 Task: Open a blank worksheet and write heading  Alpha Sales. Add 10 people name  'Joshua Rivera, Zoey Coleman, Ryan Wright, Addison Bailey, Jonathan Simmons, Brooklyn Ward, Caleb Barnes, Audrey Collins, Gabriel Perry, Sofia Bell'Item code in between  1005-1056. Product range in between  1000-5000. Add Products   ASICS Shoe, Brooks Shoe, Clarks Shoe, Crocs Shoe, Dr. Martens Shoe, Ecco Shoe, Fila Shoe, Hush Puppies Shoe, Jordan Shoe, K-Swiss Shoe.Choose quantity  5 to 10 Tax 12 percent Total Add Amount. Save page Alpha Sales templetes book
Action: Mouse moved to (128, 120)
Screenshot: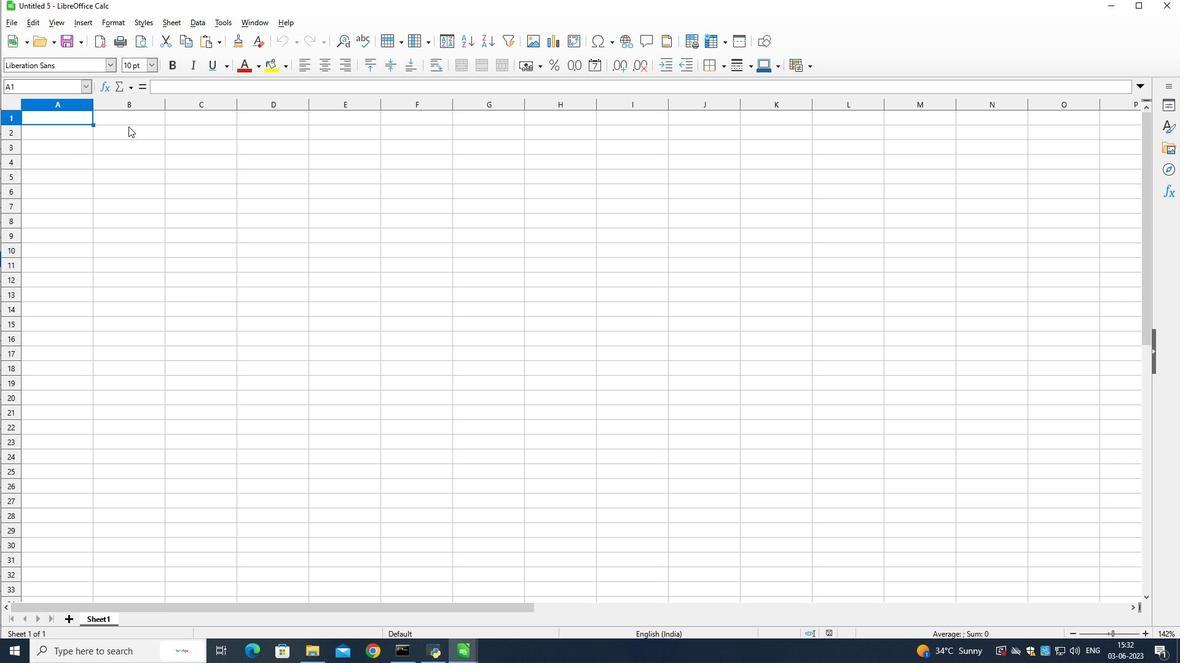 
Action: Mouse pressed left at (128, 120)
Screenshot: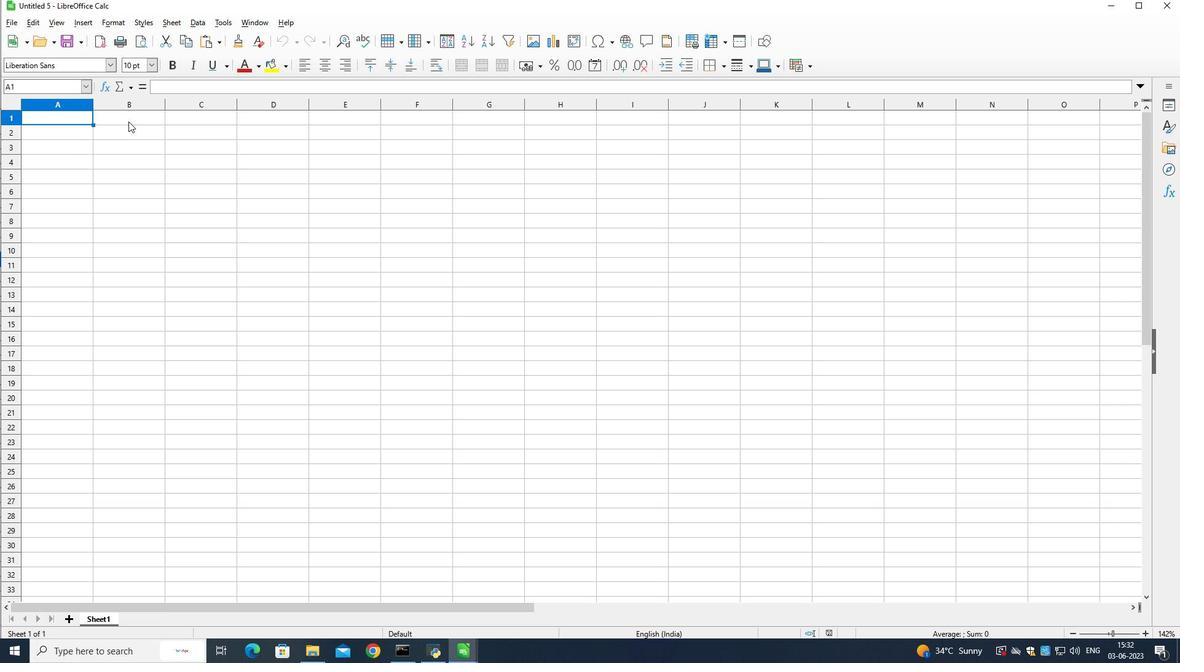 
Action: Mouse moved to (132, 123)
Screenshot: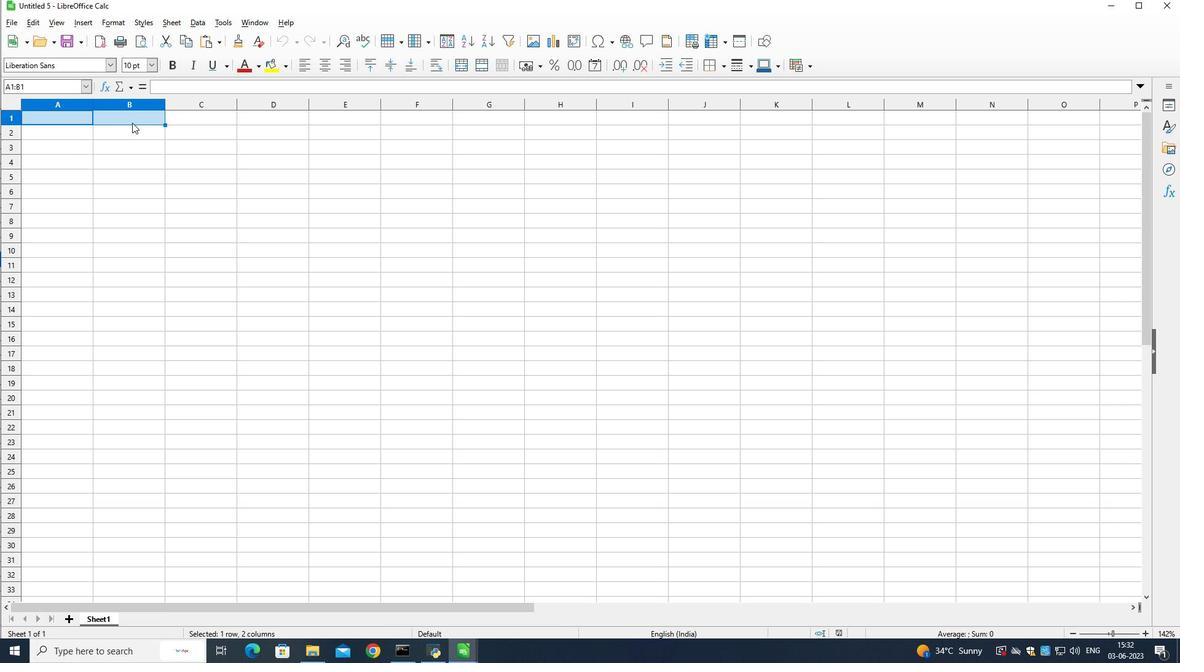 
Action: Mouse pressed left at (132, 123)
Screenshot: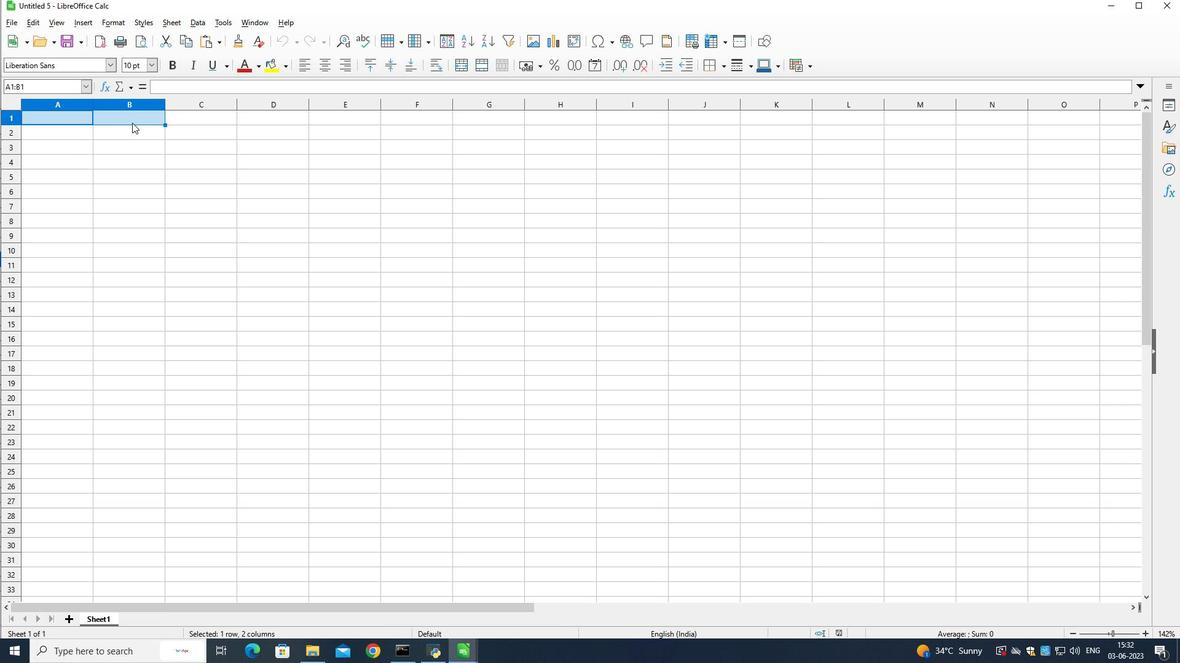 
Action: Mouse pressed right at (132, 123)
Screenshot: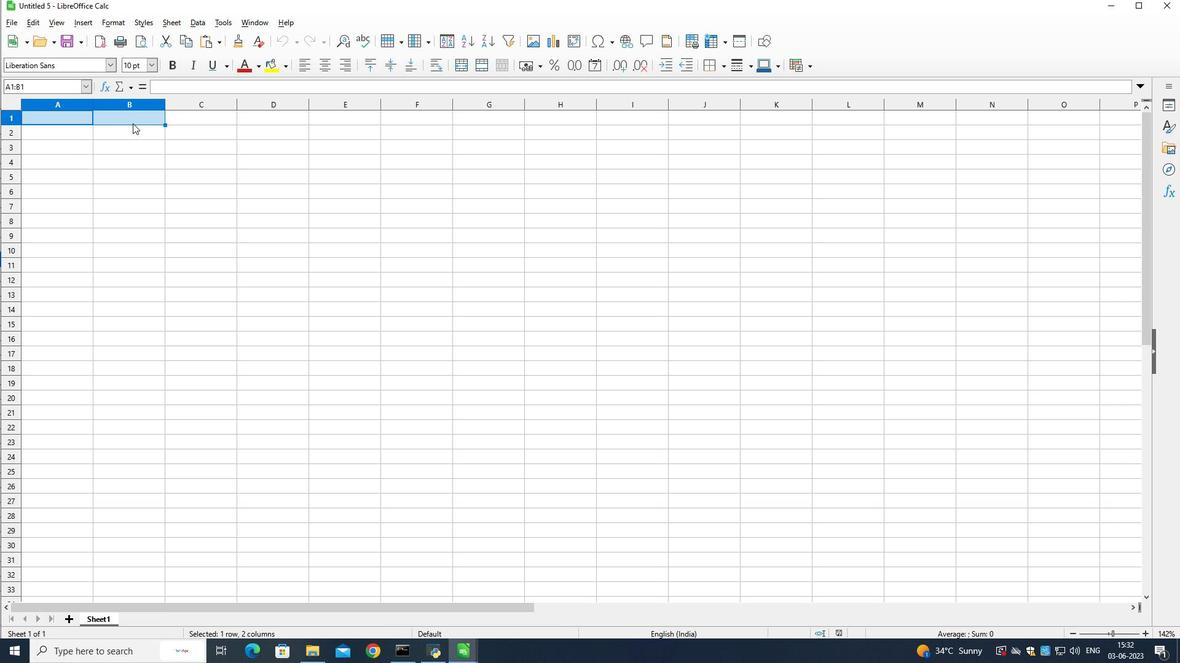 
Action: Mouse moved to (125, 132)
Screenshot: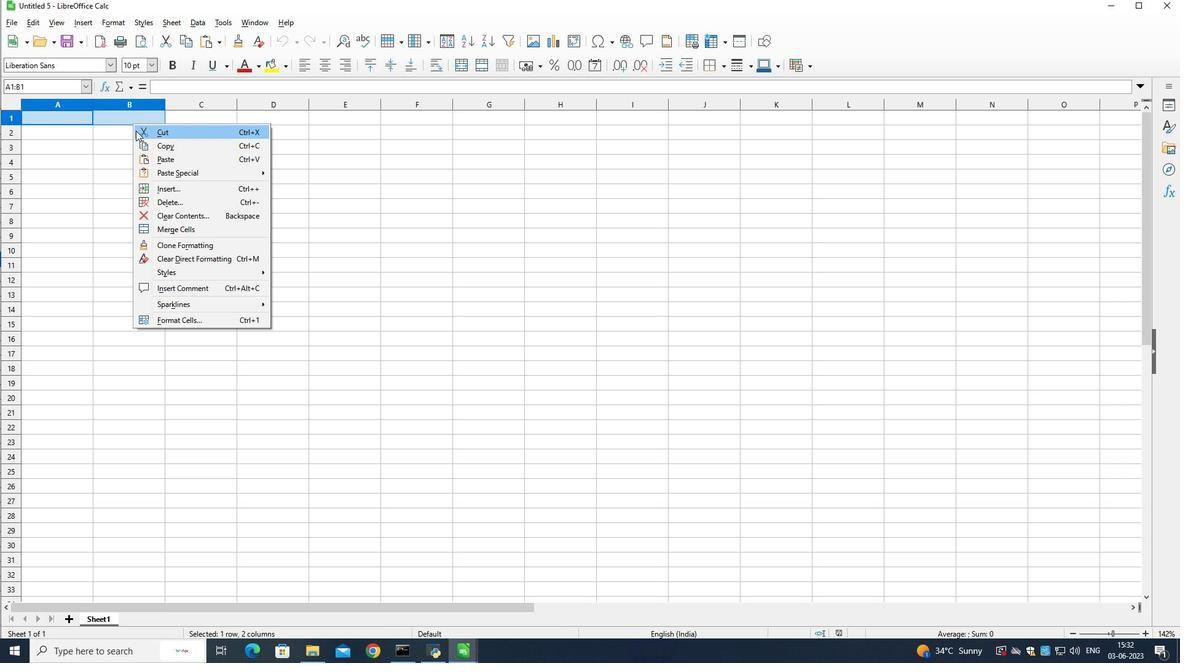 
Action: Mouse pressed left at (125, 132)
Screenshot: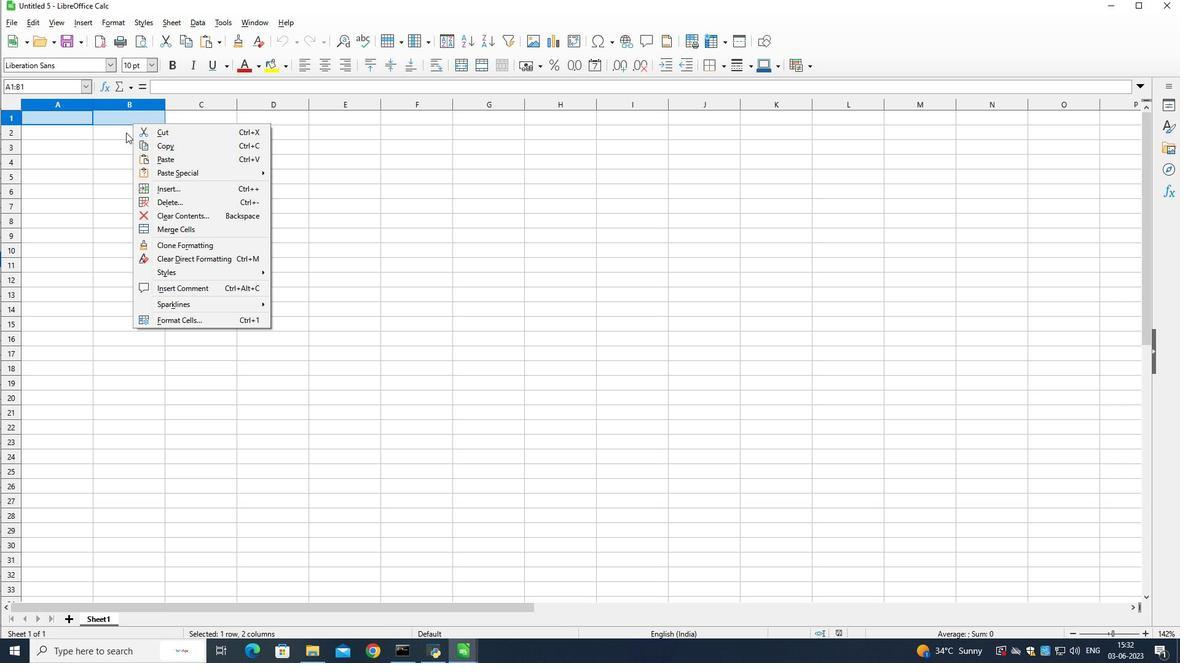 
Action: Mouse moved to (129, 118)
Screenshot: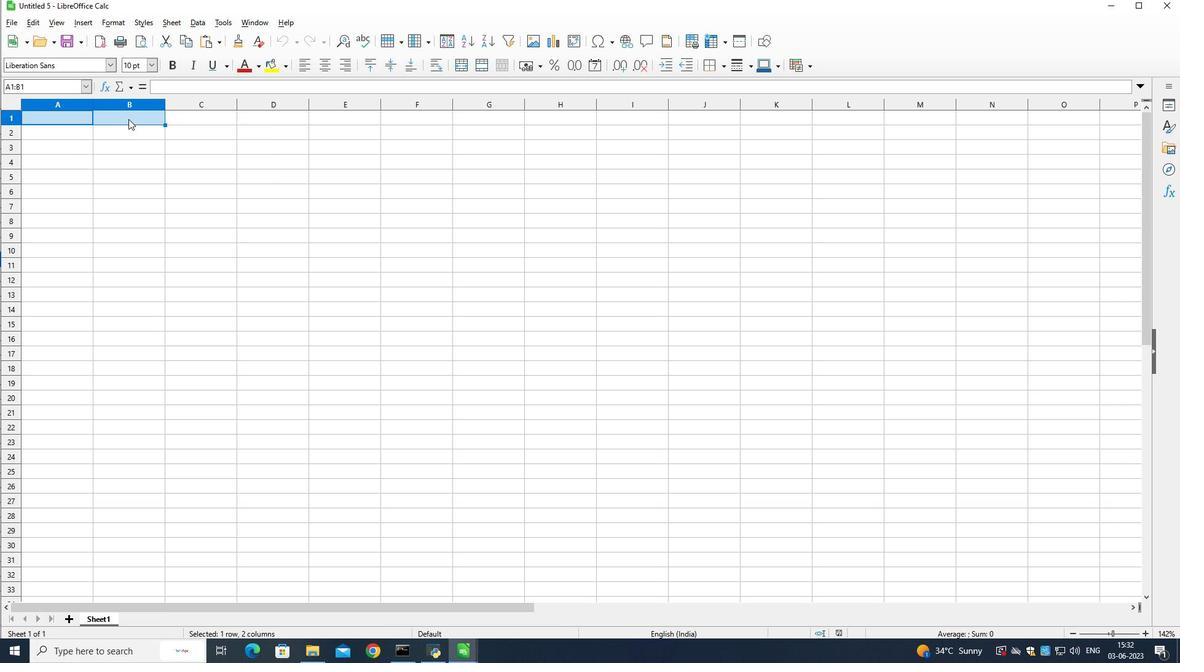 
Action: Mouse pressed left at (129, 118)
Screenshot: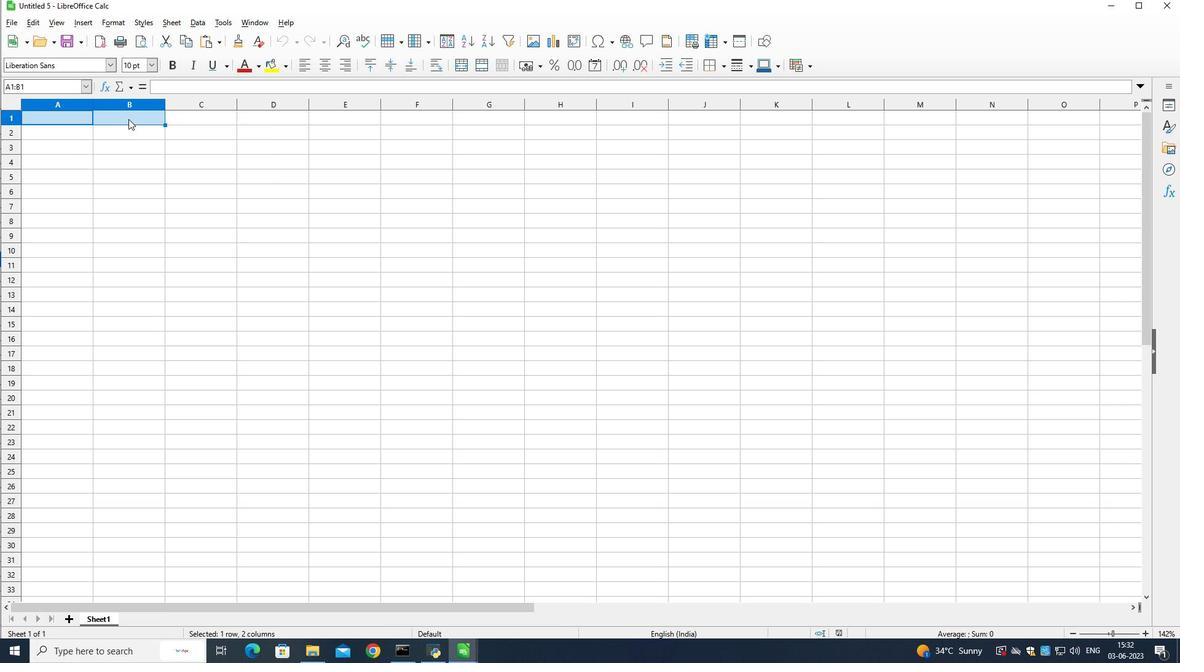 
Action: Mouse moved to (130, 118)
Screenshot: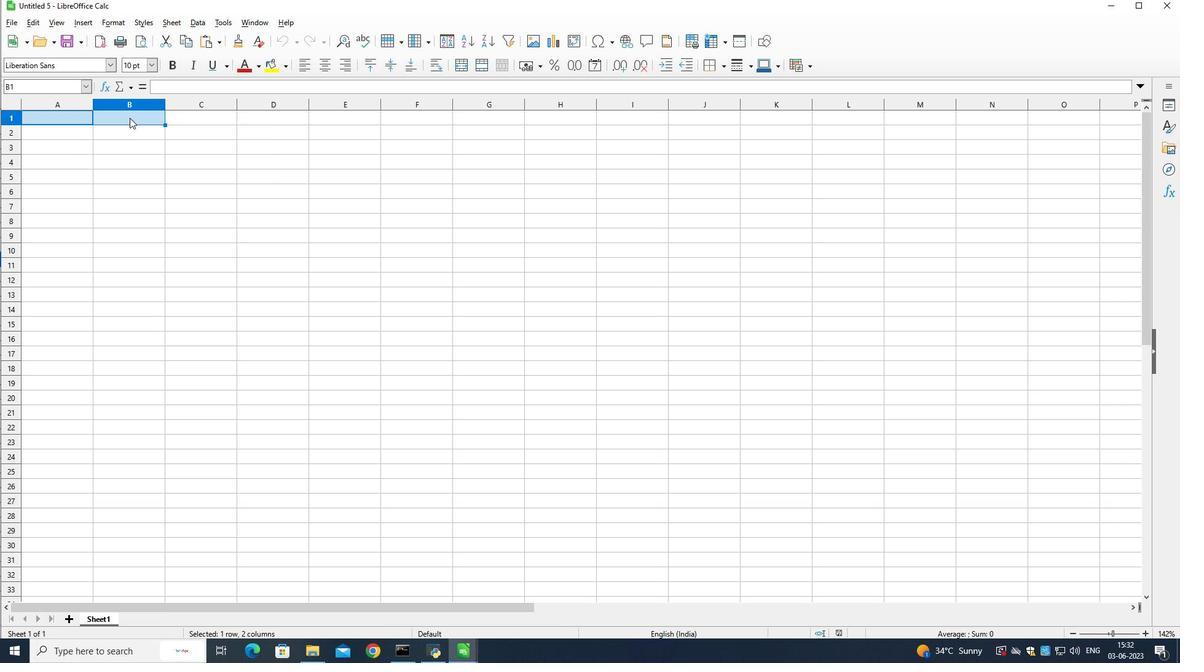 
Action: Mouse pressed left at (130, 118)
Screenshot: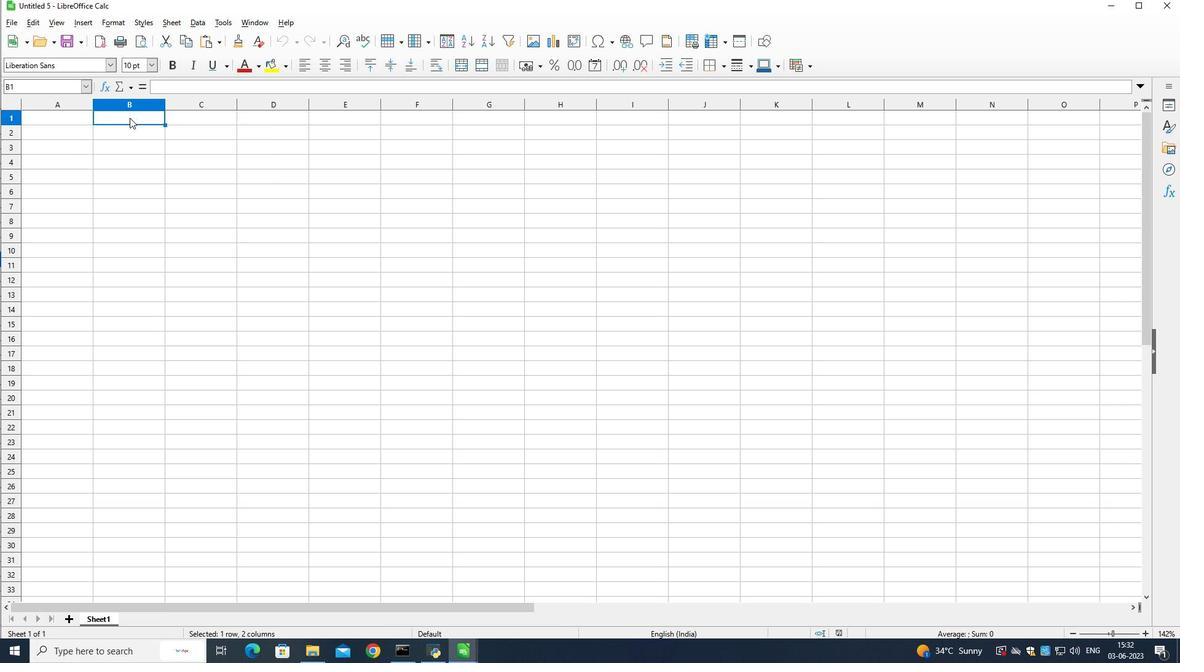 
Action: Mouse moved to (132, 118)
Screenshot: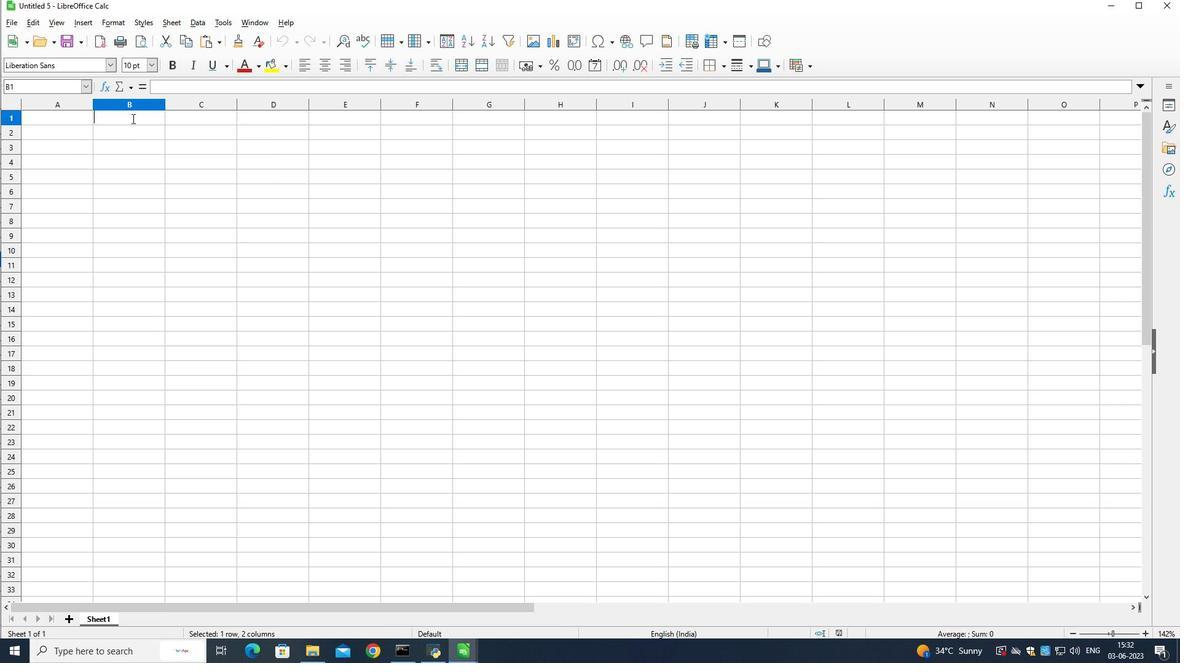 
Action: Mouse pressed left at (132, 118)
Screenshot: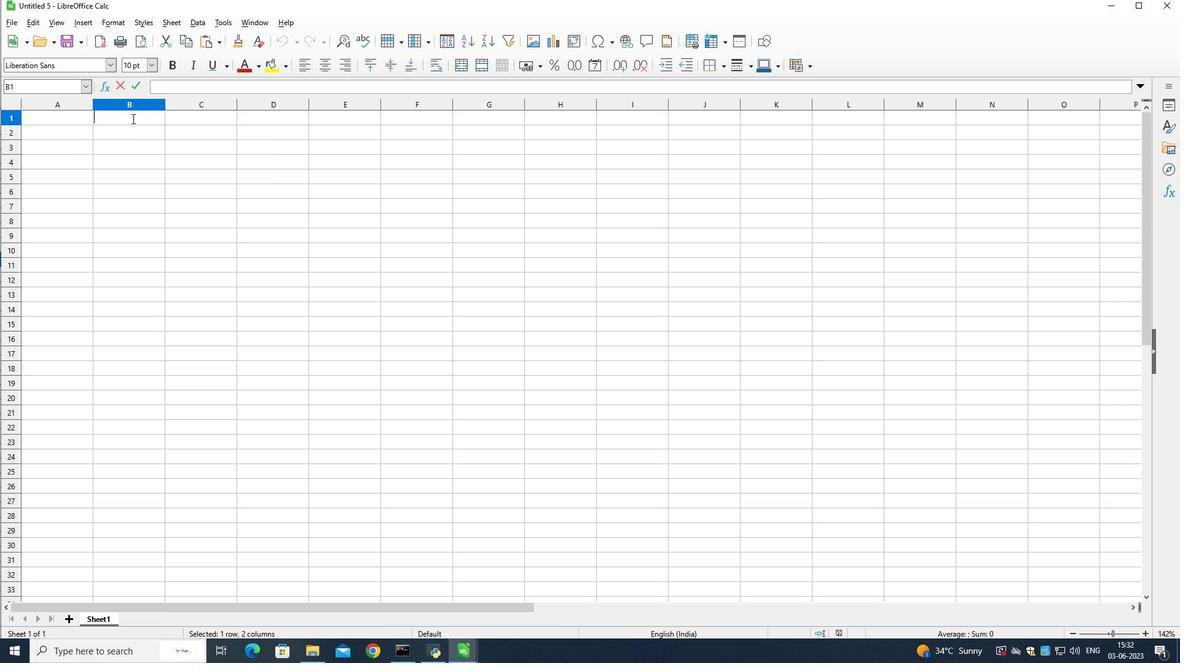 
Action: Mouse moved to (153, 121)
Screenshot: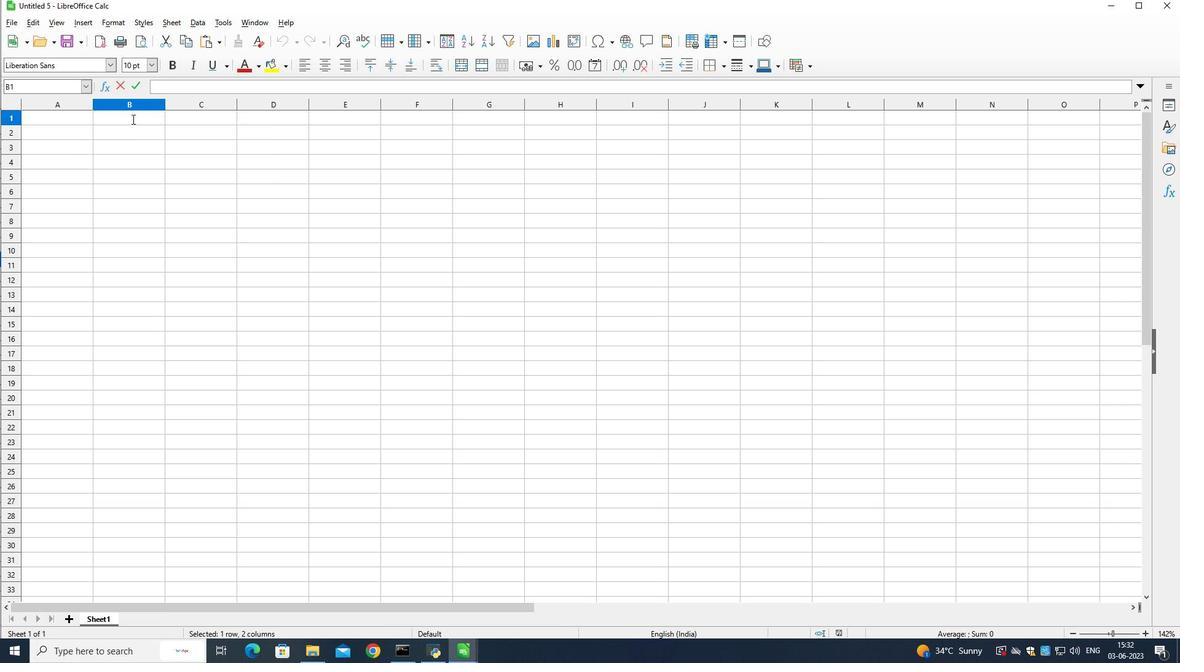 
Action: Key pressed <Key.shift>Alpha<Key.space><Key.shift>Sales
Screenshot: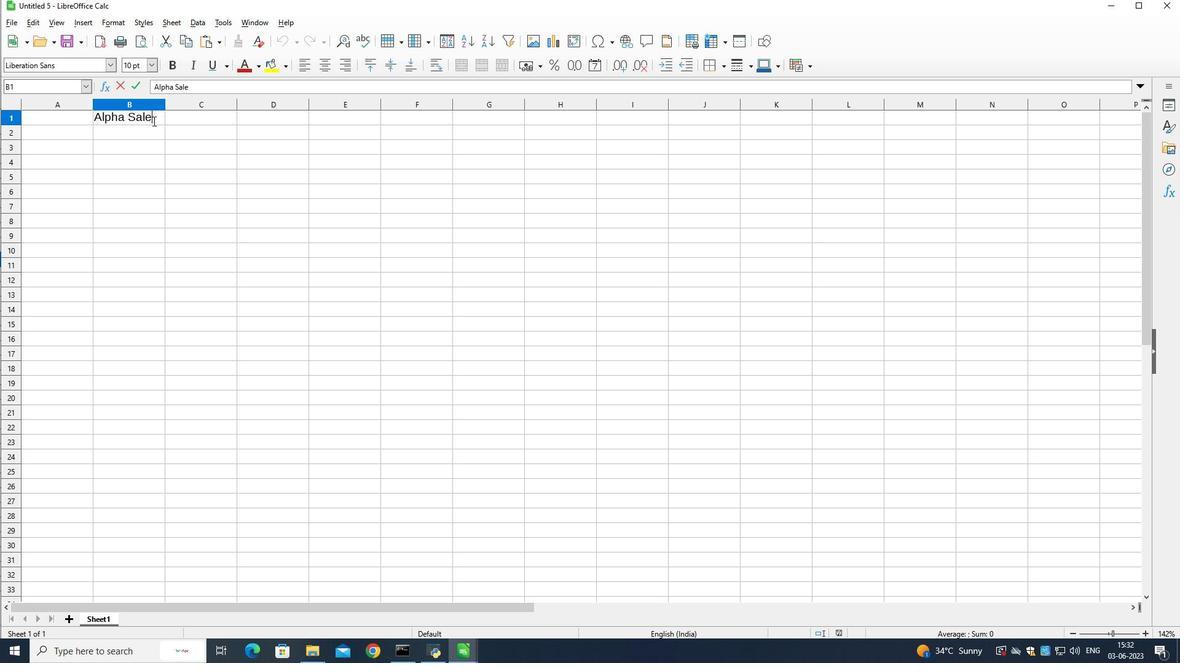 
Action: Mouse moved to (723, 511)
Screenshot: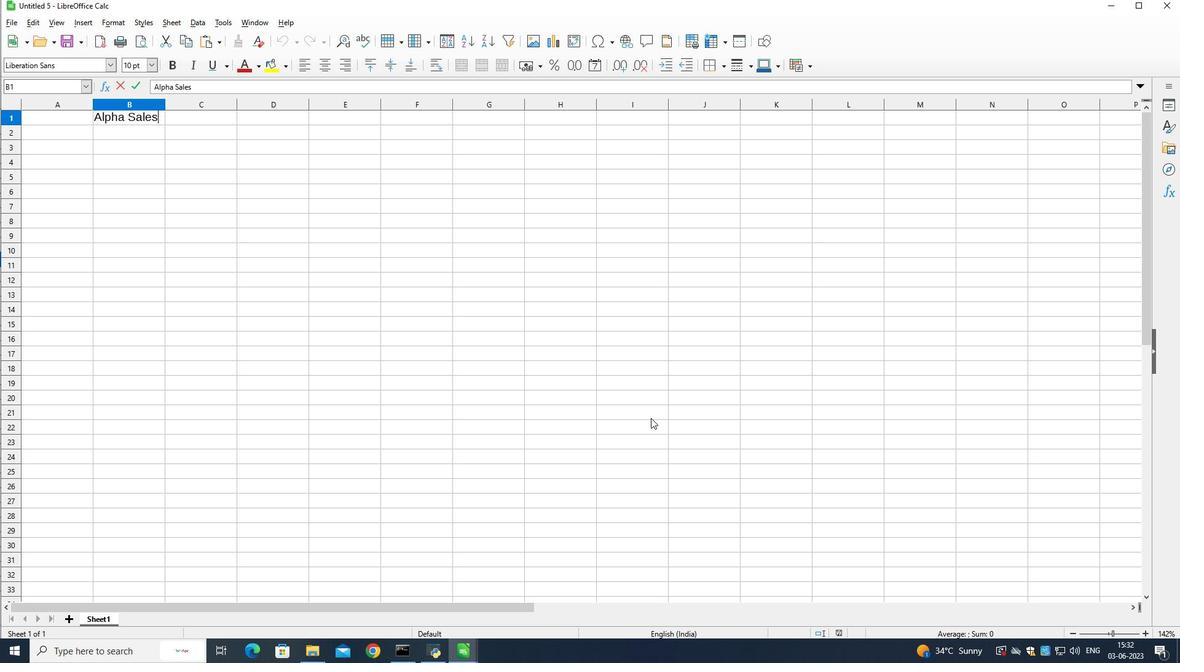
Action: Key pressed <Key.down><Key.left>
Screenshot: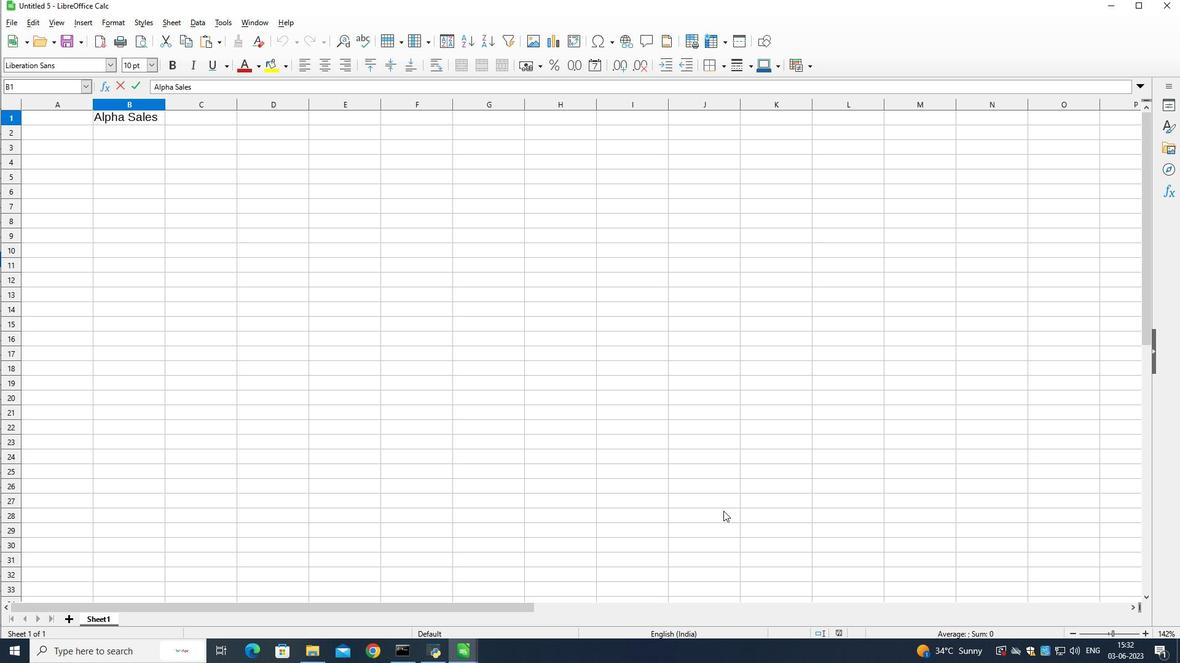 
Action: Mouse moved to (33, 132)
Screenshot: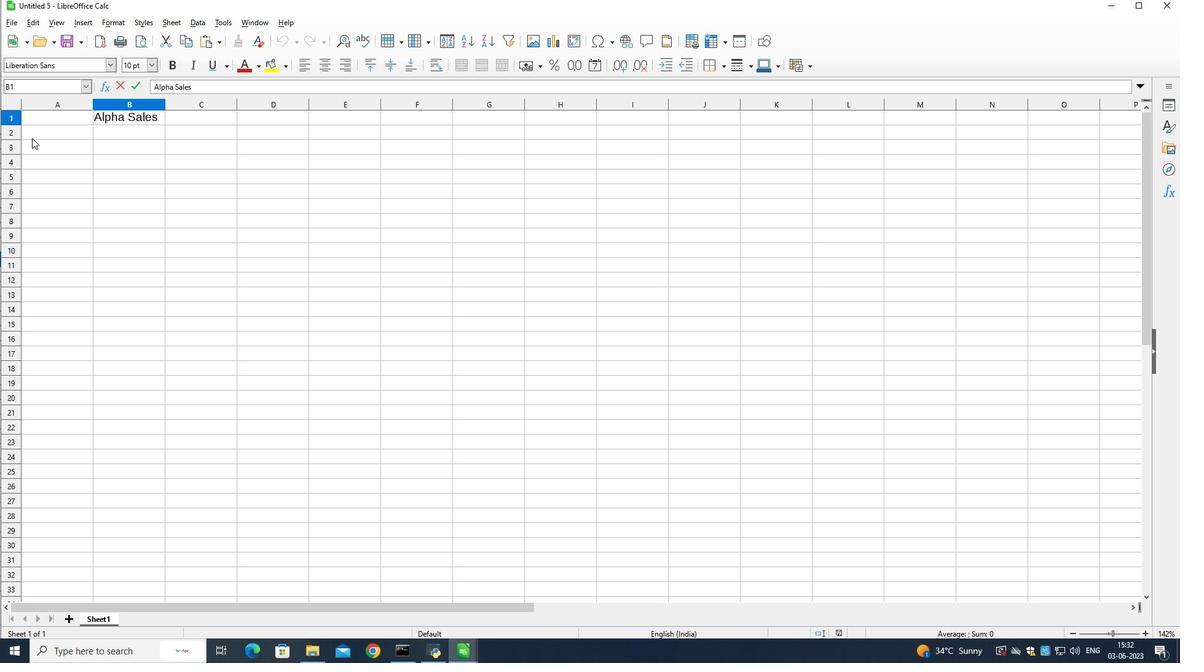 
Action: Mouse pressed left at (33, 132)
Screenshot: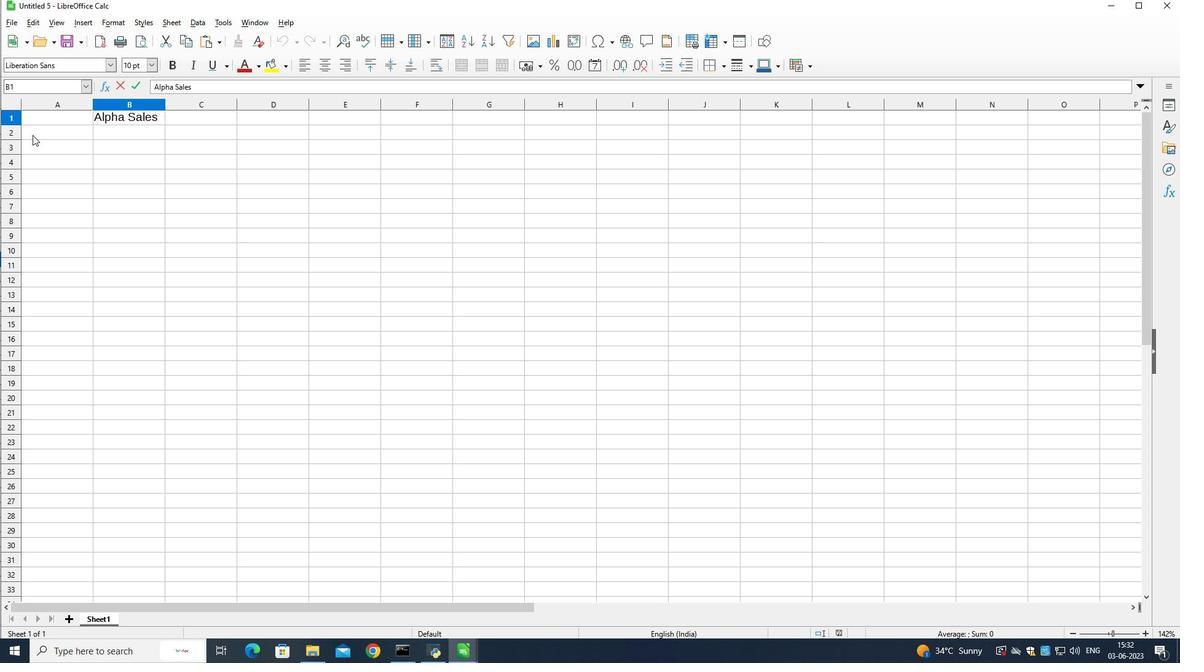 
Action: Mouse moved to (483, 237)
Screenshot: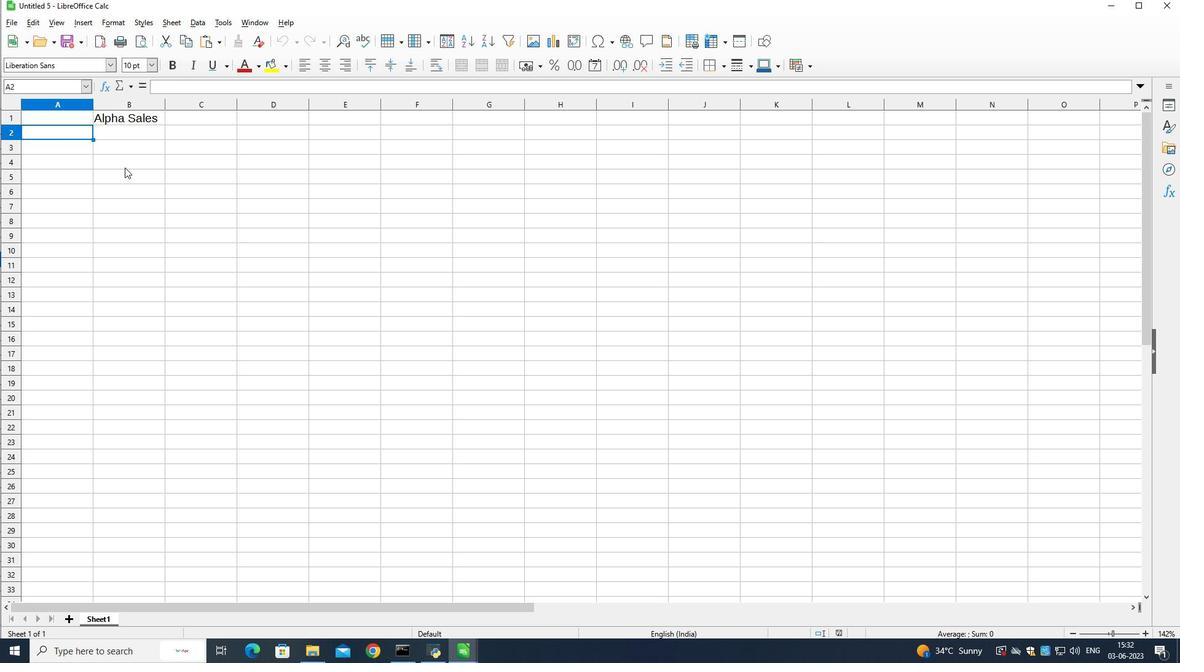 
Action: Key pressed <Key.shift>Name<Key.down><Key.space><Key.shift>Joshua<Key.space><Key.shift>Rivera<Key.down><Key.shift>Zoey<Key.space><Key.shift>Coleman<Key.down><Key.shift>Ryan<Key.space><Key.shift><Key.shift>Wright<Key.down><Key.shift>Addison<Key.space><Key.shift>Bailey<Key.down><Key.shift>Jonathan<Key.space><Key.shift>simmons<Key.down><Key.shift>Brooklyn<Key.space><Key.shift>Ward<Key.down><Key.shift><Key.shift><Key.shift><Key.shift><Key.shift><Key.shift><Key.shift><Key.shift><Key.shift><Key.shift><Key.shift><Key.shift><Key.shift><Key.shift><Key.shift><Key.shift><Key.shift><Key.shift><Key.shift>calr<Key.backspace>eb<Key.space><Key.shift>Barnes<Key.down><Key.shift>Audrey<Key.space><Key.shift>Collins<Key.down><Key.shift><Key.shift><Key.shift><Key.shift><Key.shift><Key.shift><Key.shift><Key.shift>Gabriel<Key.space><Key.shift>perry<Key.down><Key.shift>Sofia<Key.space><Key.shift>Bell
Screenshot: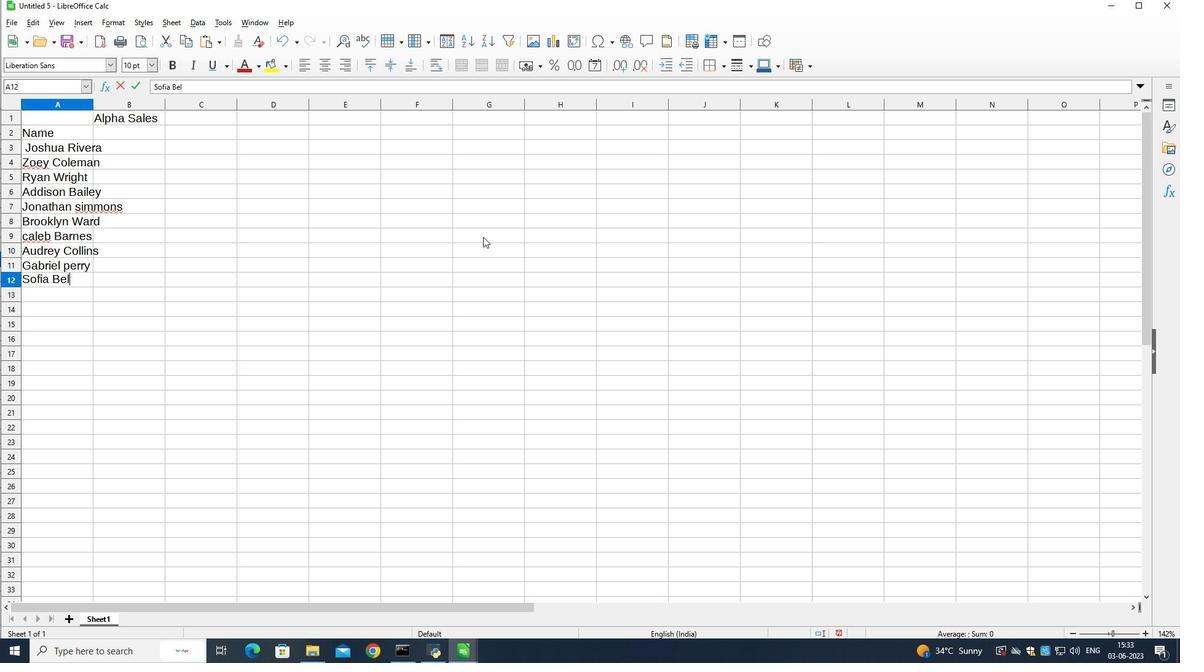
Action: Mouse moved to (86, 101)
Screenshot: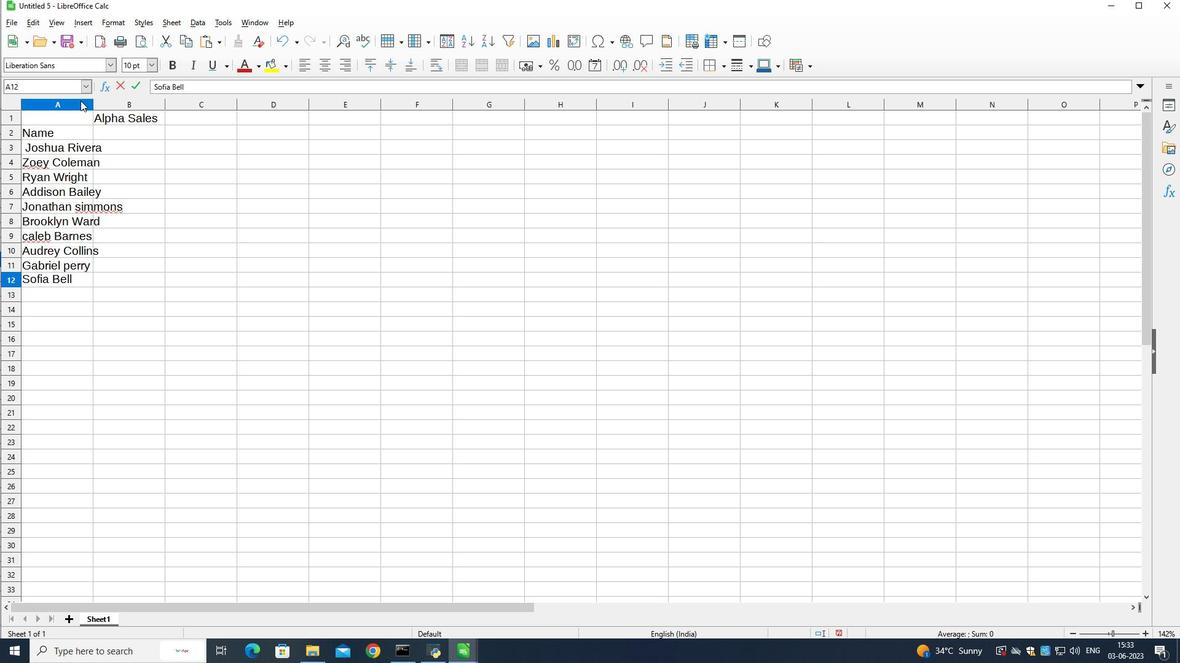 
Action: Mouse pressed left at (86, 101)
Screenshot: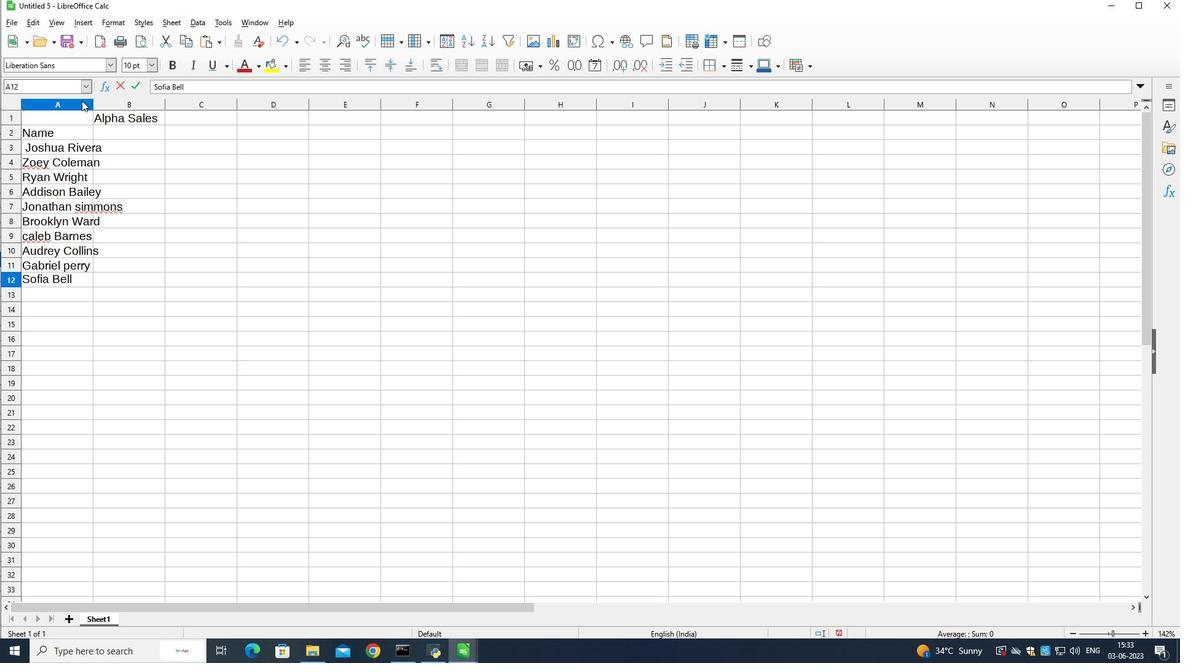 
Action: Mouse moved to (91, 105)
Screenshot: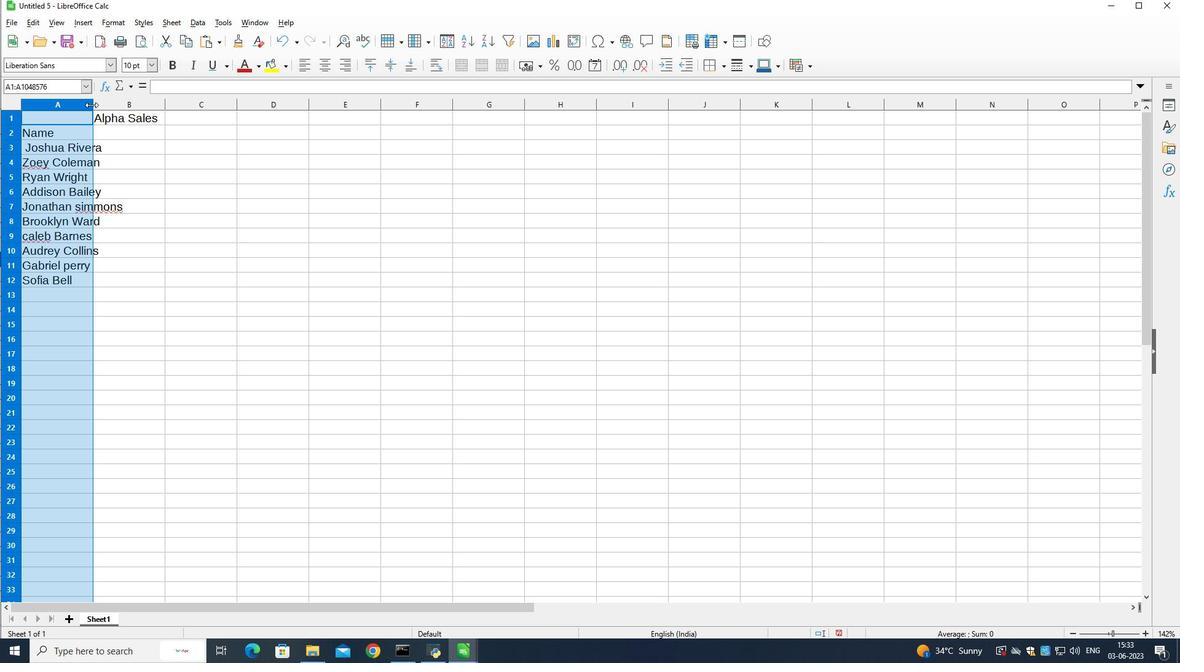 
Action: Mouse pressed left at (91, 105)
Screenshot: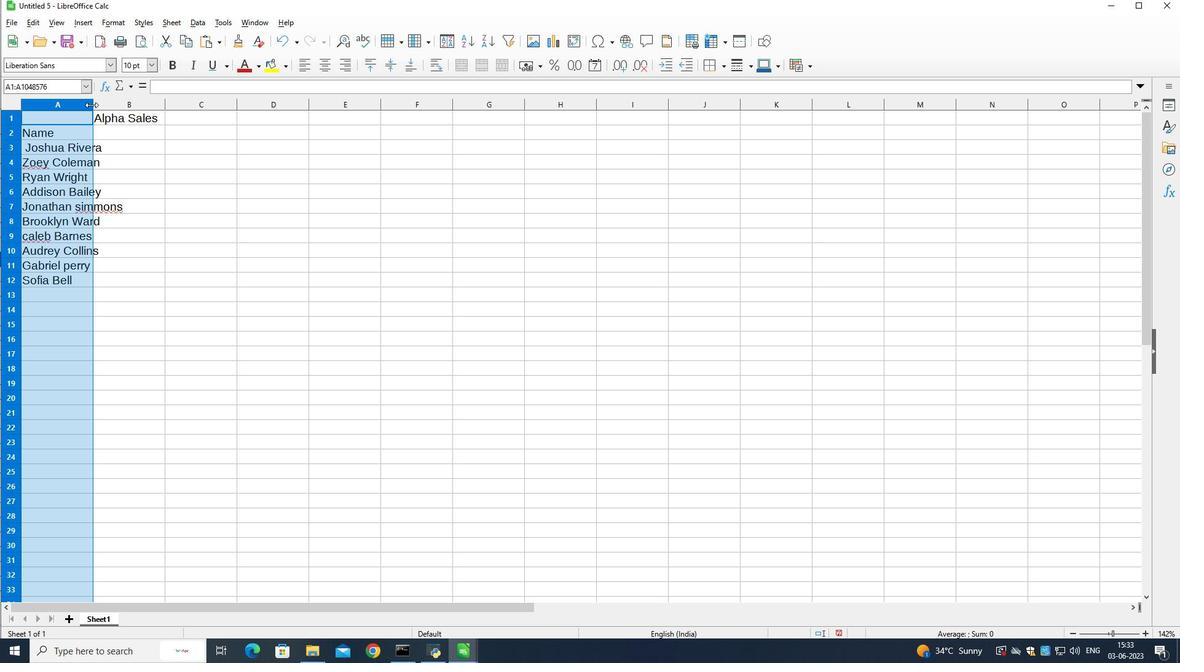
Action: Mouse moved to (160, 130)
Screenshot: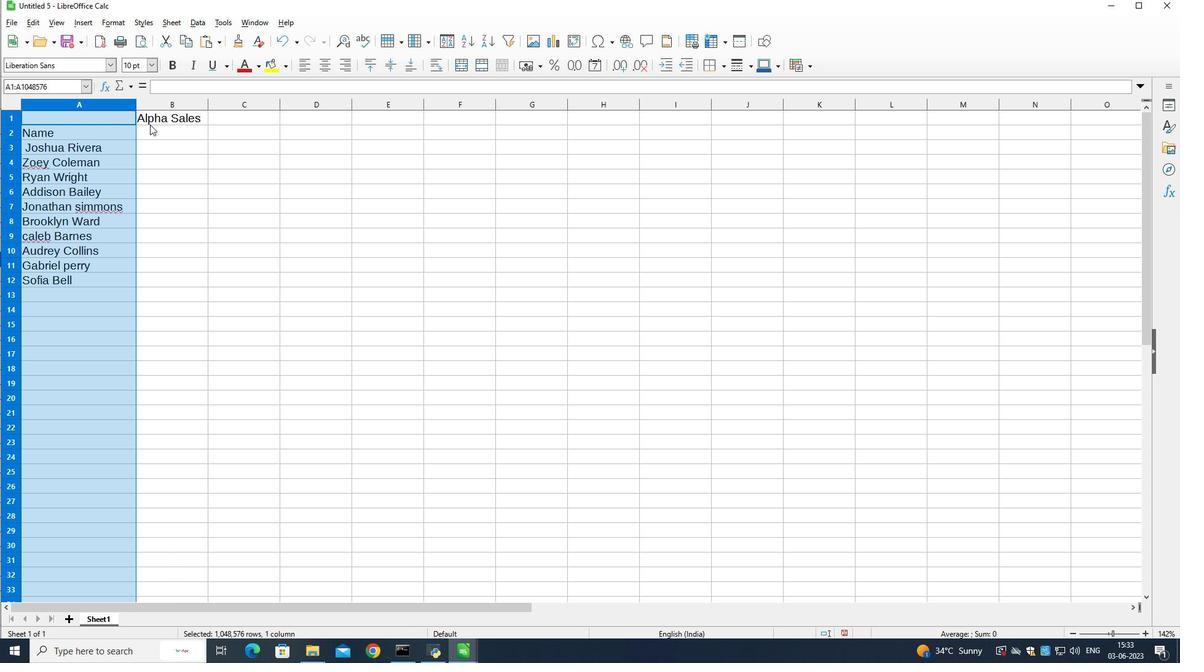 
Action: Mouse pressed left at (160, 130)
Screenshot: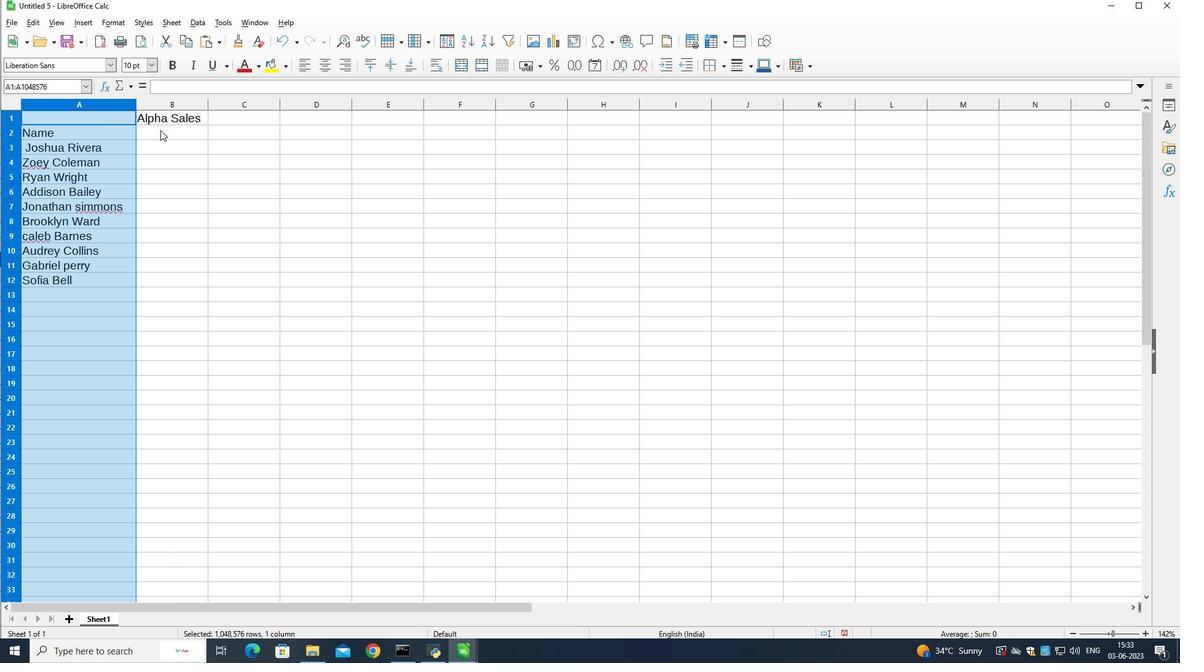 
Action: Mouse moved to (424, 149)
Screenshot: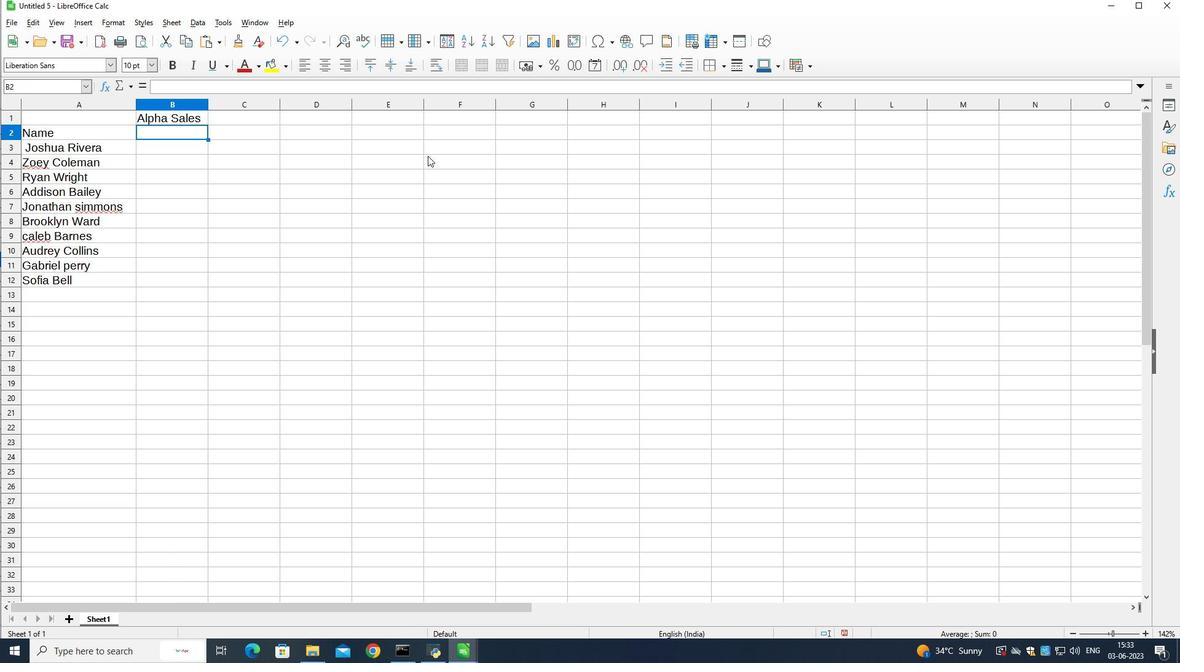 
Action: Key pressed <Key.shift>Item<Key.space><Key.shift>Code<Key.down><Key.shift><Key.shift><Key.shift><Key.shift><Key.shift><Key.shift><Key.shift><Key.shift>1005<Key.down>1020<Key.down>1030<Key.down>0<Key.backspace>1040<Key.down>105
Screenshot: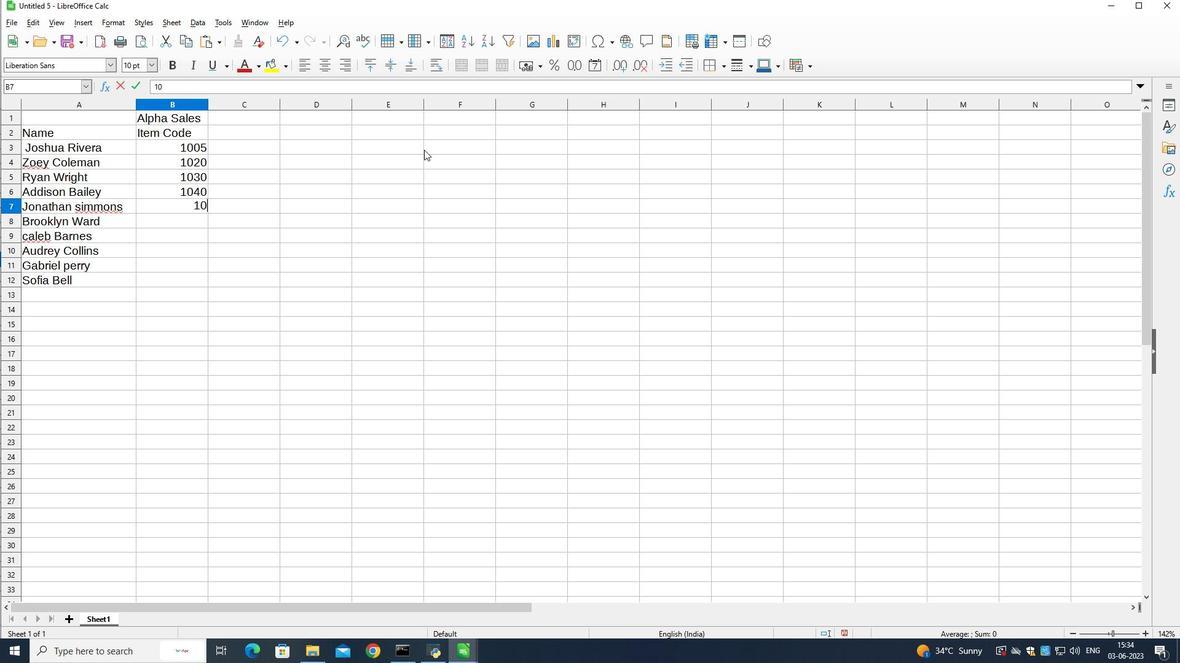 
Action: Mouse moved to (428, 150)
Screenshot: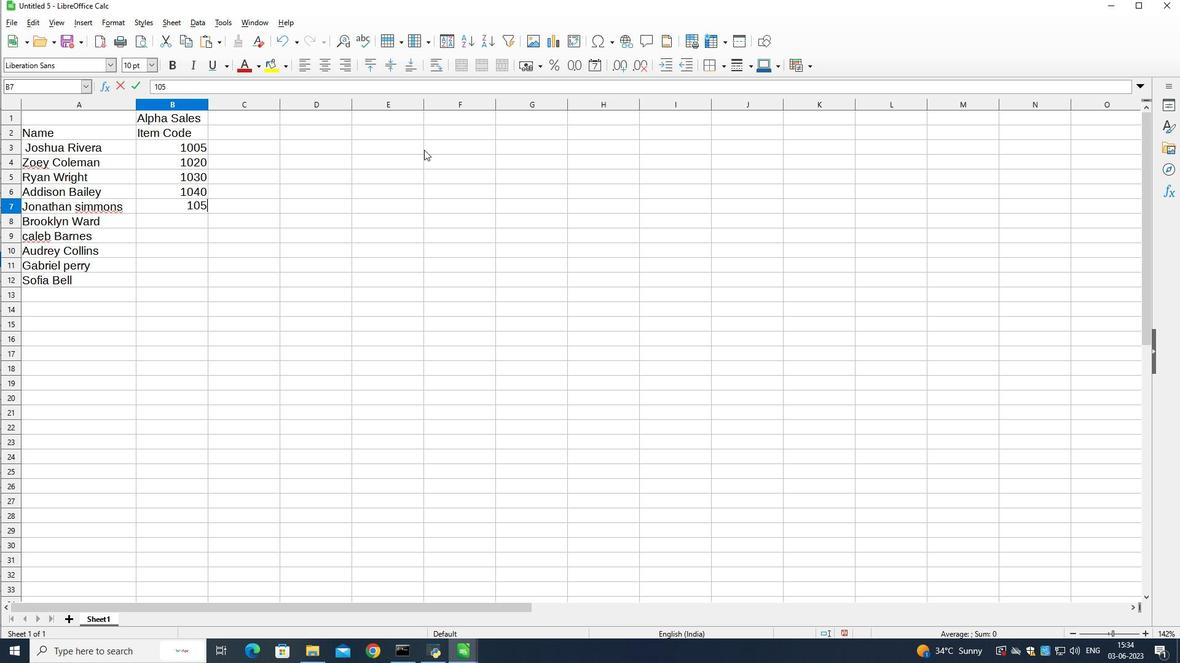 
Action: Key pressed 0
Screenshot: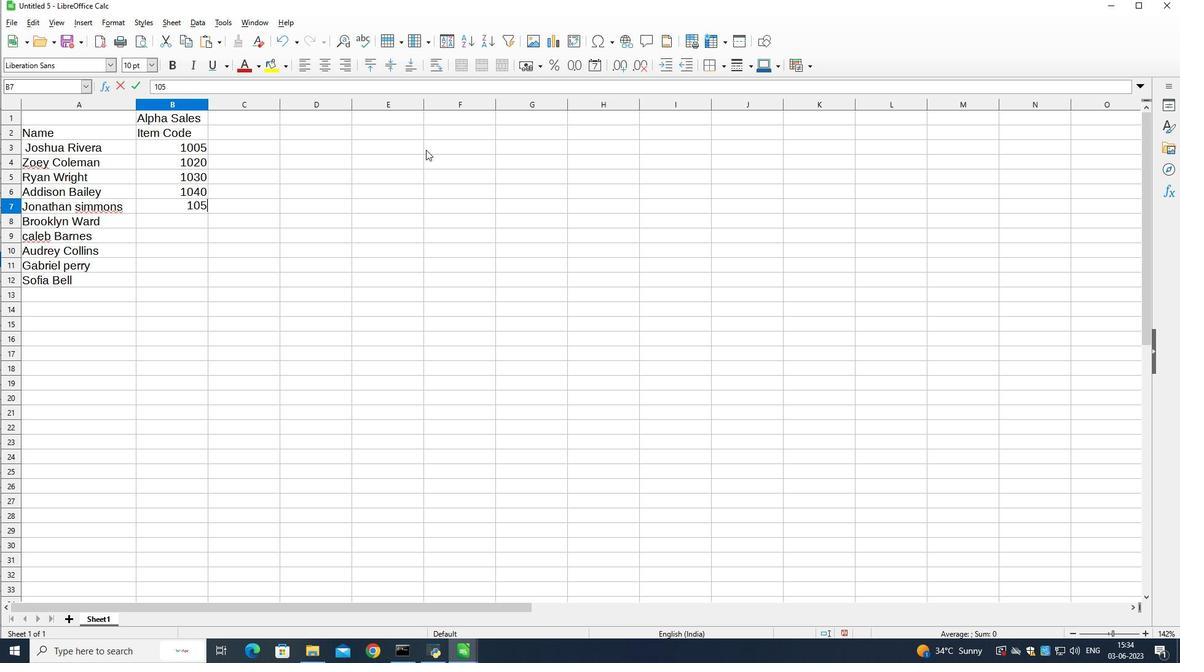 
Action: Mouse moved to (451, 155)
Screenshot: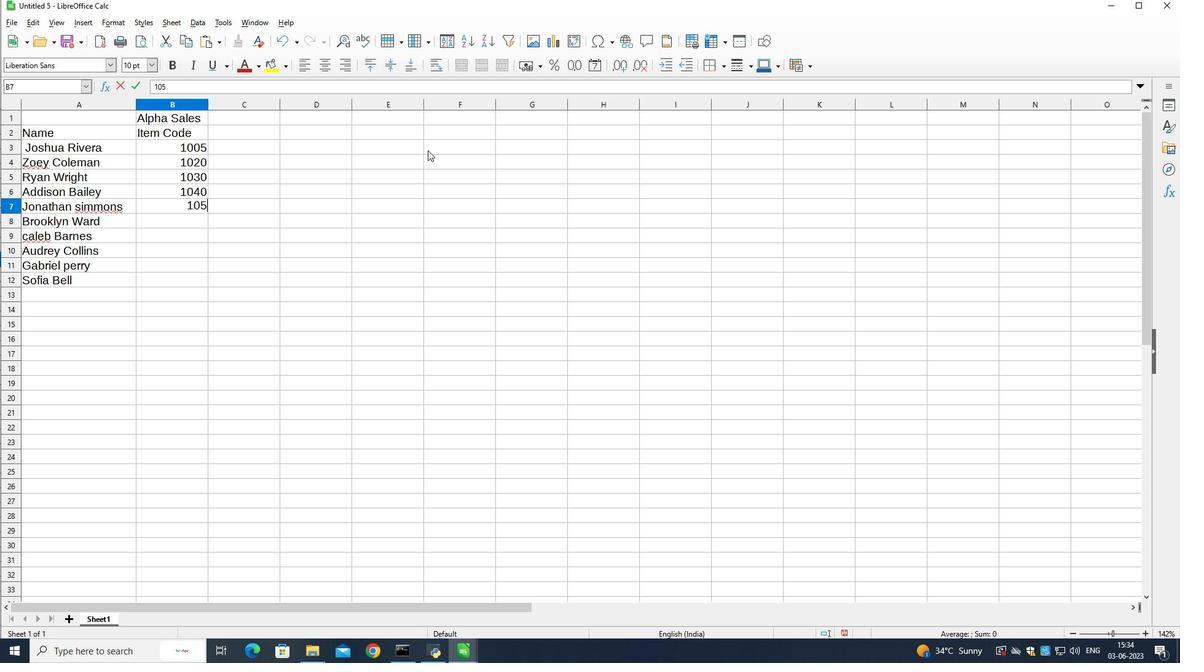
Action: Key pressed <Key.down>1054<Key.down>1036<Key.down>1034<Key.down>1064<Key.backspace><Key.backspace>44<Key.down>1045
Screenshot: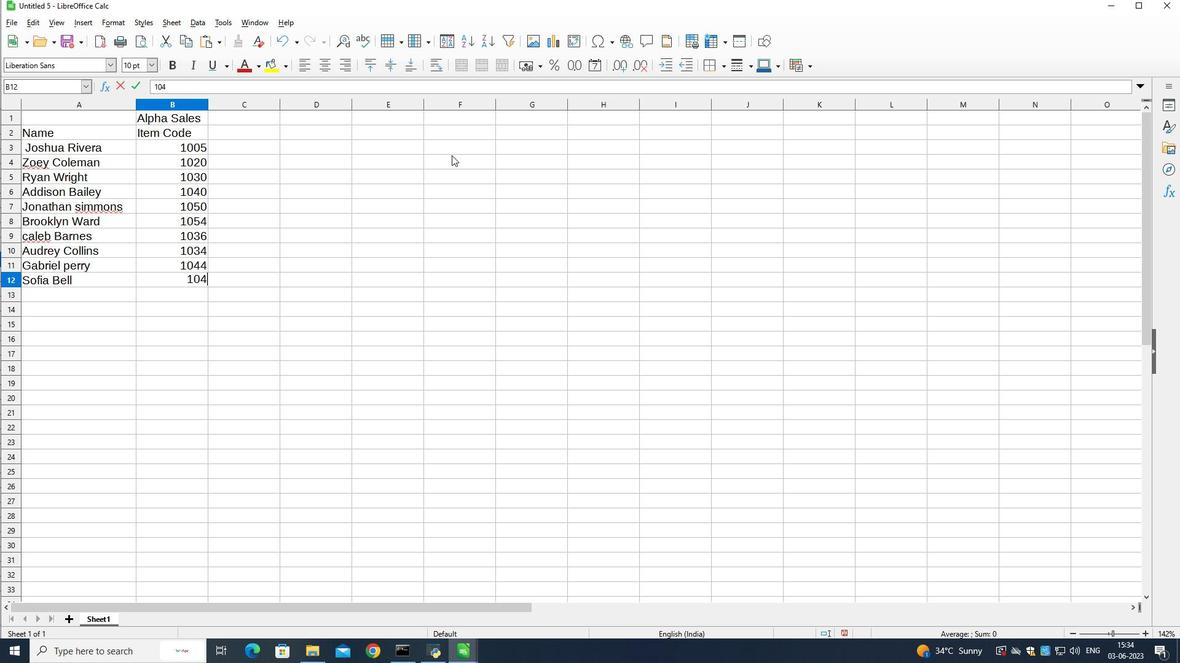 
Action: Mouse moved to (221, 132)
Screenshot: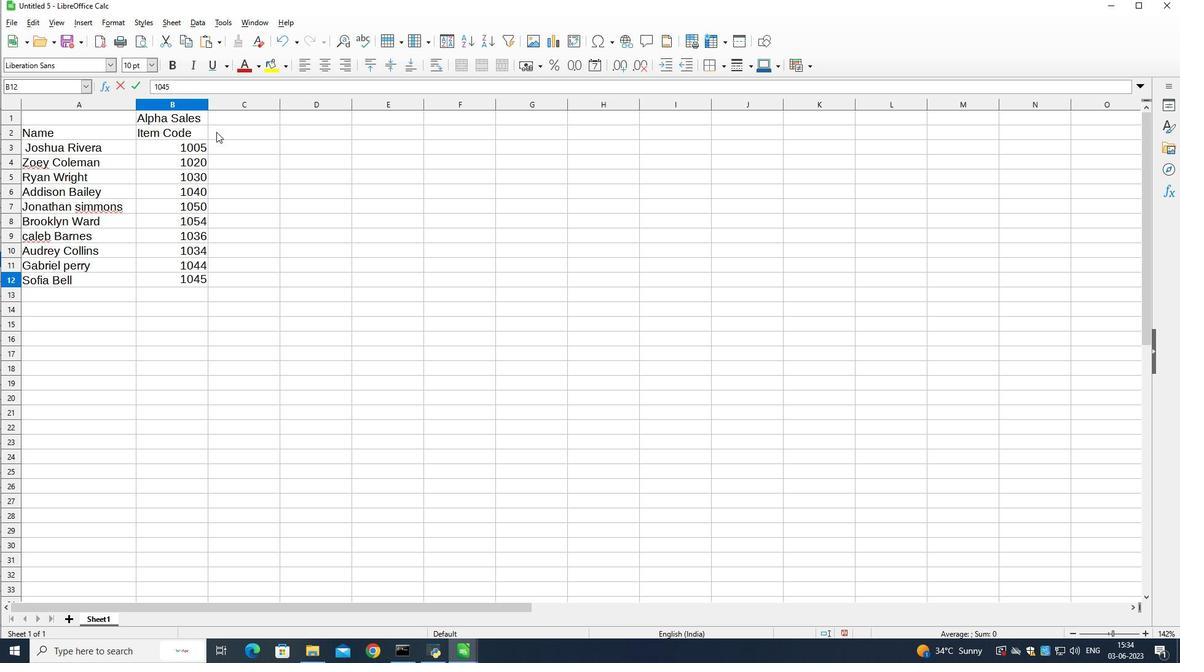 
Action: Mouse pressed left at (221, 132)
Screenshot: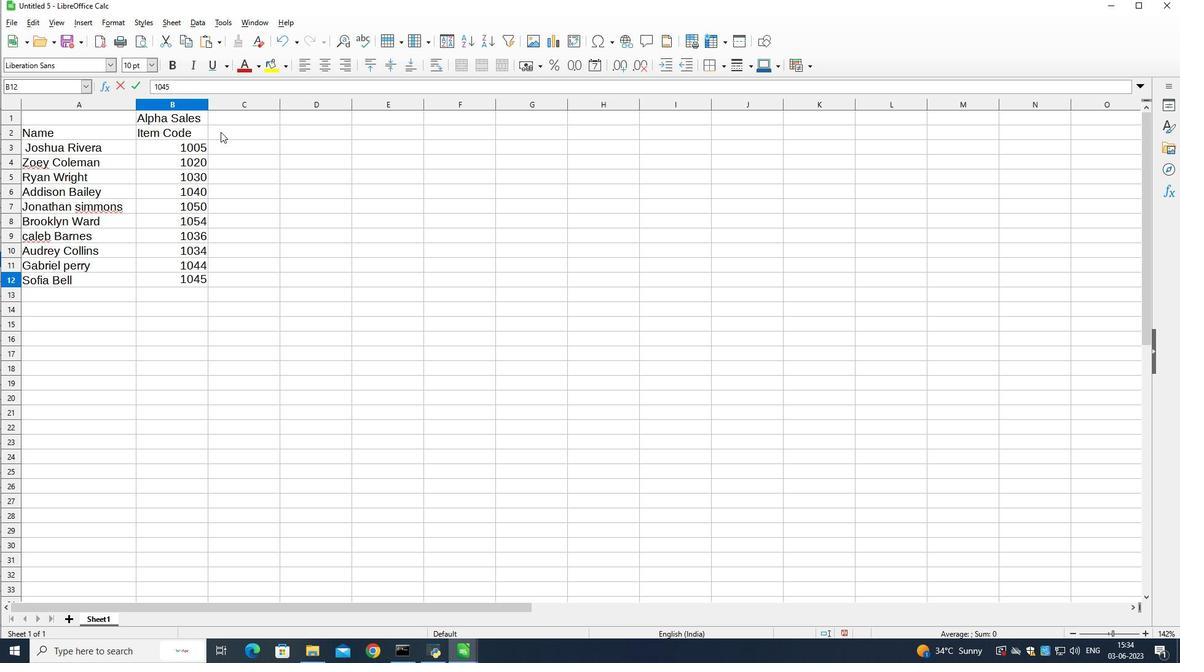 
Action: Mouse moved to (359, 178)
Screenshot: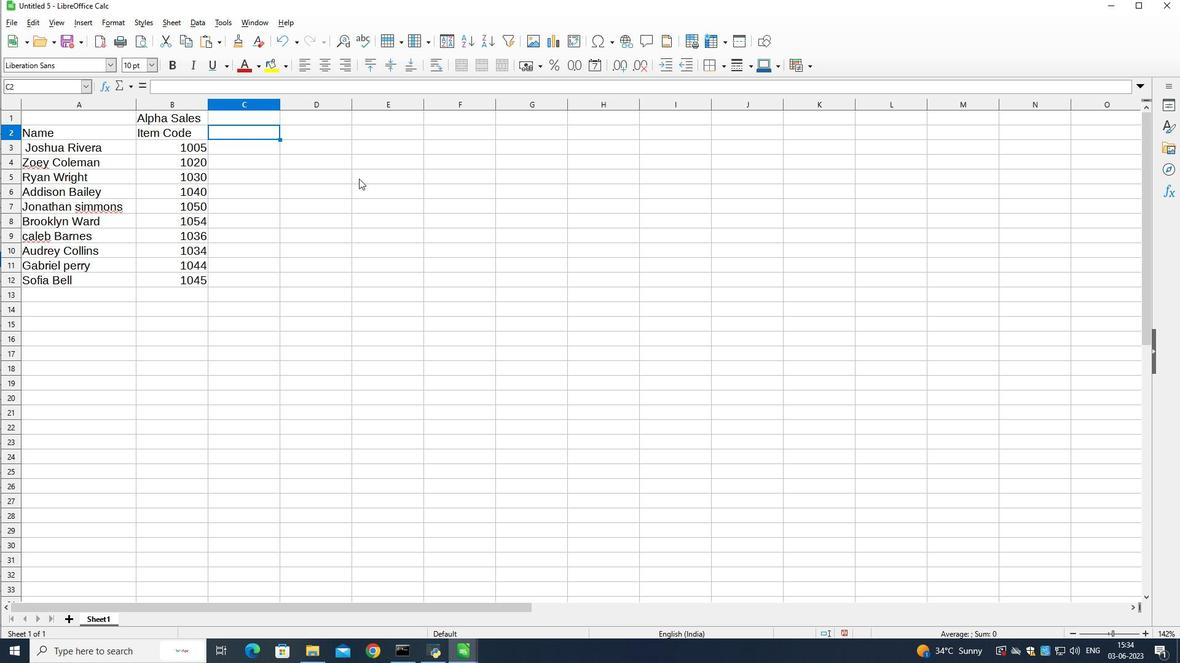 
Action: Key pressed <Key.shift>Product<Key.space><Key.shift>Range<Key.down>
Screenshot: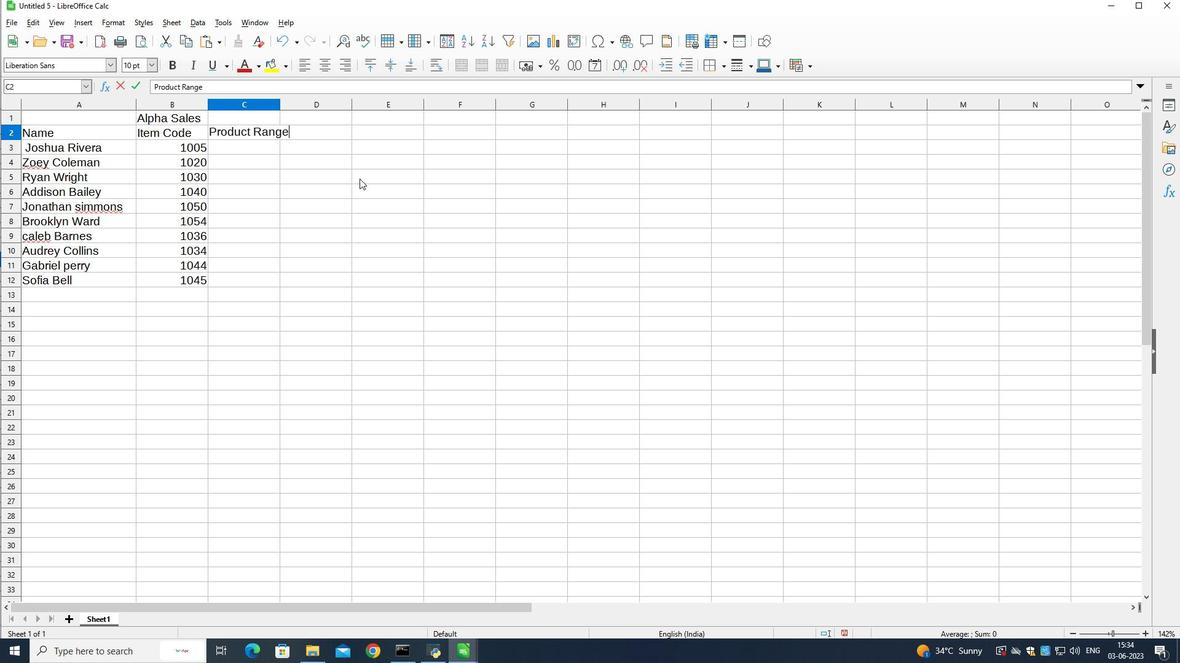 
Action: Mouse moved to (1113, 522)
Screenshot: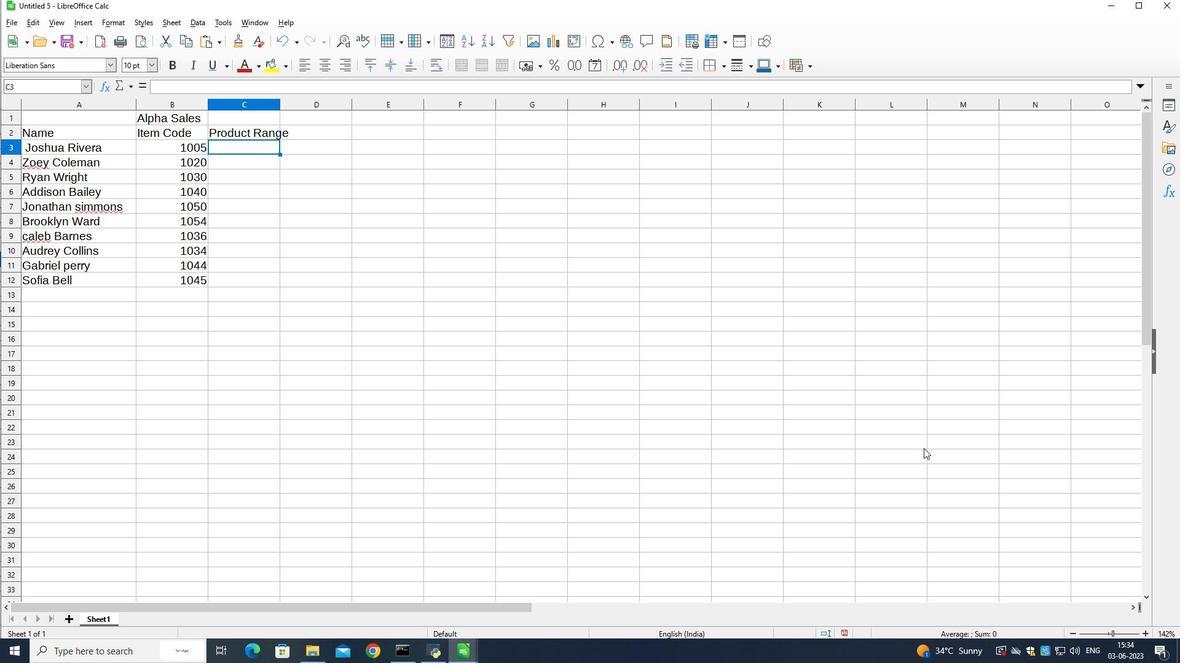 
Action: Key pressed 1000<Key.down>2000<Key.down>3000<Key.down>4000<Key.down>5000<Key.down>2000<Key.down>6000<Key.backspace><Key.backspace><Key.backspace><Key.backspace>5000<Key.down>3000<Key.down>4000<Key.down>2000
Screenshot: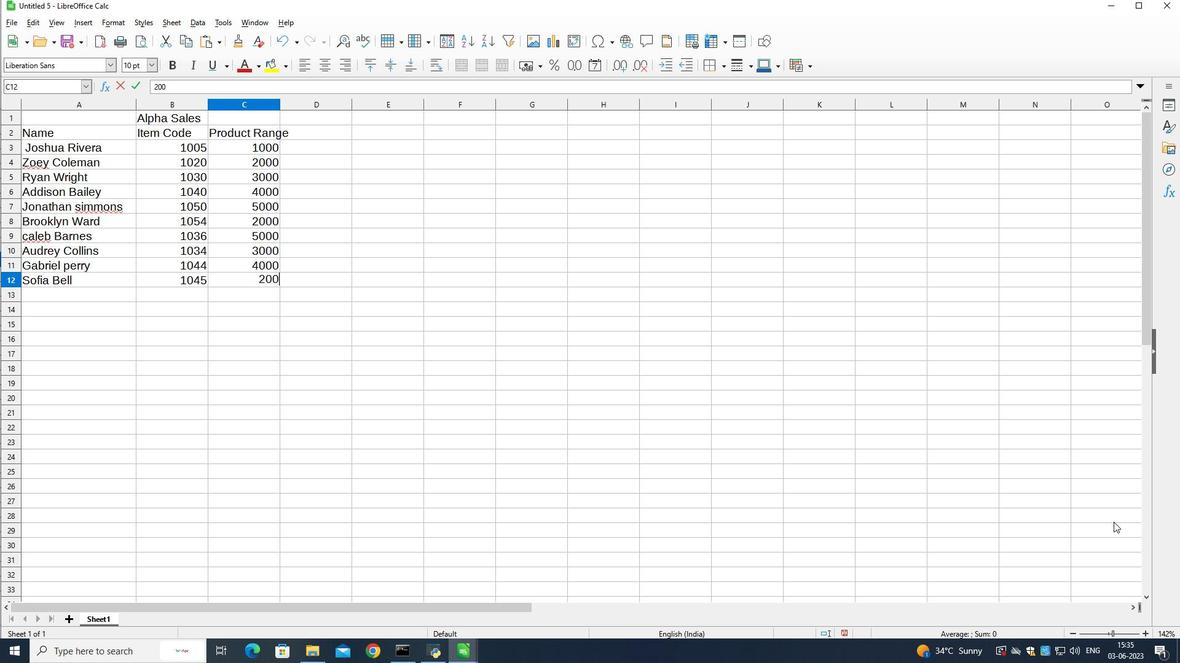 
Action: Mouse moved to (322, 130)
Screenshot: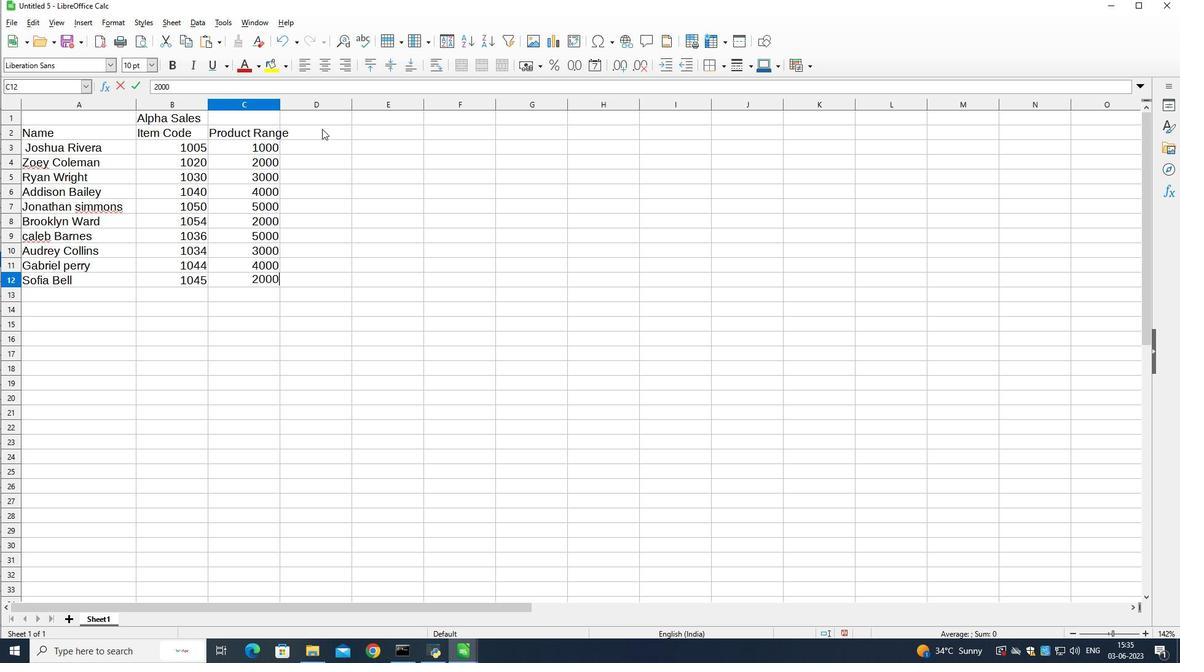 
Action: Mouse pressed left at (322, 130)
Screenshot: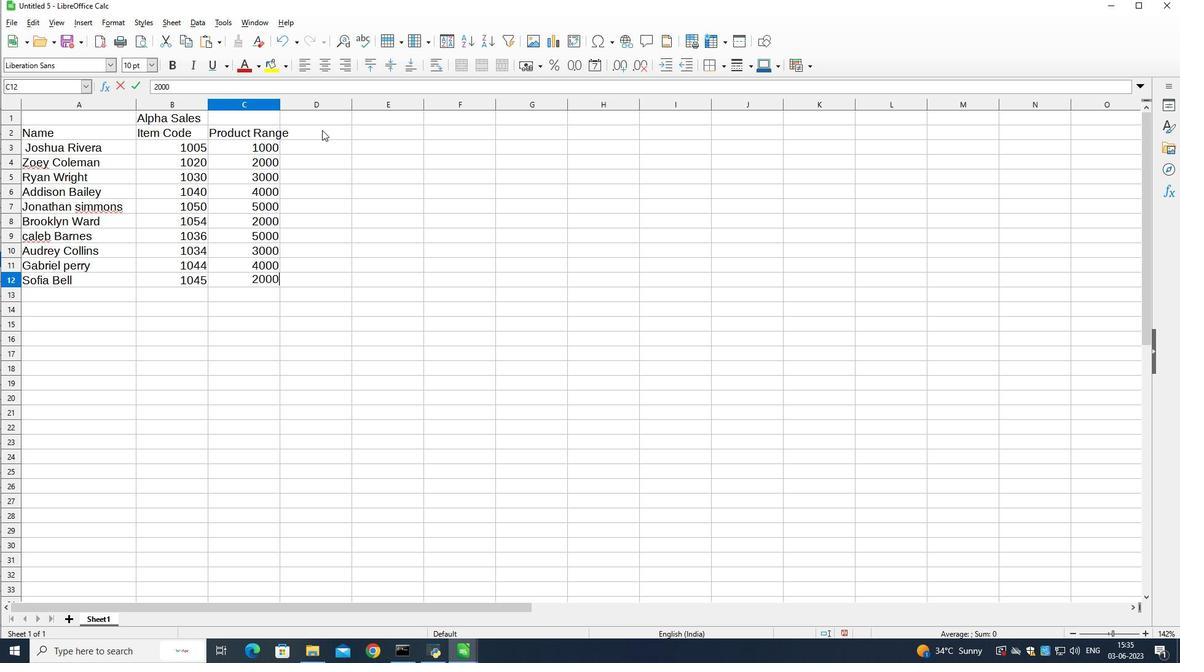 
Action: Mouse moved to (415, 156)
Screenshot: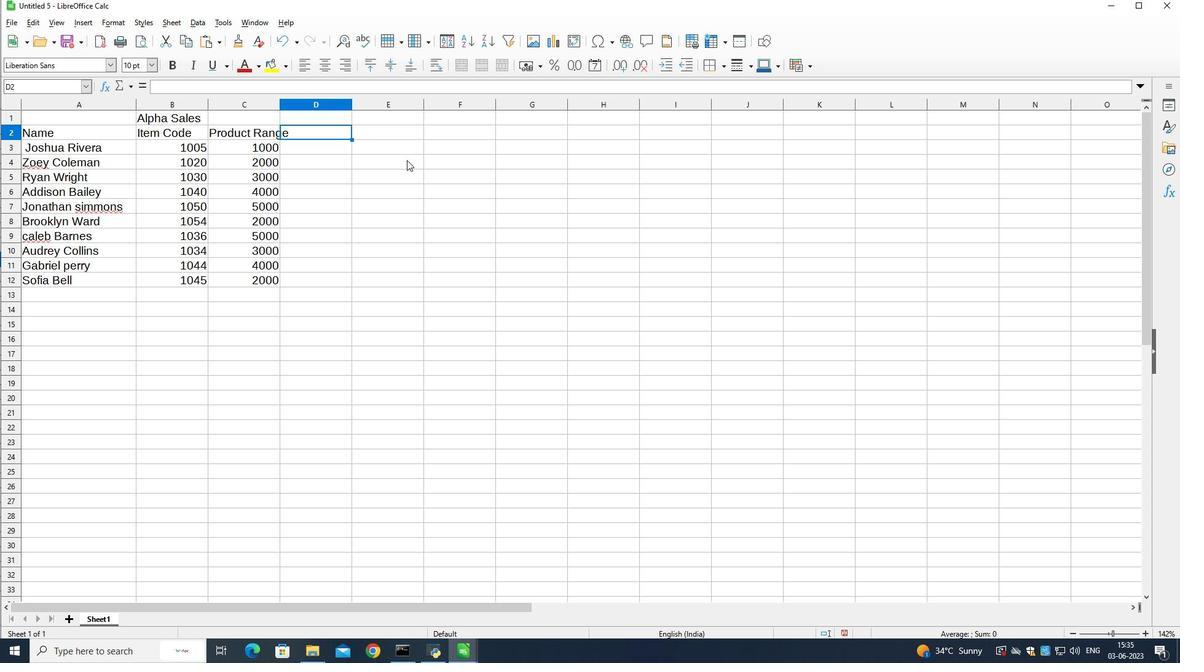 
Action: Key pressed <Key.shift>Products<Key.down><Key.shift>ASICS<Key.space><Key.shift>Shoe<Key.down>
Screenshot: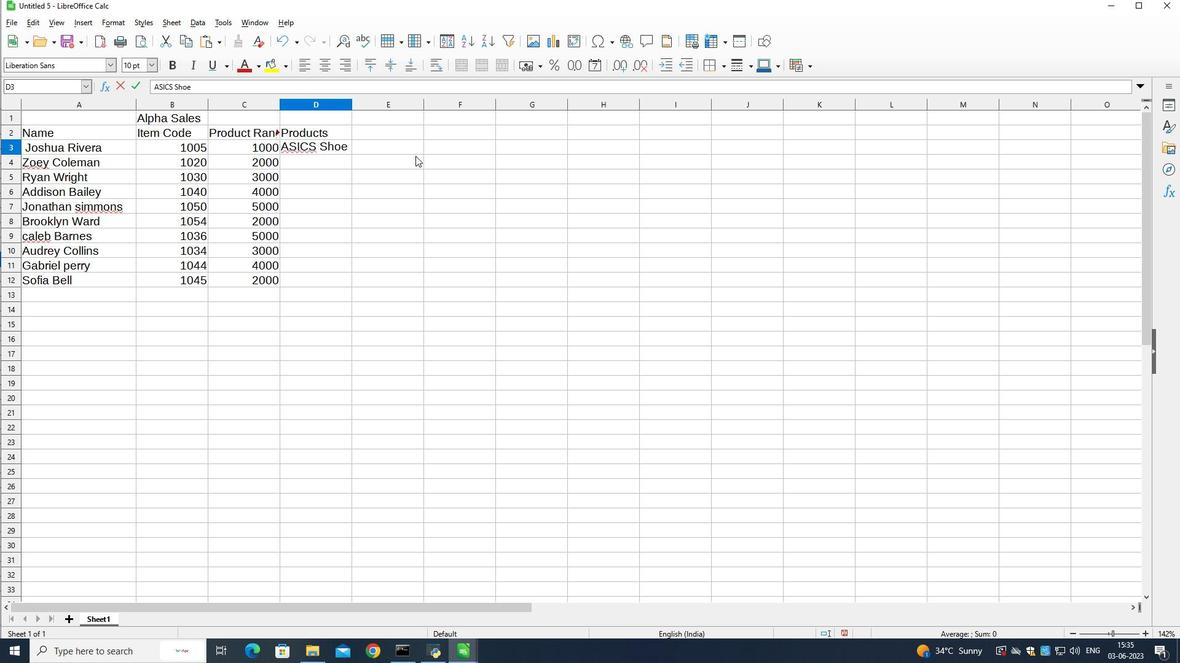 
Action: Mouse moved to (1169, 256)
Screenshot: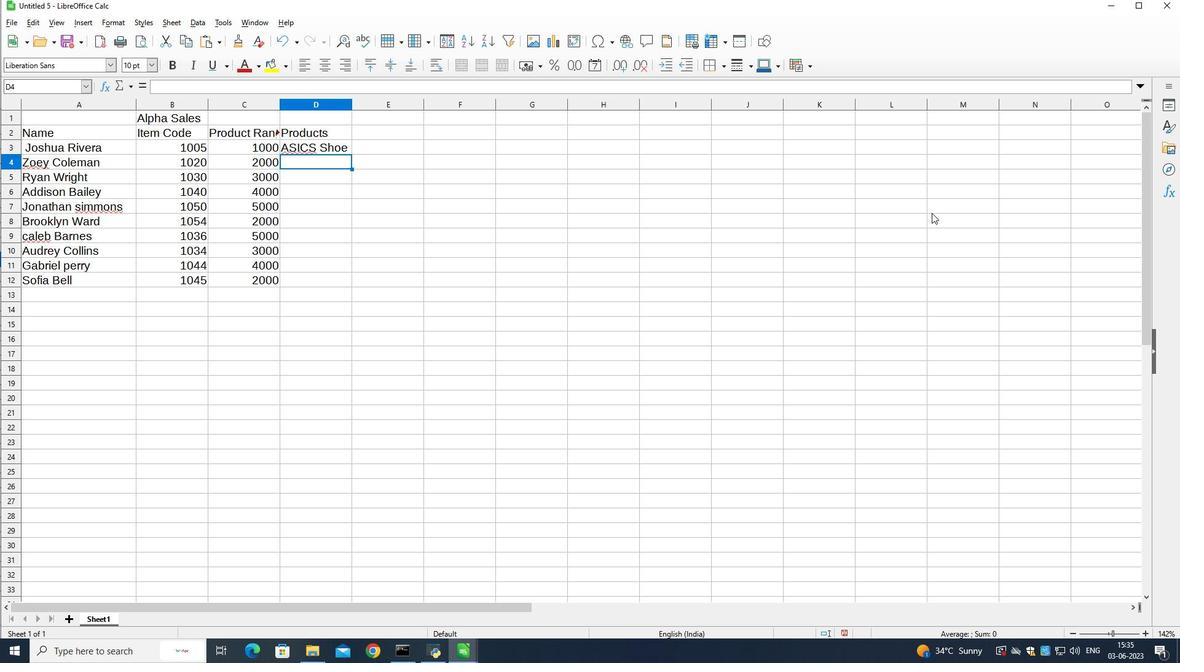 
Action: Key pressed <Key.shift>Brooks<Key.space><Key.shift>Shoe<Key.down><Key.shift><Key.shift><Key.shift><Key.shift><Key.shift><Key.shift><Key.shift><Key.shift><Key.shift>C
Screenshot: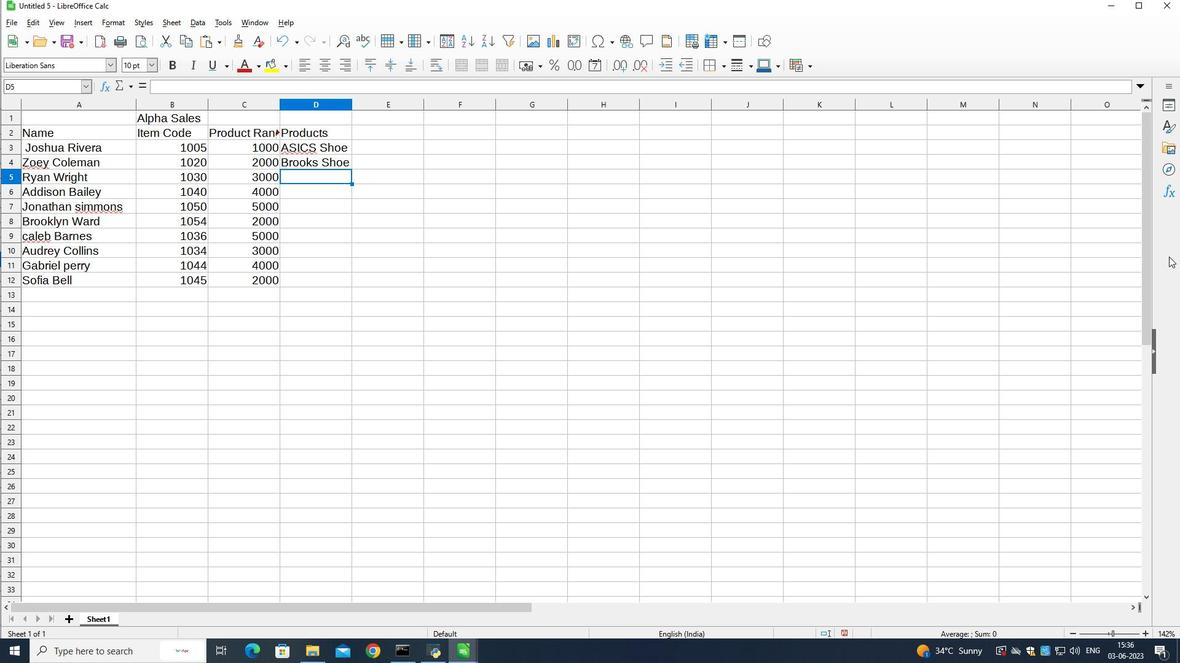 
Action: Mouse moved to (1169, 256)
Screenshot: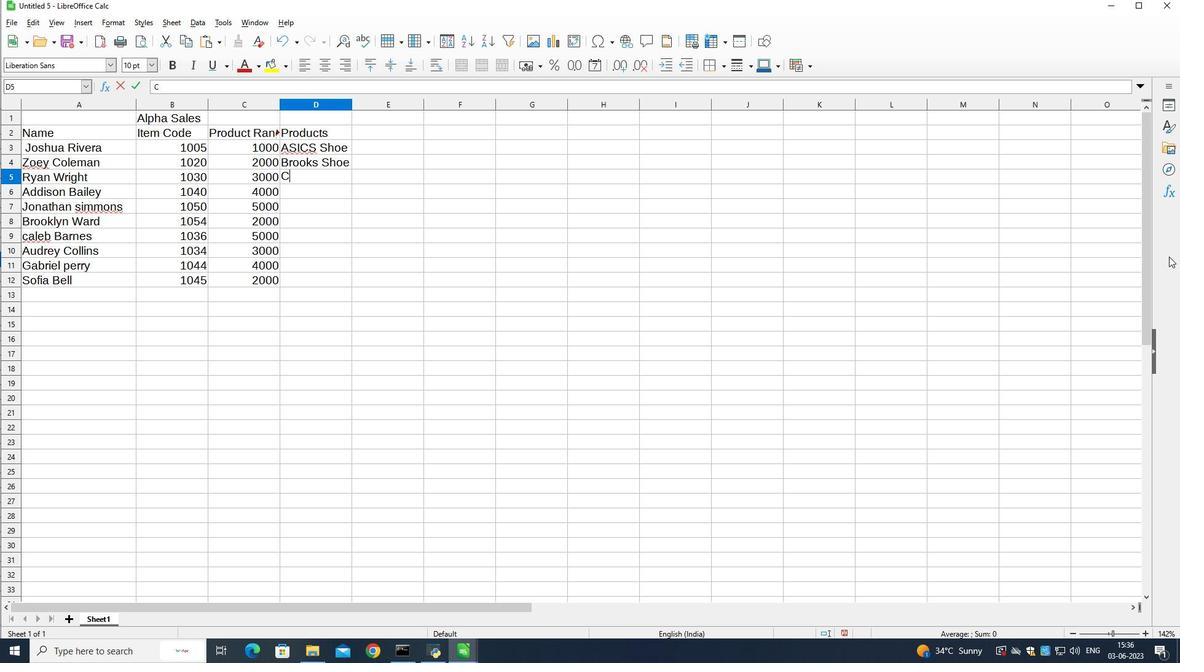 
Action: Key pressed larks<Key.space><Key.shift>Shoe<Key.down><Key.shift><Key.shift><Key.shift><Key.shift><Key.shift><Key.shift><Key.shift>Cross<Key.space><Key.shift>Shoe<Key.down><Key.shift>Dr.<Key.space>m<Key.shift><Key.backspace><Key.shift>martens<Key.space><Key.shift>Shoe<Key.down><Key.shift>Ecco<Key.space><Key.shift>Shoe<Key.down><Key.space><Key.shift>Fila<Key.space><Key.shift><Key.shift><Key.shift><Key.shift><Key.shift><Key.shift>Shoe<Key.down><Key.shift><Key.shift><Key.shift><Key.shift><Key.shift><Key.shift>Hush<Key.space><Key.shift>Puppies<Key.space><Key.shift>Shoe<Key.down><Key.space><Key.shift>Jordan<Key.space><Key.shift>shoe<Key.space><Key.down><Key.shift>k-<Key.shift>swiss<Key.space><Key.shift>Shoe
Screenshot: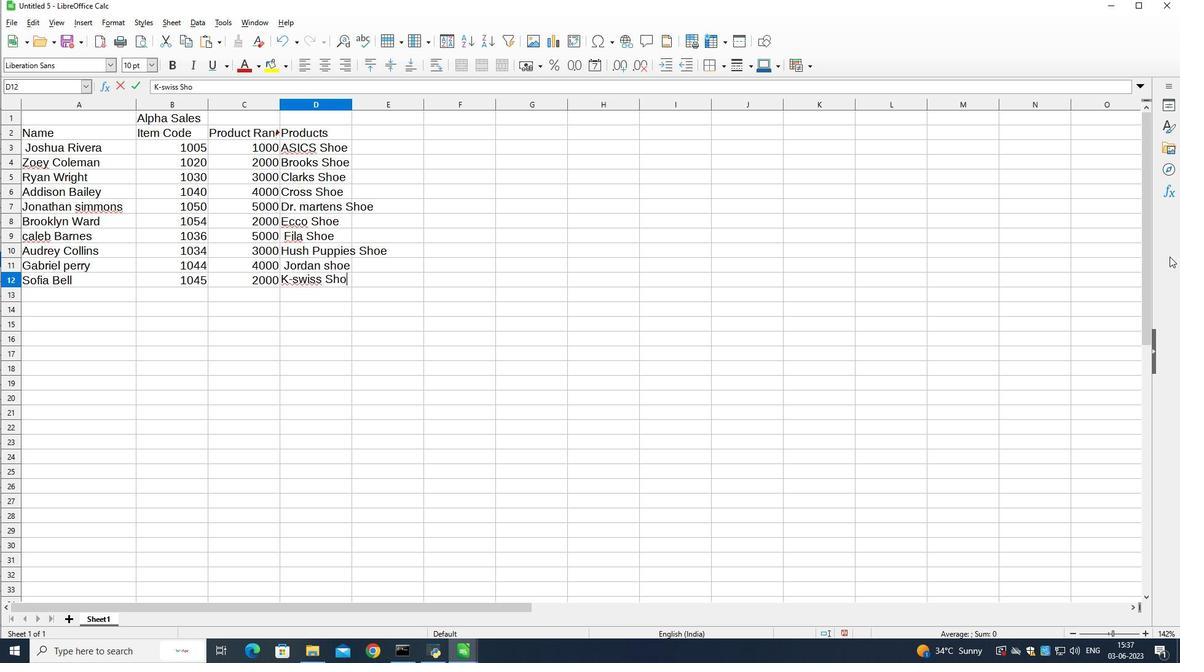 
Action: Mouse moved to (1184, 276)
Screenshot: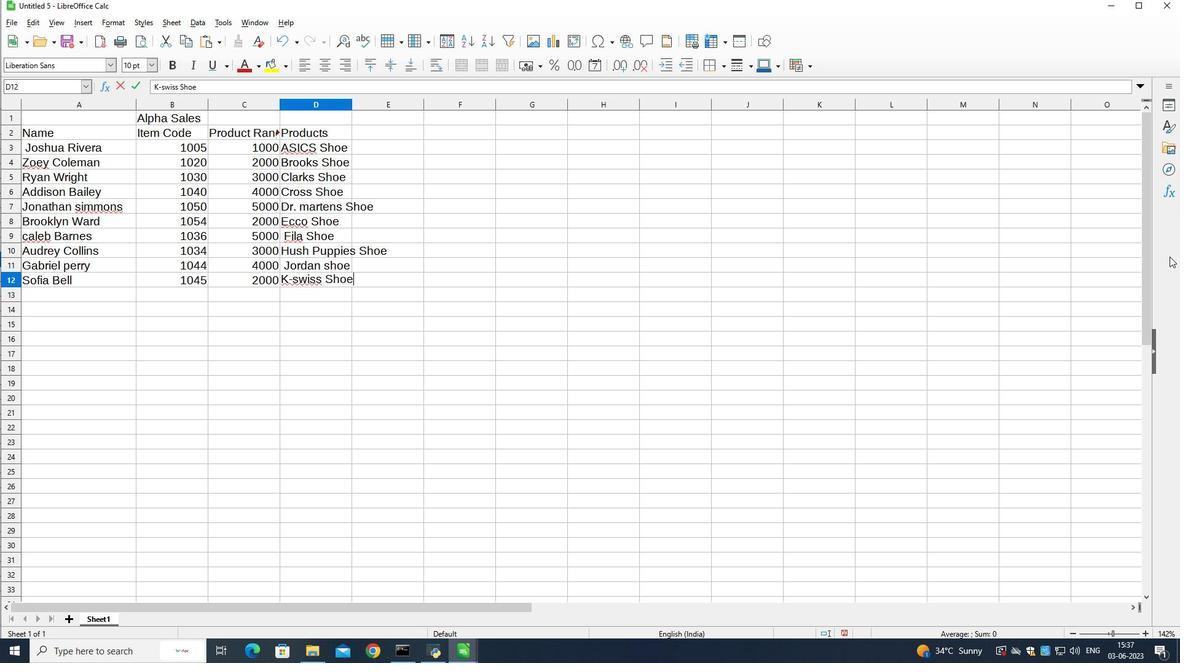 
Action: Mouse scrolled (1179, 277) with delta (0, 0)
Screenshot: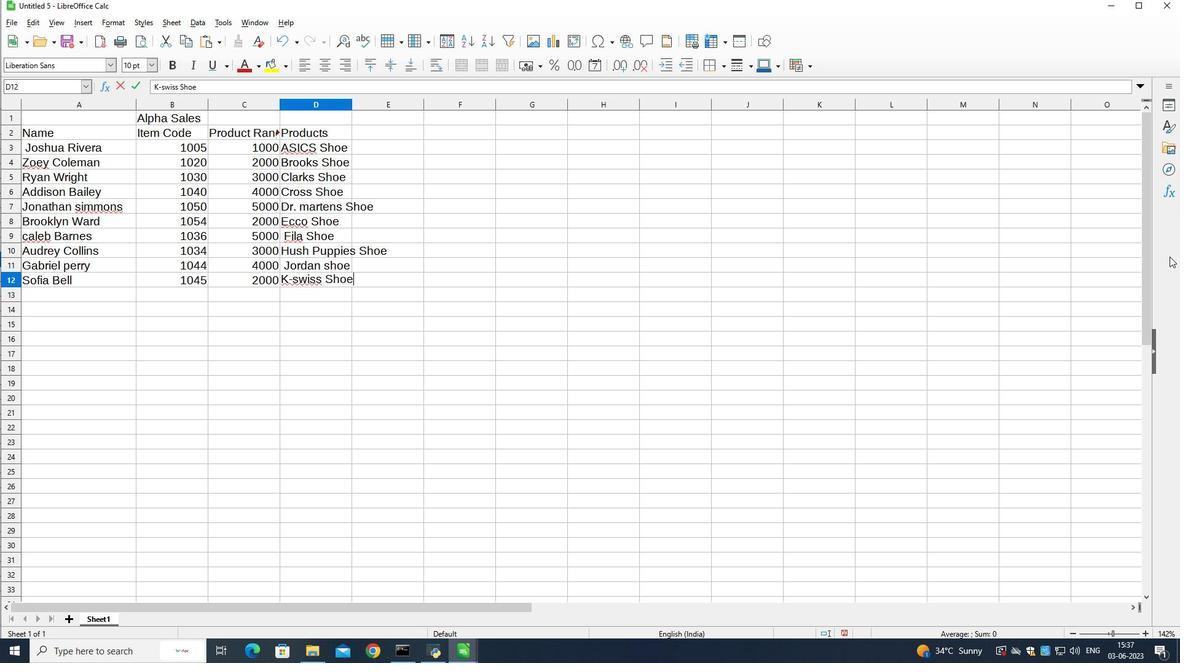 
Action: Mouse moved to (330, 120)
Screenshot: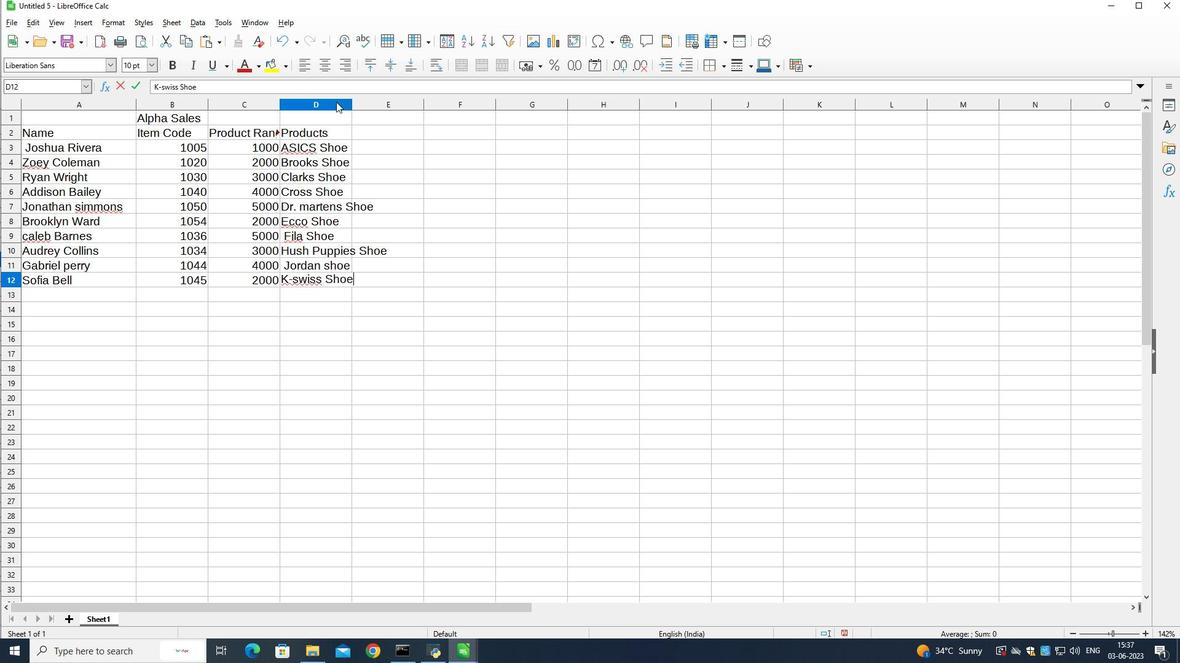 
Action: Mouse pressed left at (330, 120)
Screenshot: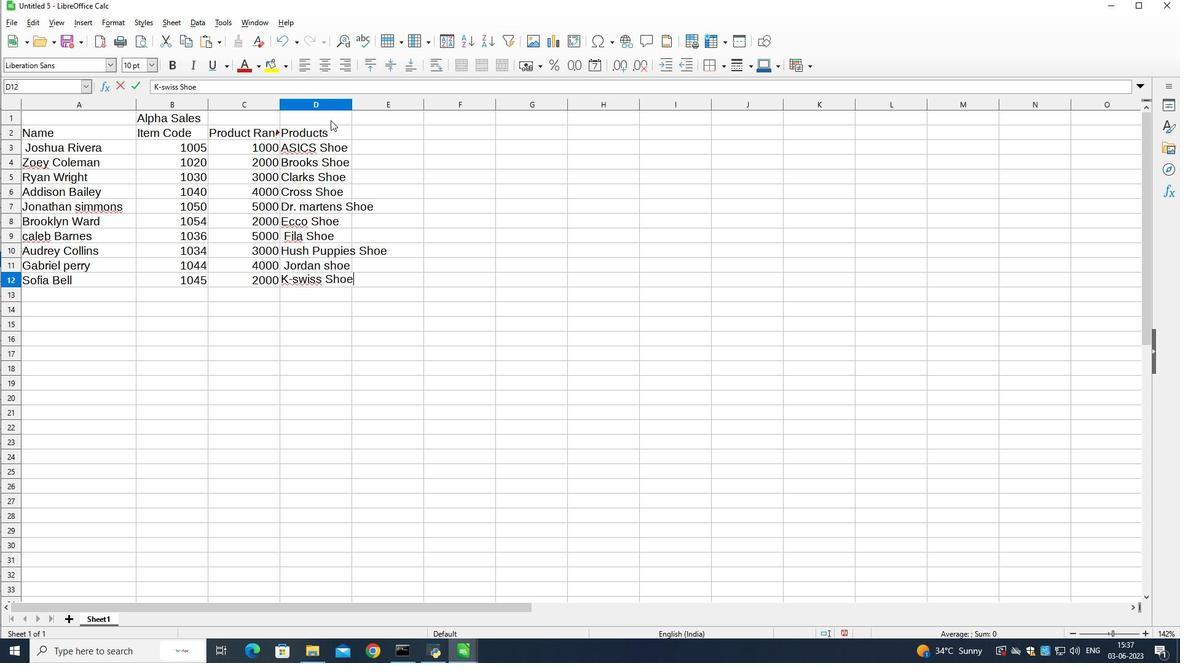 
Action: Mouse moved to (330, 105)
Screenshot: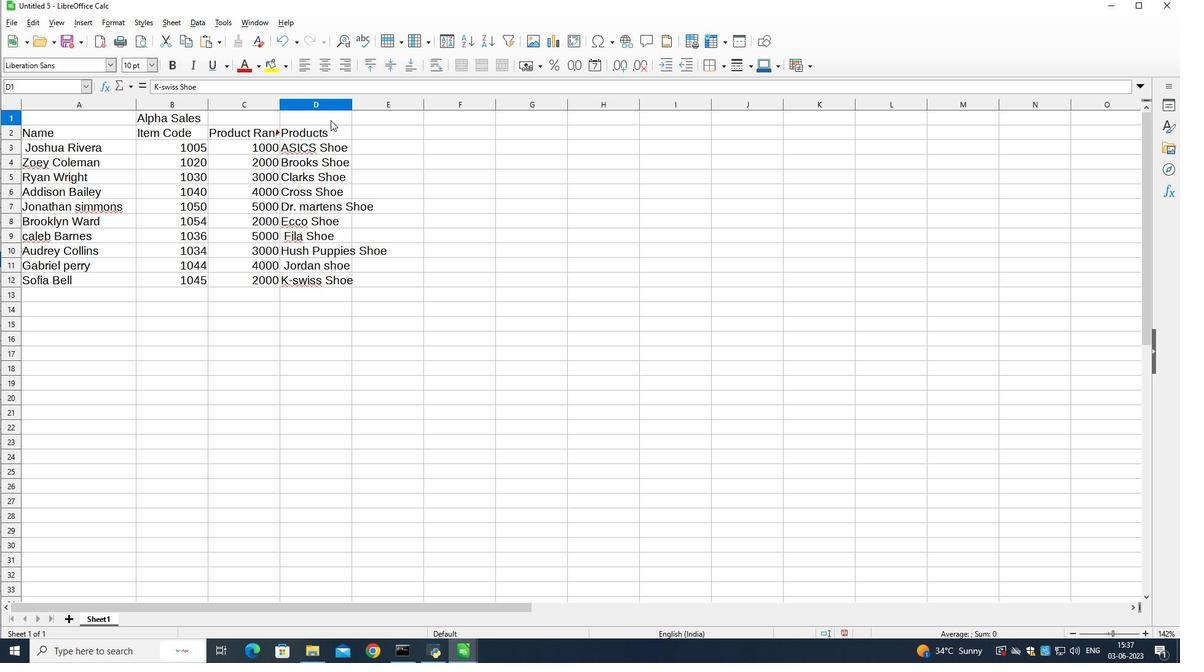 
Action: Mouse pressed left at (330, 105)
Screenshot: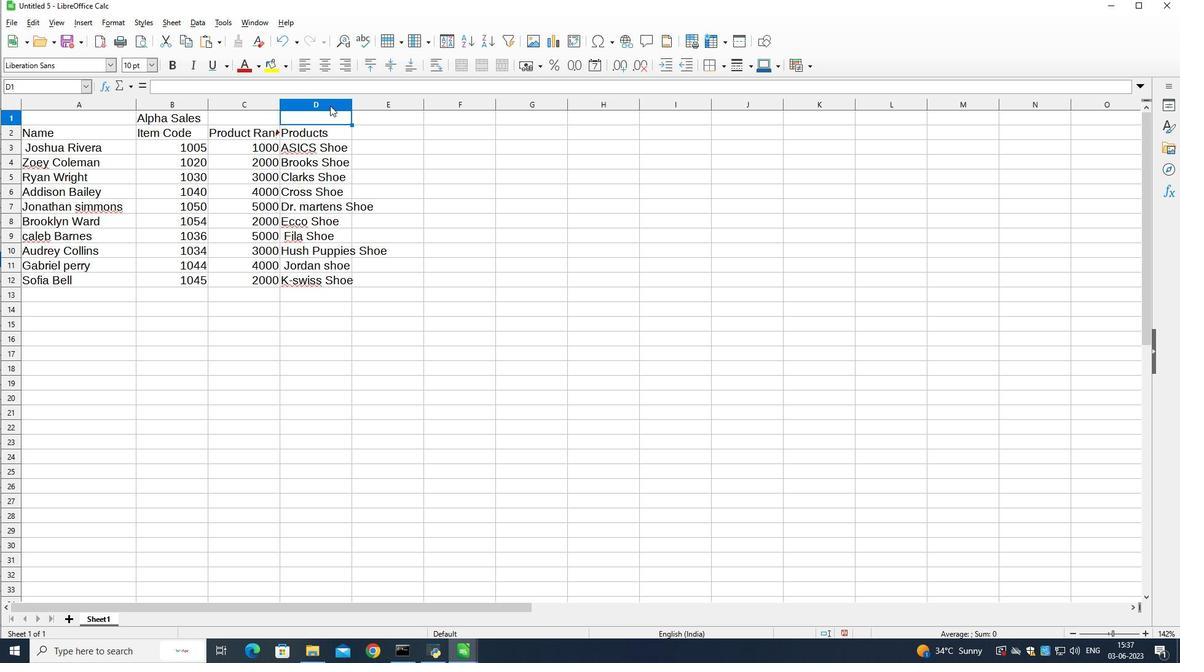 
Action: Mouse moved to (352, 104)
Screenshot: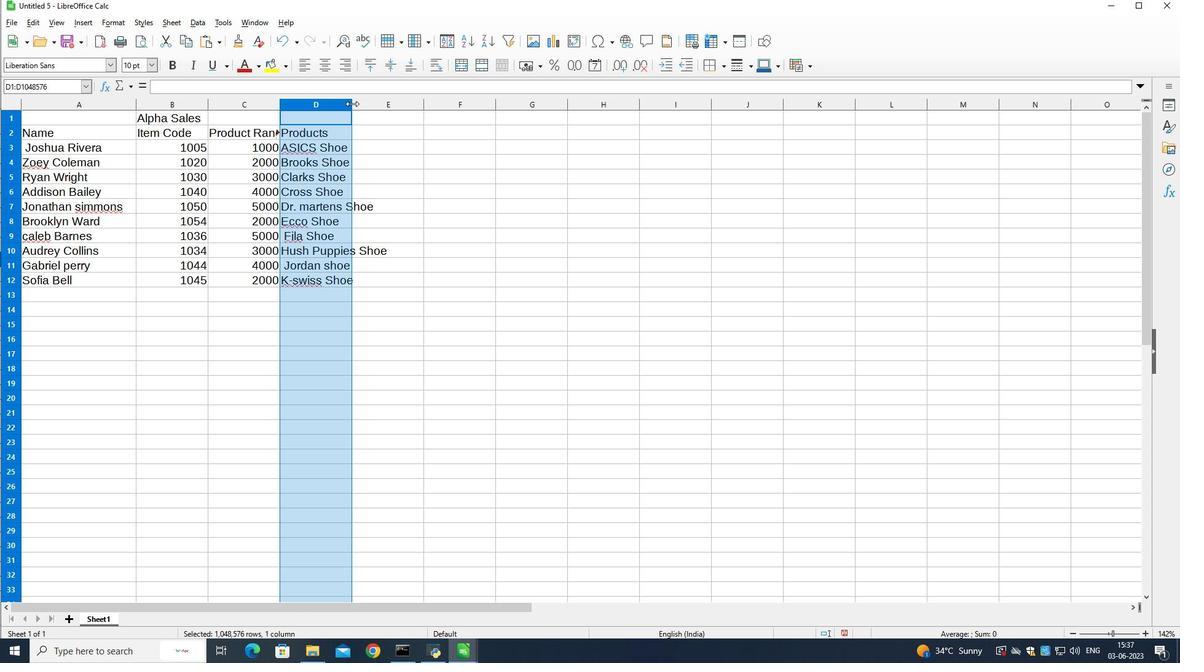 
Action: Mouse pressed left at (352, 104)
Screenshot: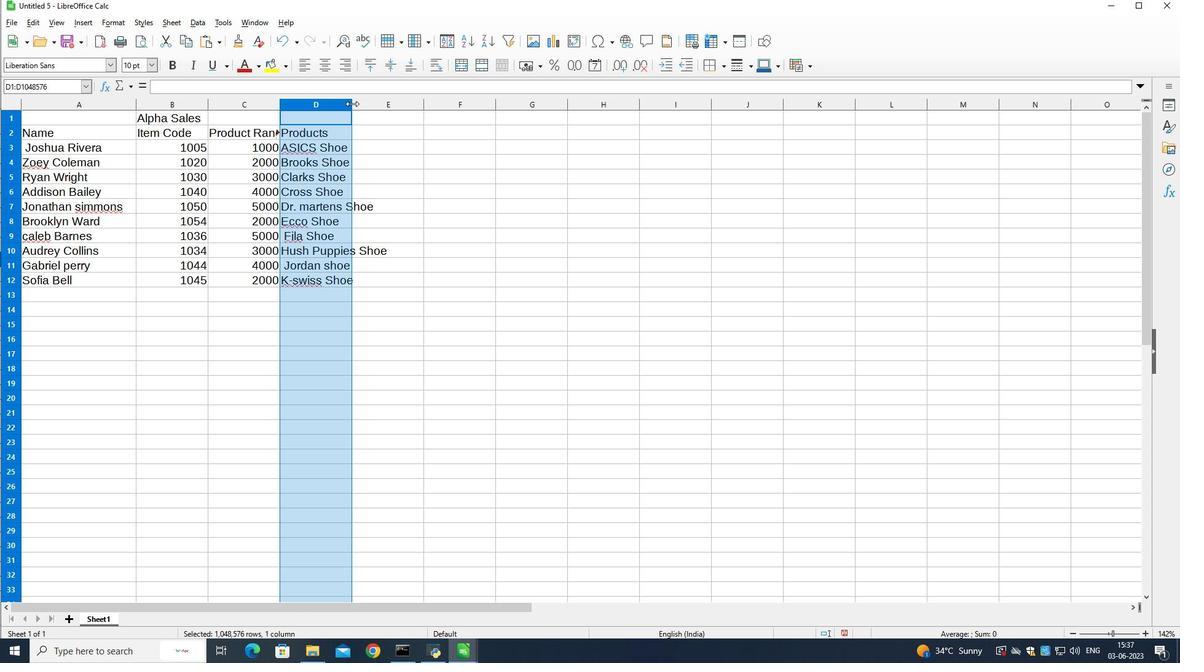 
Action: Mouse moved to (443, 130)
Screenshot: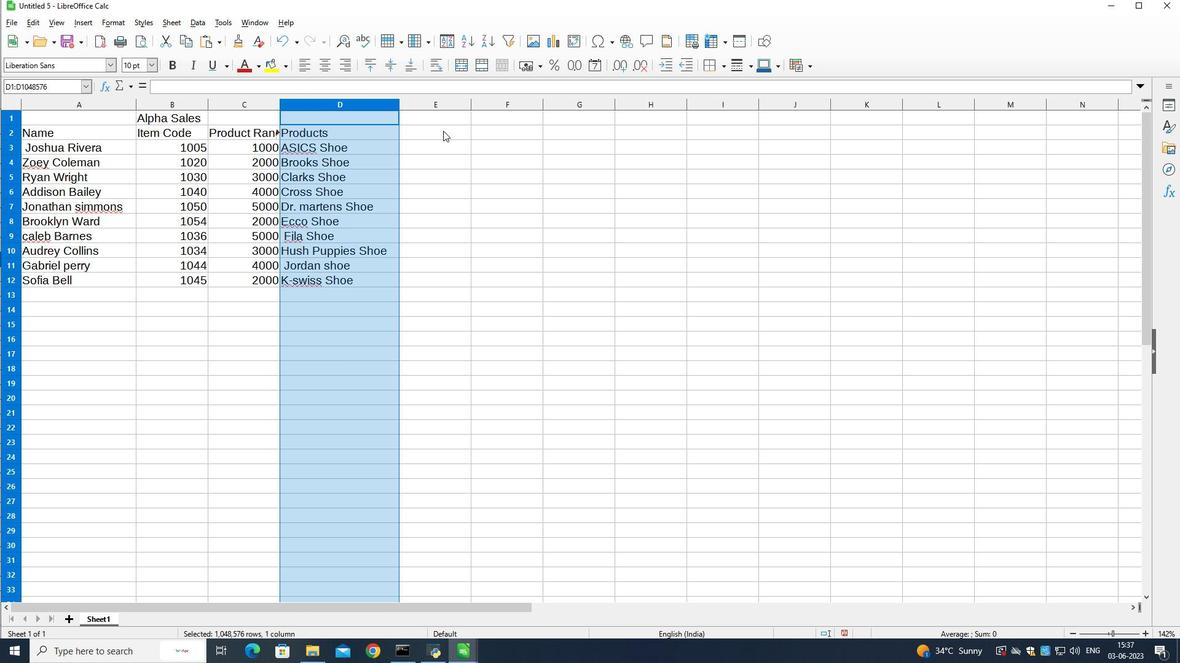 
Action: Mouse pressed left at (443, 130)
Screenshot: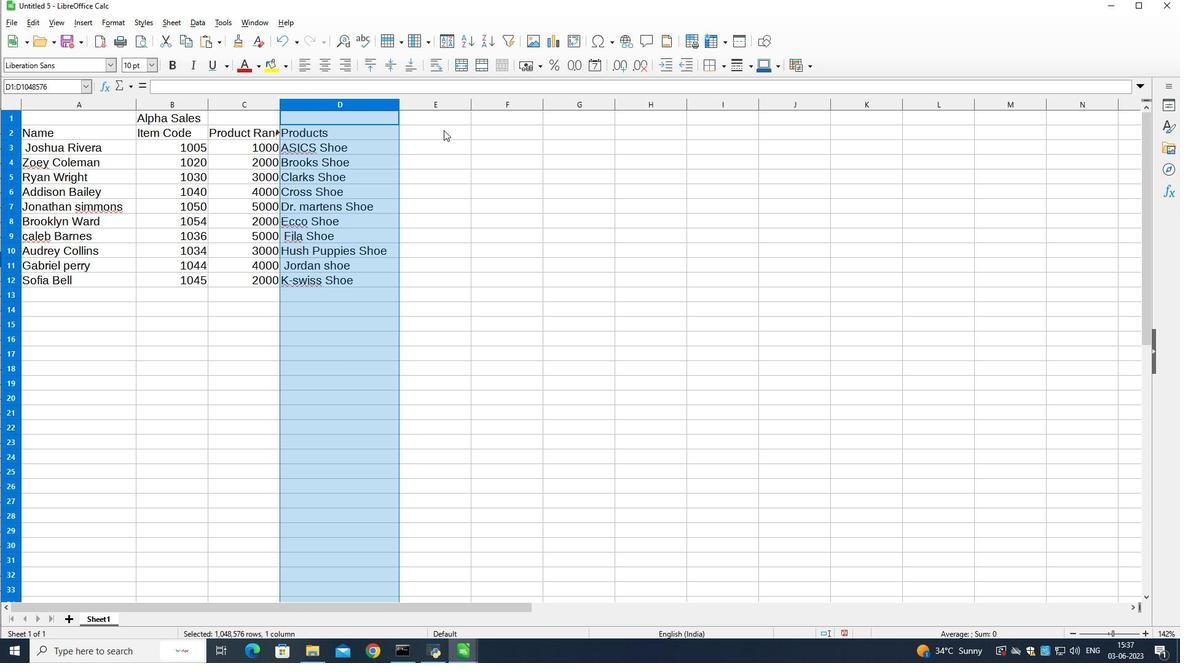 
Action: Mouse moved to (441, 121)
Screenshot: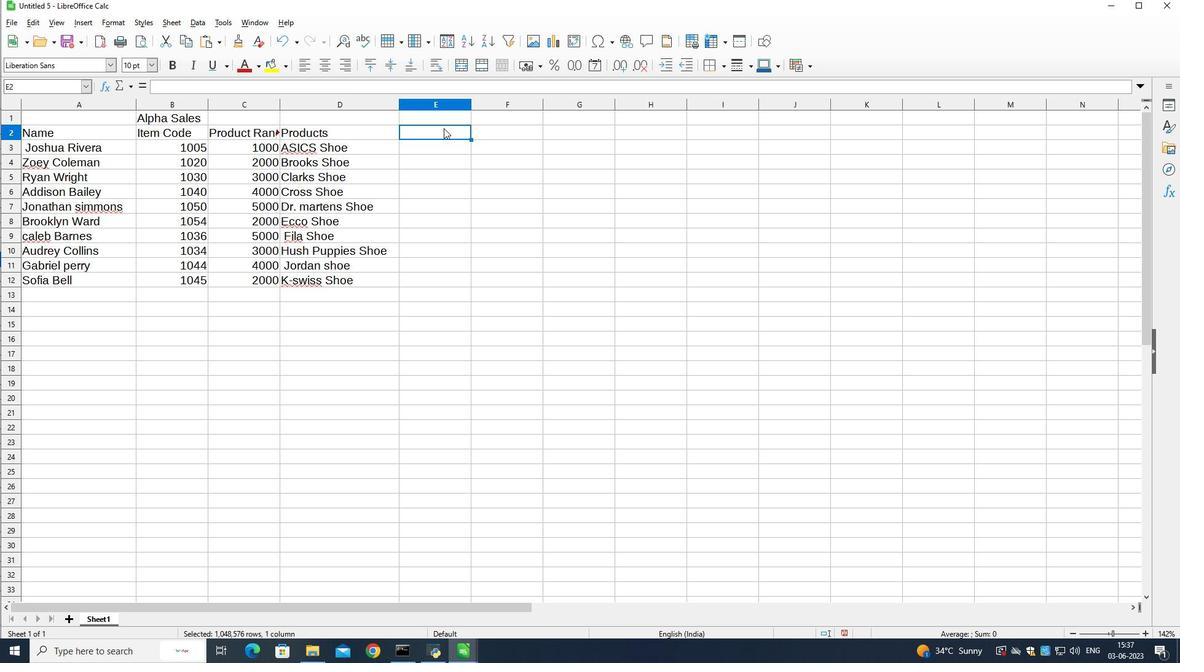 
Action: Mouse pressed left at (441, 121)
Screenshot: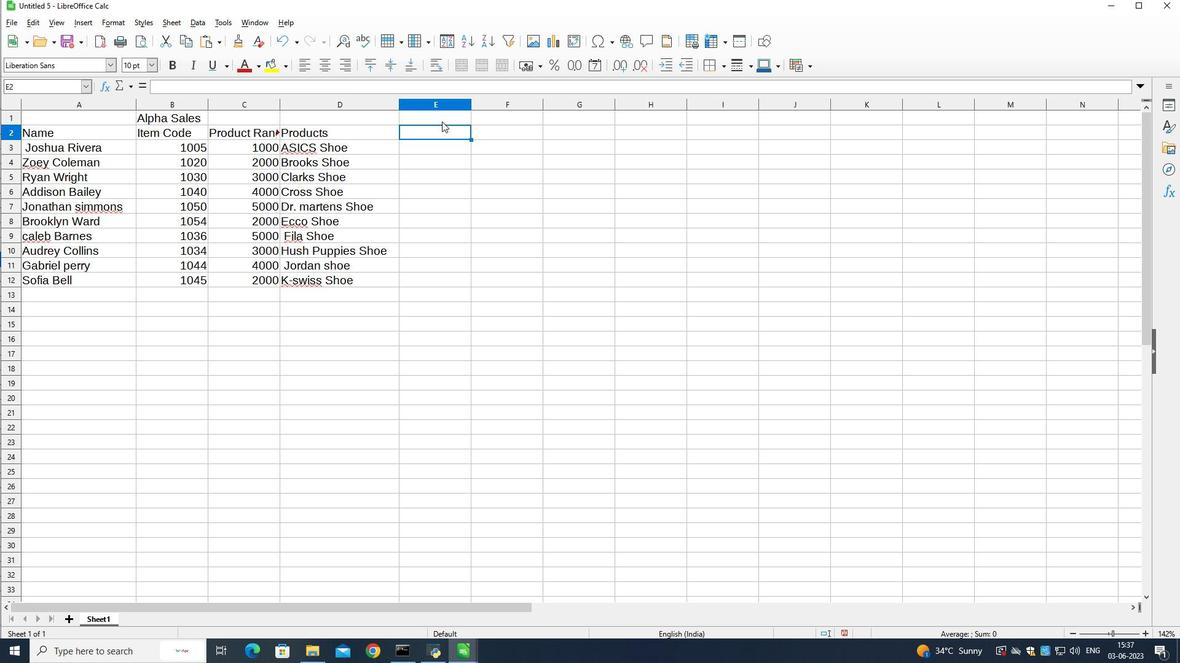 
Action: Mouse moved to (440, 129)
Screenshot: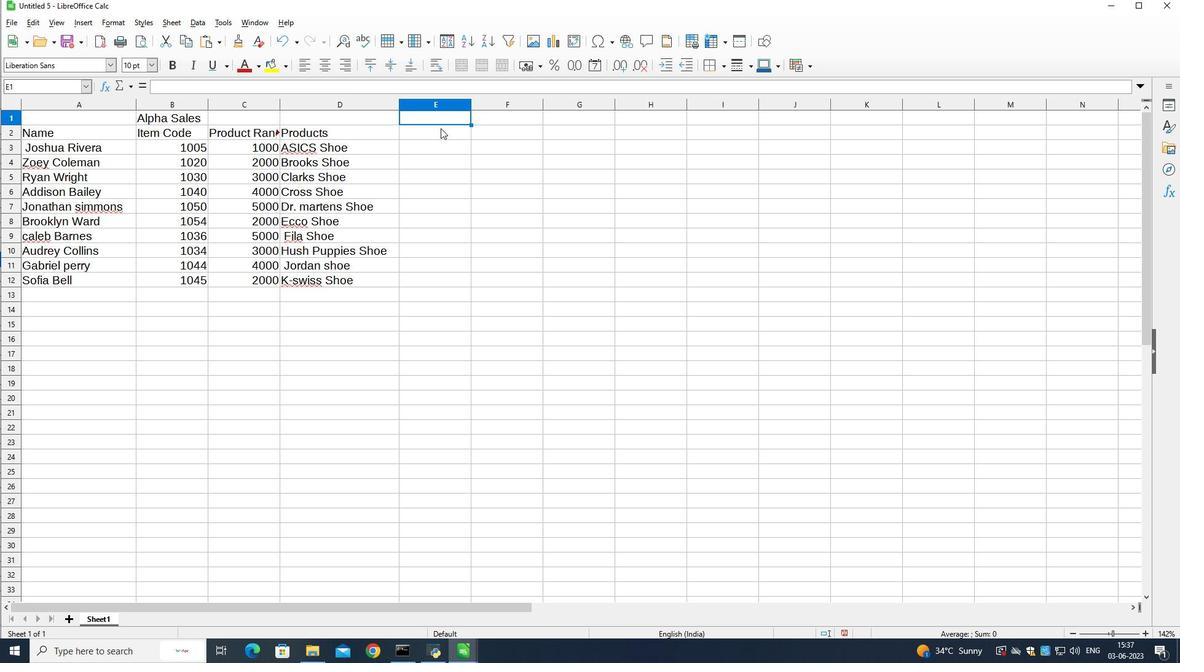 
Action: Mouse pressed left at (440, 129)
Screenshot: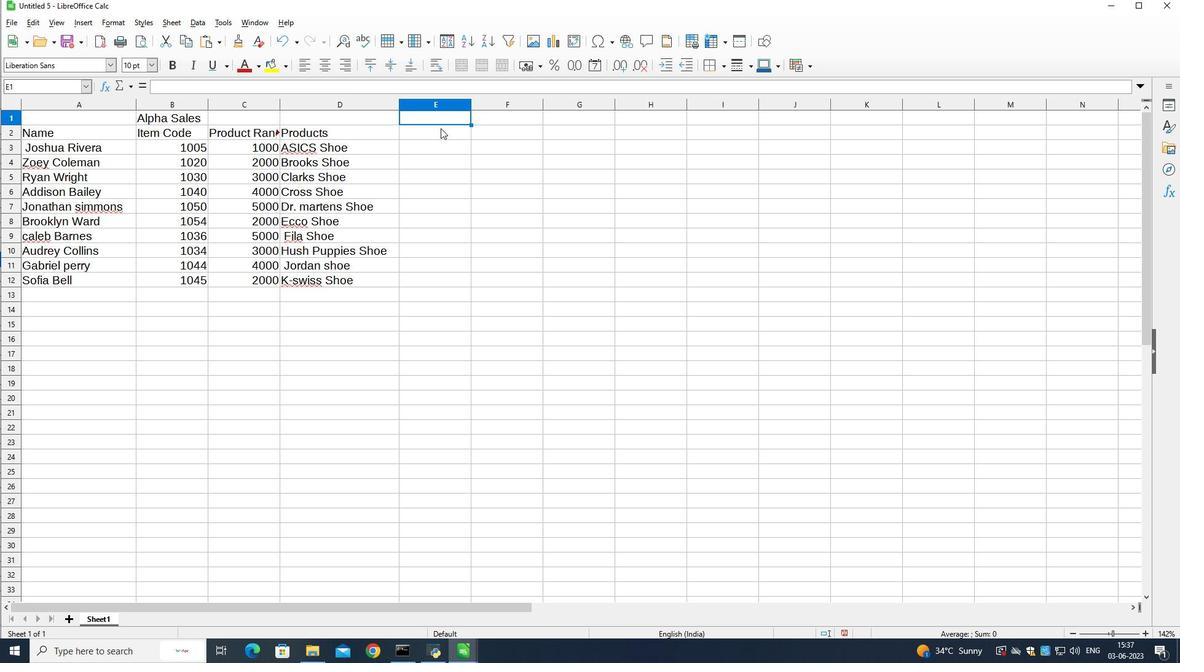 
Action: Mouse moved to (438, 230)
Screenshot: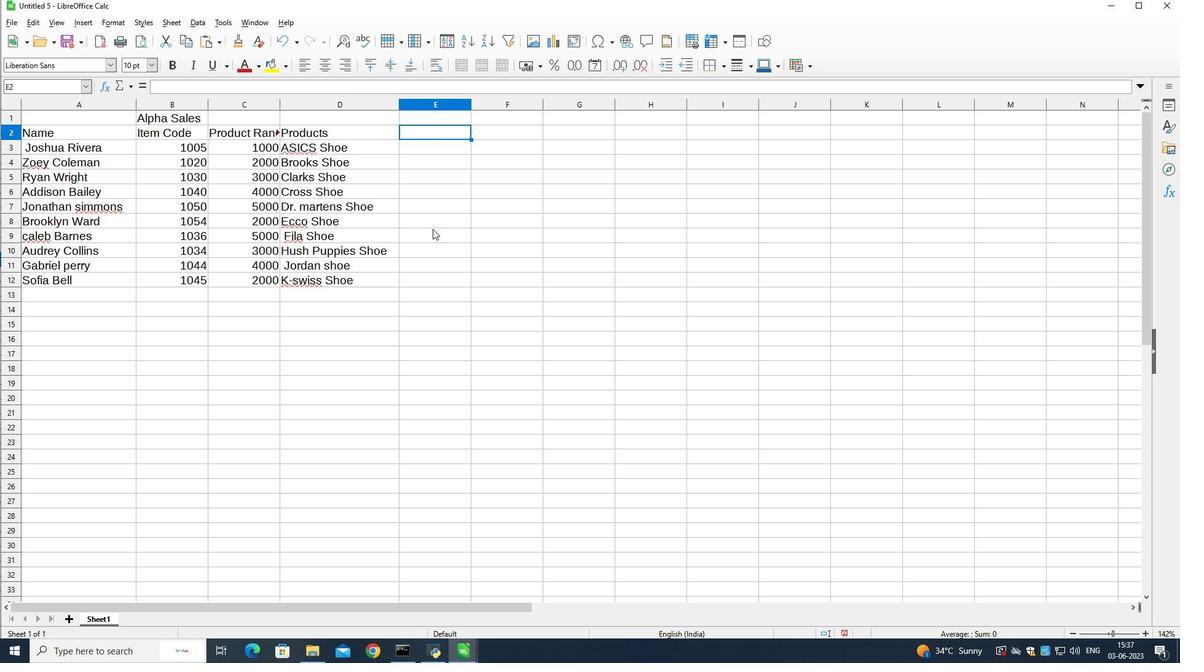 
Action: Key pressed <Key.shift><Key.shift><Key.shift><Key.shift><Key.shift><Key.shift><Key.shift><Key.shift><Key.shift><Key.shift><Key.shift><Key.shift><Key.shift><Key.shift><Key.shift><Key.shift><Key.shift><Key.shift><Key.shift><Key.shift><Key.shift><Key.shift><Key.shift><Key.shift><Key.shift><Key.shift><Key.shift><Key.shift>Quantity<Key.down>5<Key.down>6<Key.down>4<Key.backspace>7<Key.down>8<Key.down>9<Key.down>10<Key.down>5<Key.down>6<Key.down>7<Key.down>8<Key.down>9<Key.down>
Screenshot: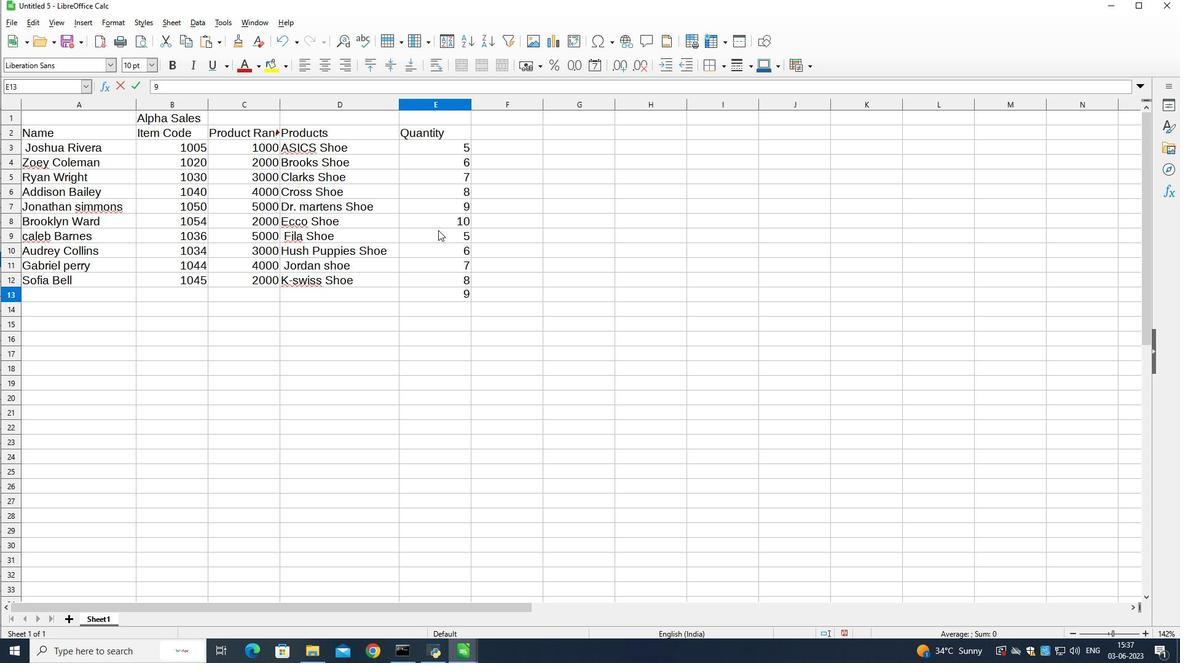 
Action: Mouse moved to (422, 295)
Screenshot: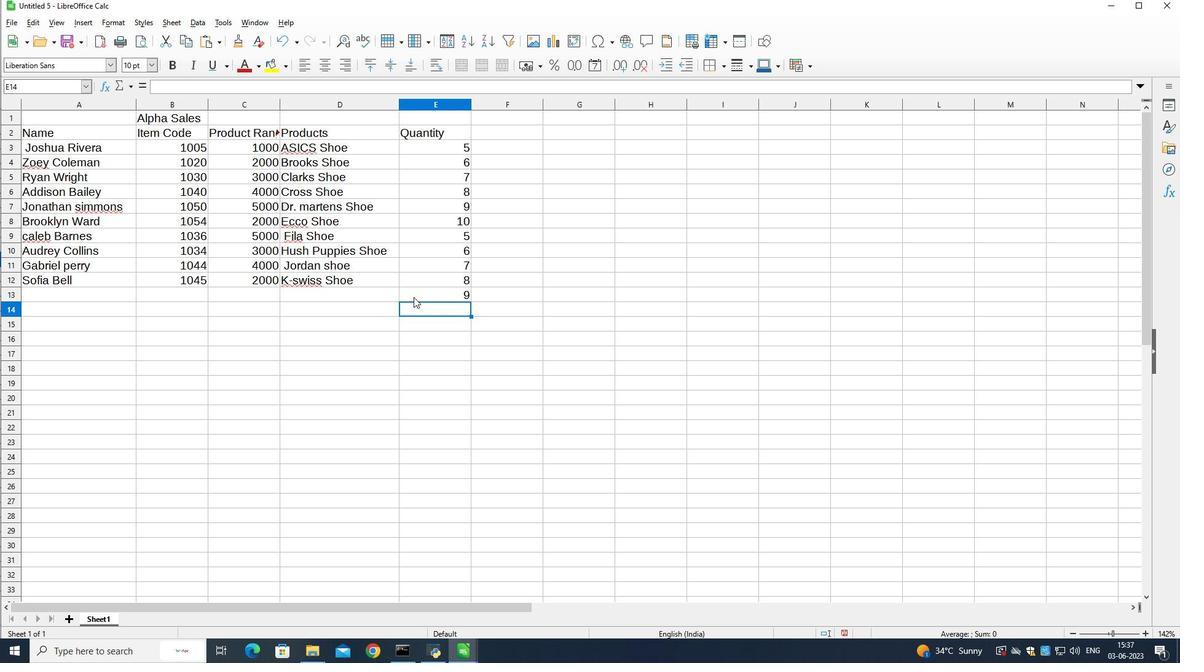 
Action: Mouse pressed left at (422, 295)
Screenshot: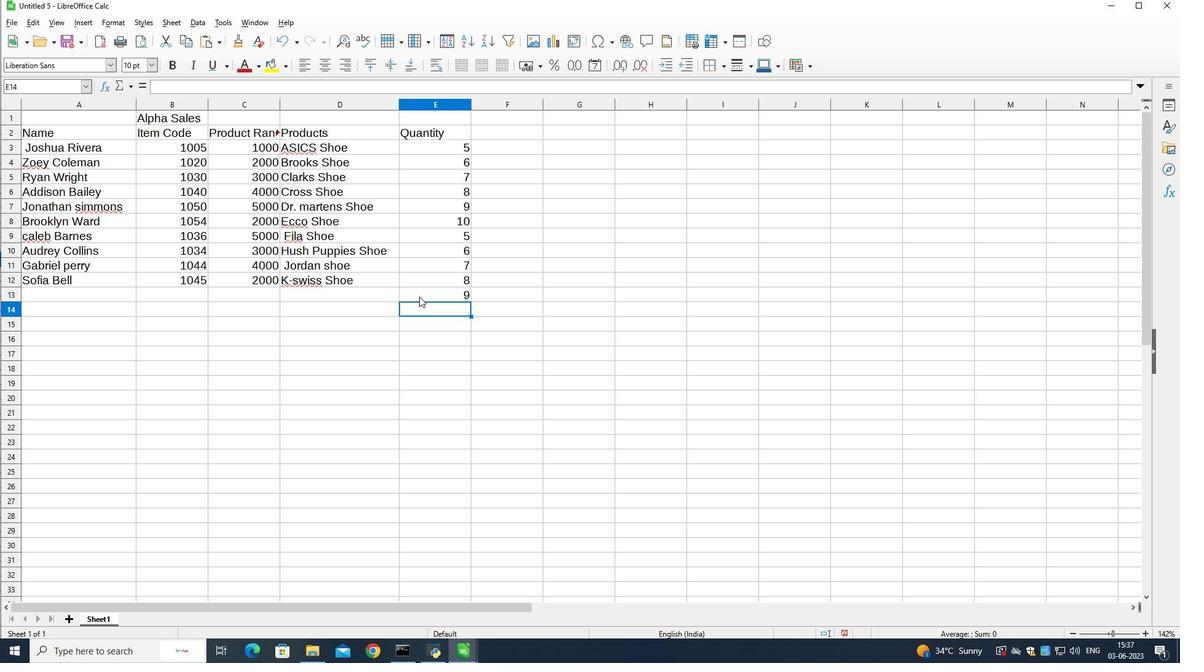 
Action: Mouse moved to (424, 295)
Screenshot: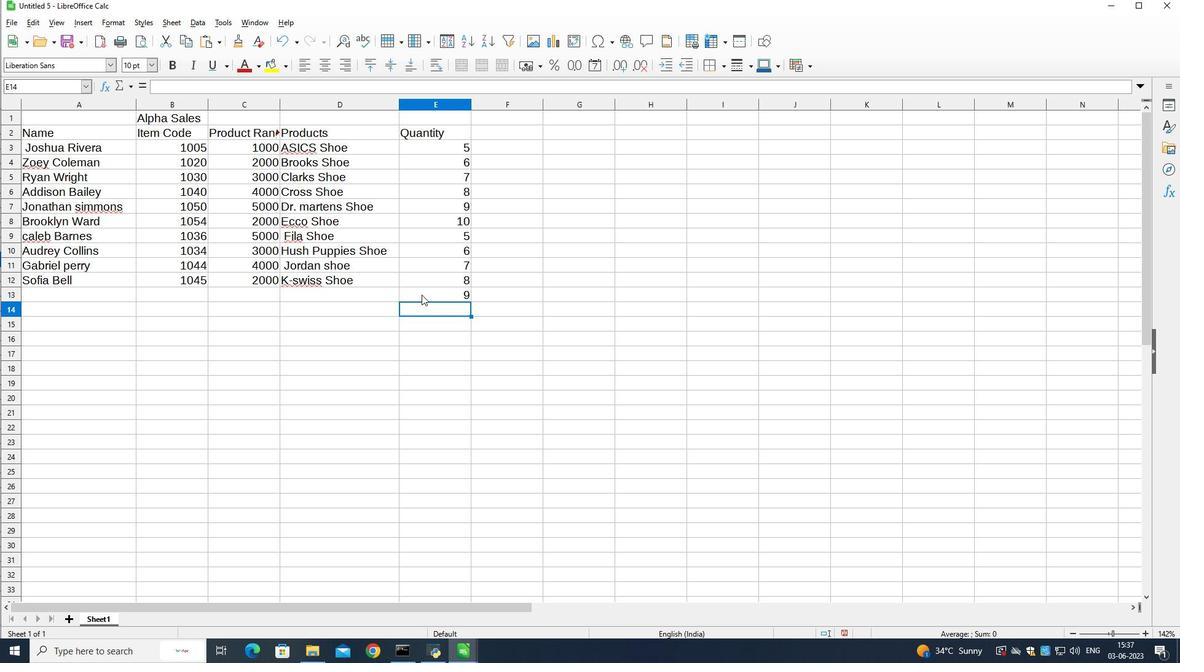 
Action: Key pressed <Key.backspace>
Screenshot: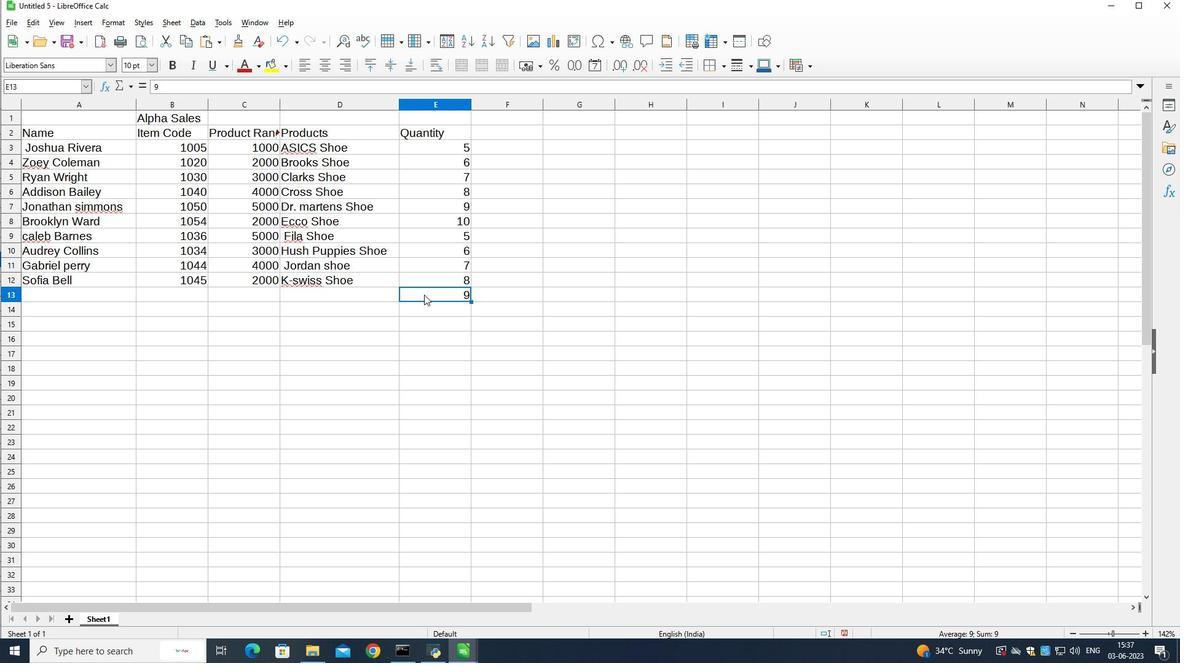 
Action: Mouse moved to (595, 368)
Screenshot: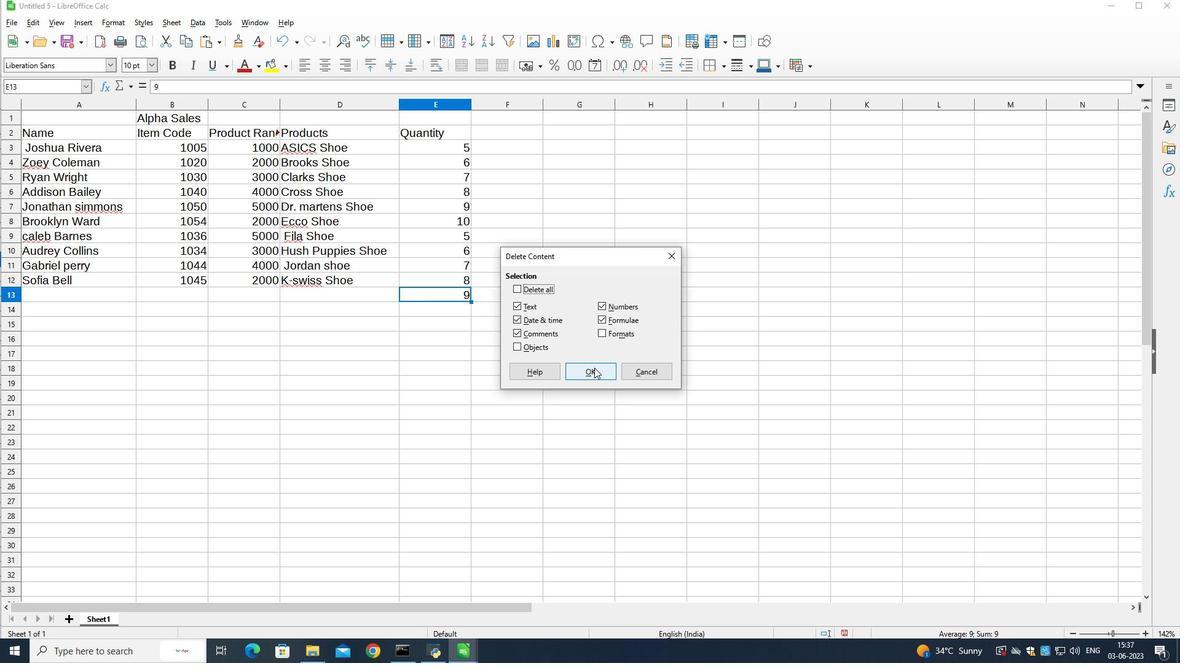 
Action: Mouse pressed left at (595, 368)
Screenshot: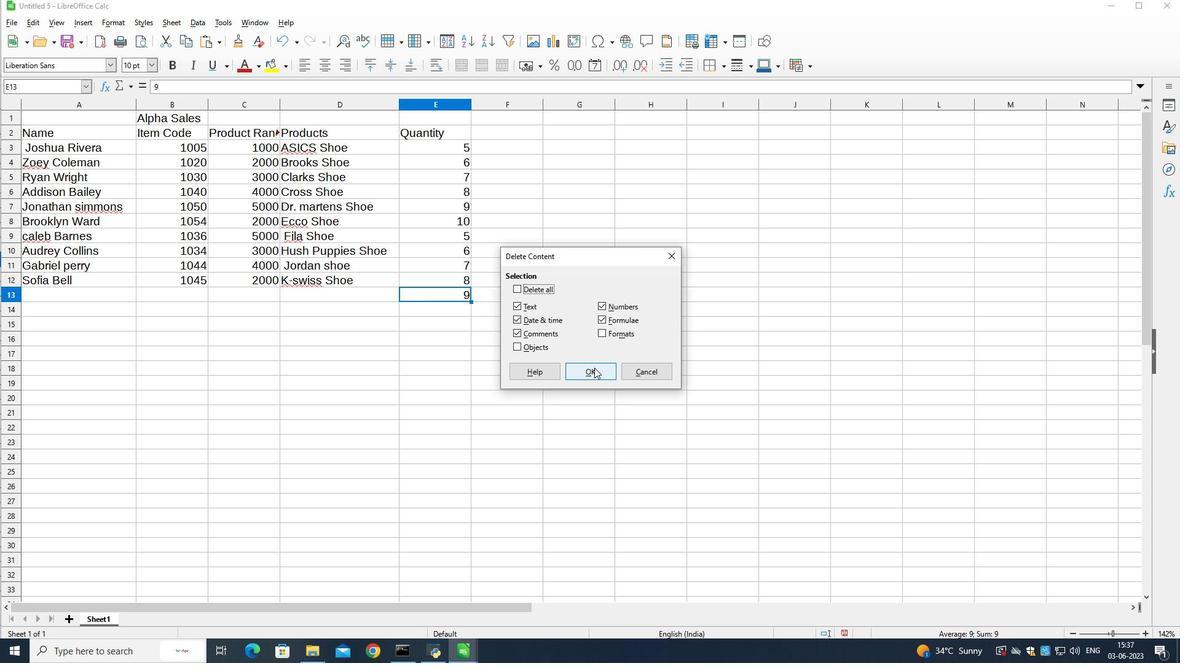 
Action: Mouse moved to (503, 130)
Screenshot: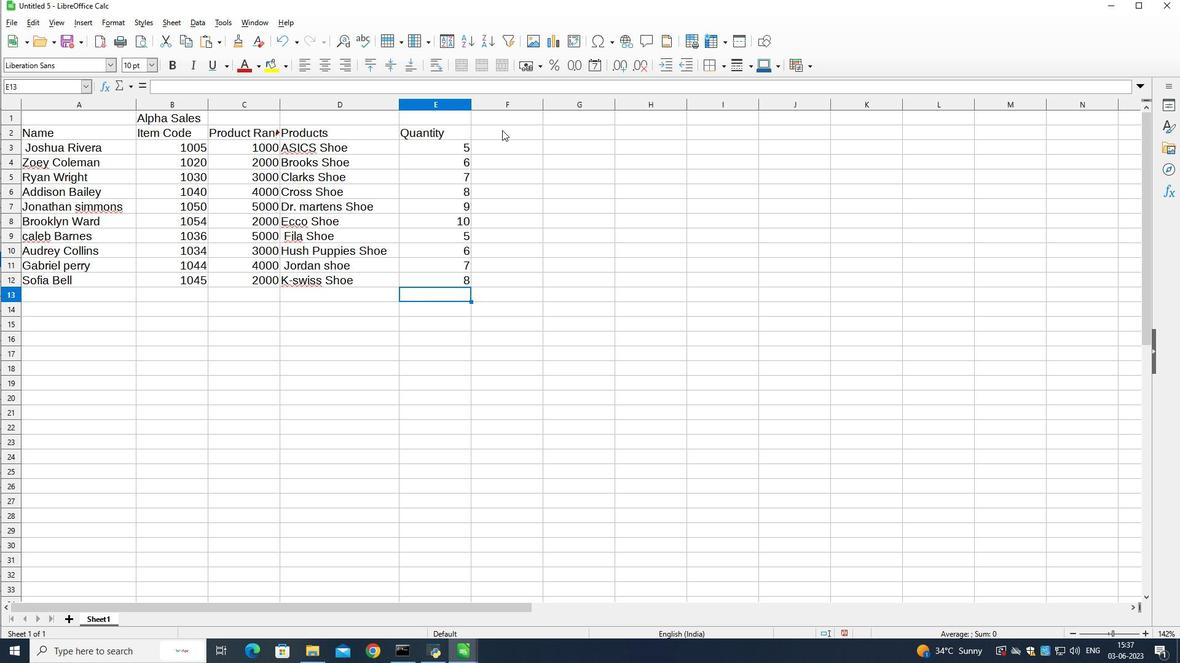 
Action: Mouse pressed left at (502, 130)
Screenshot: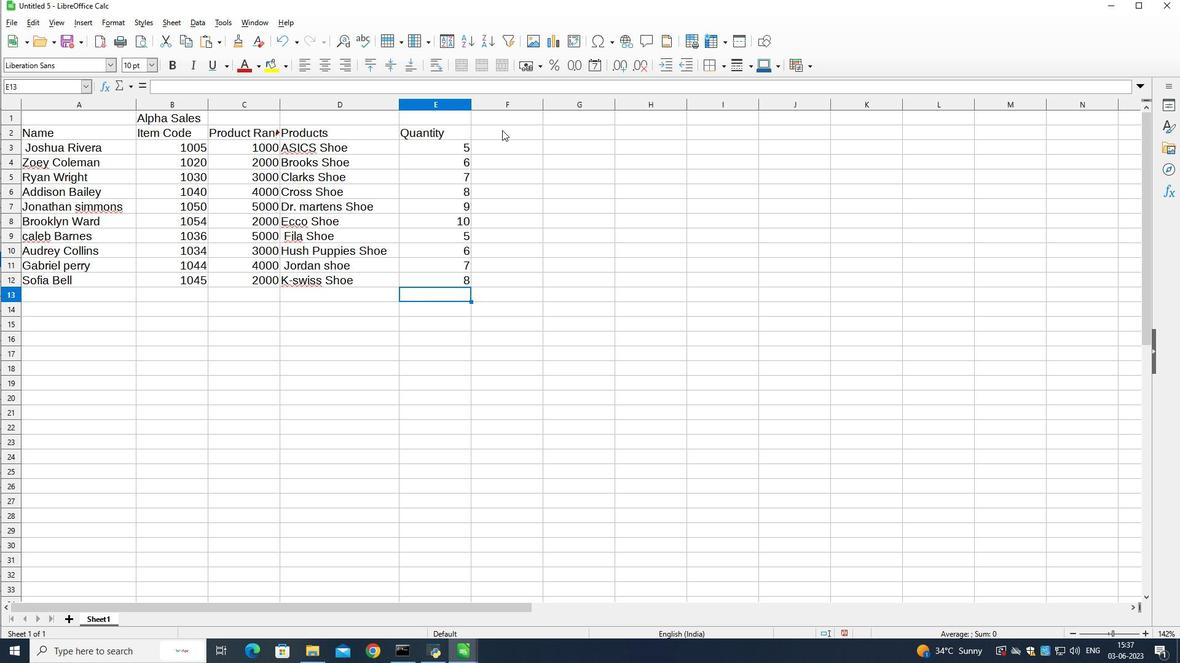 
Action: Mouse moved to (515, 135)
Screenshot: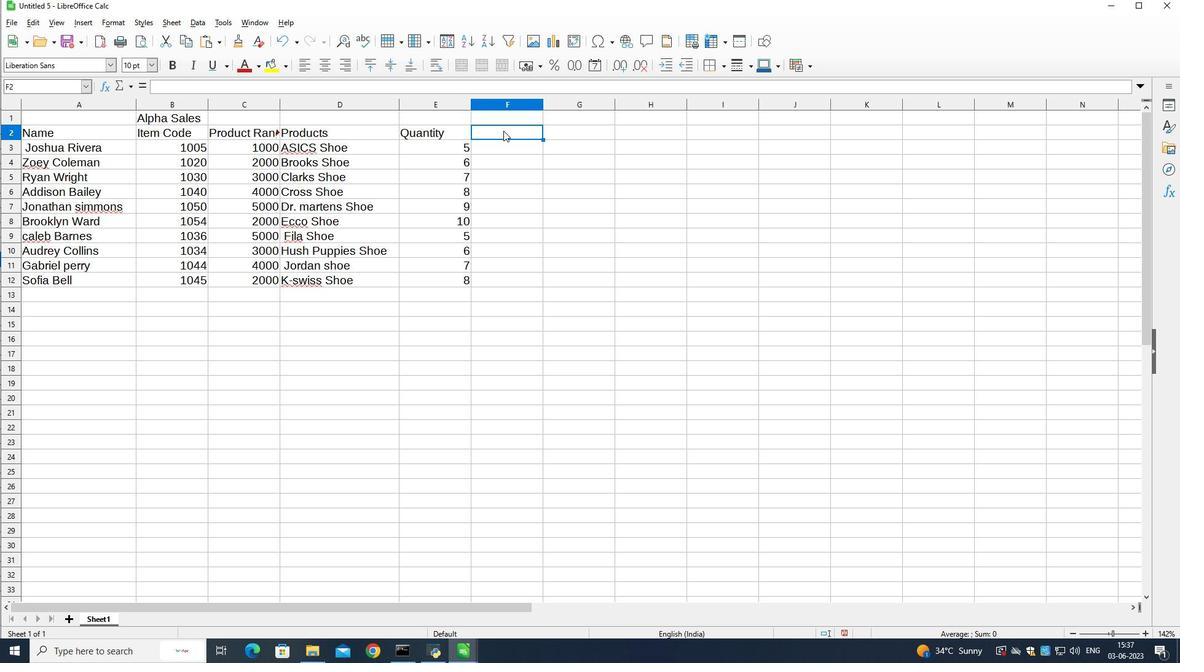 
Action: Key pressed tax
Screenshot: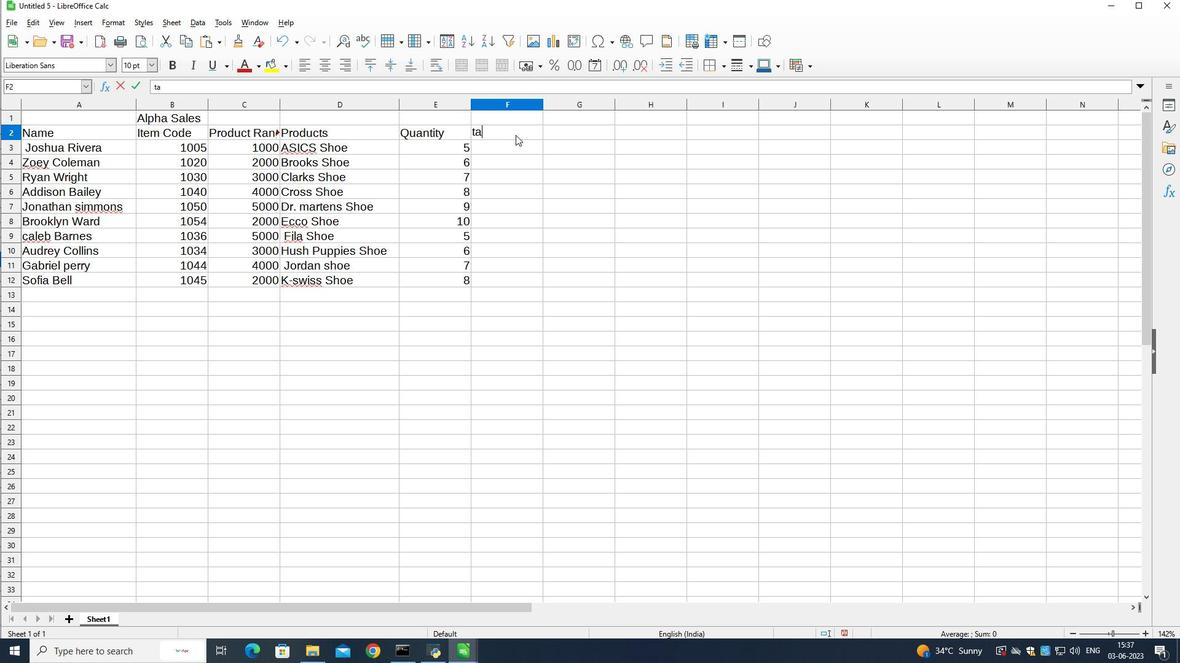 
Action: Mouse moved to (429, 87)
Screenshot: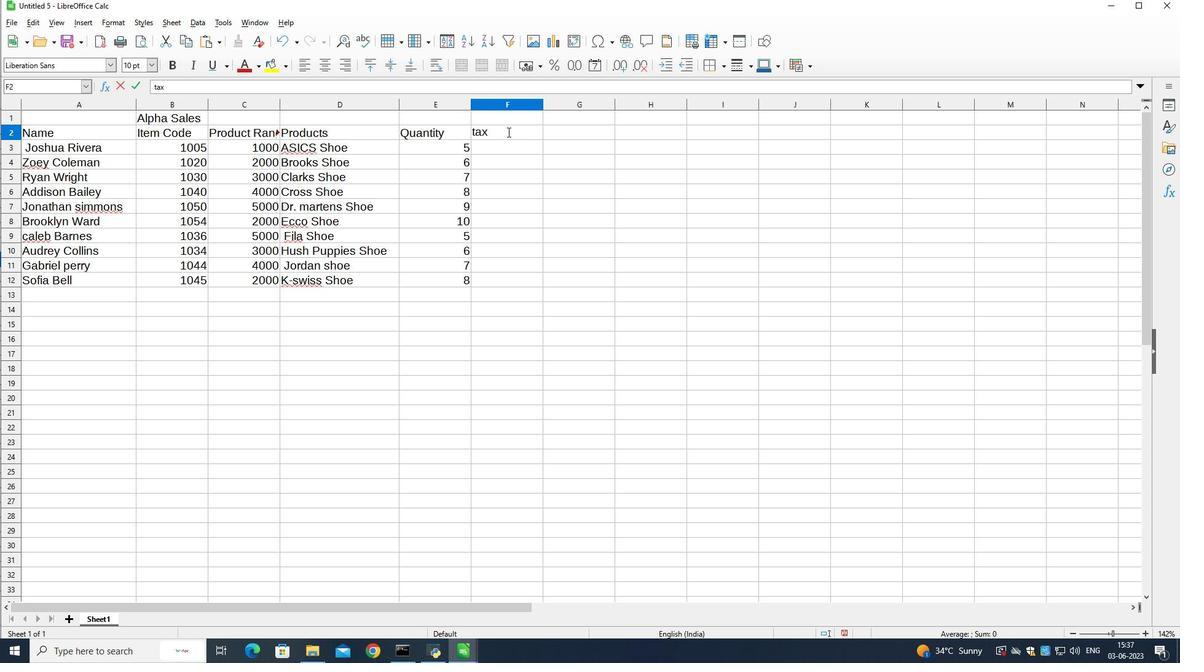 
Action: Key pressed <Key.backspace><Key.backspace><Key.backspace><Key.shift>Ta<Key.backspace><Key.backspace><Key.backspace><Key.shift>Amount<Key.down>=sum<Key.shift_r>(
Screenshot: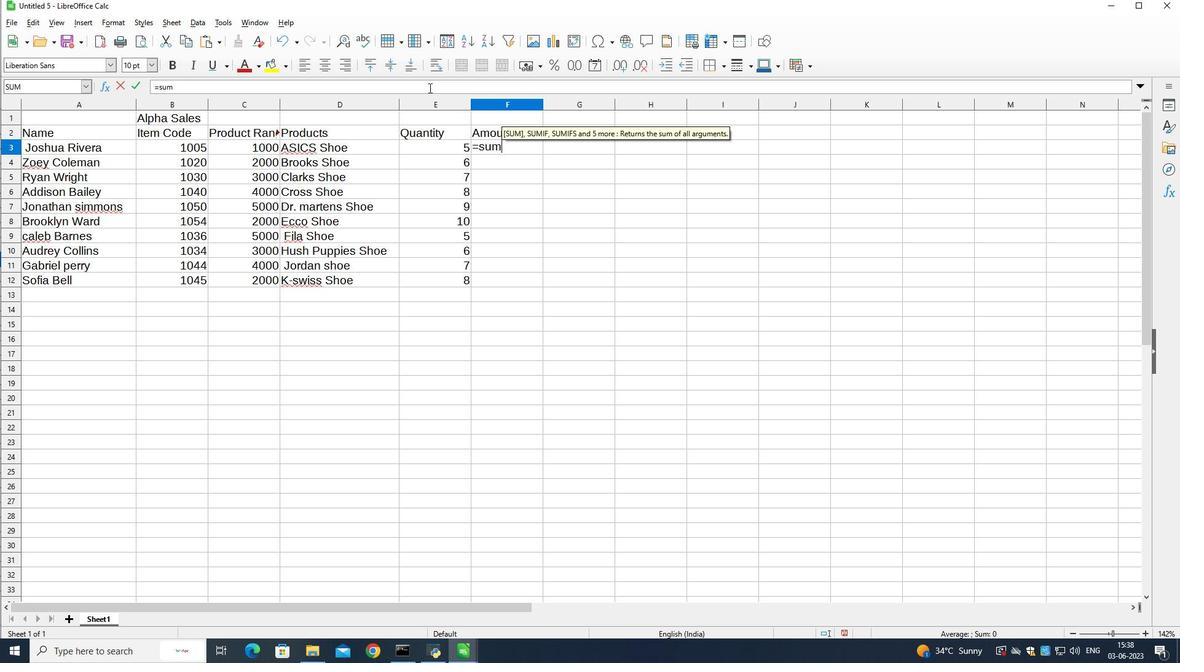 
Action: Mouse moved to (248, 143)
Screenshot: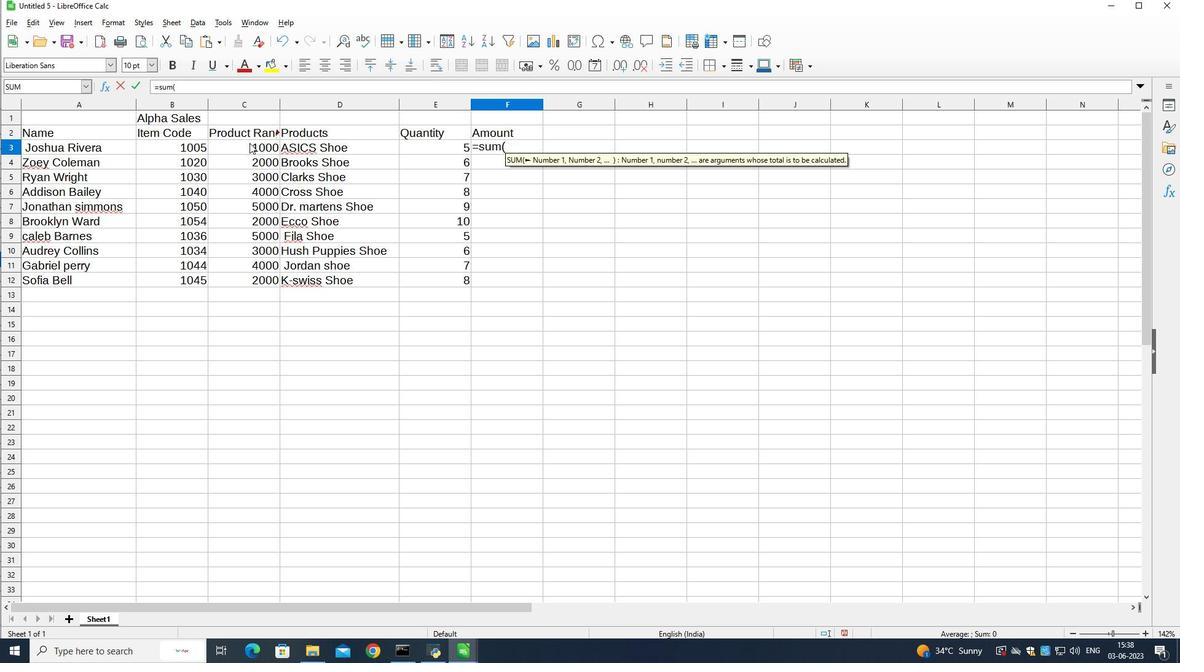 
Action: Mouse pressed left at (248, 143)
Screenshot: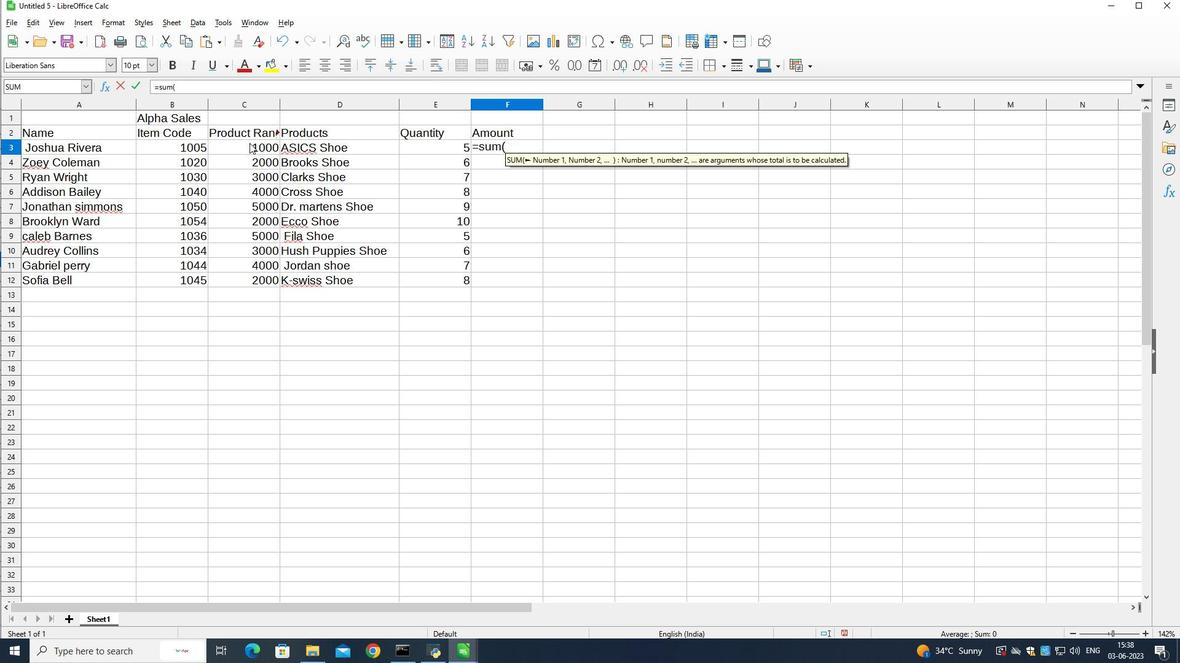 
Action: Mouse moved to (253, 145)
Screenshot: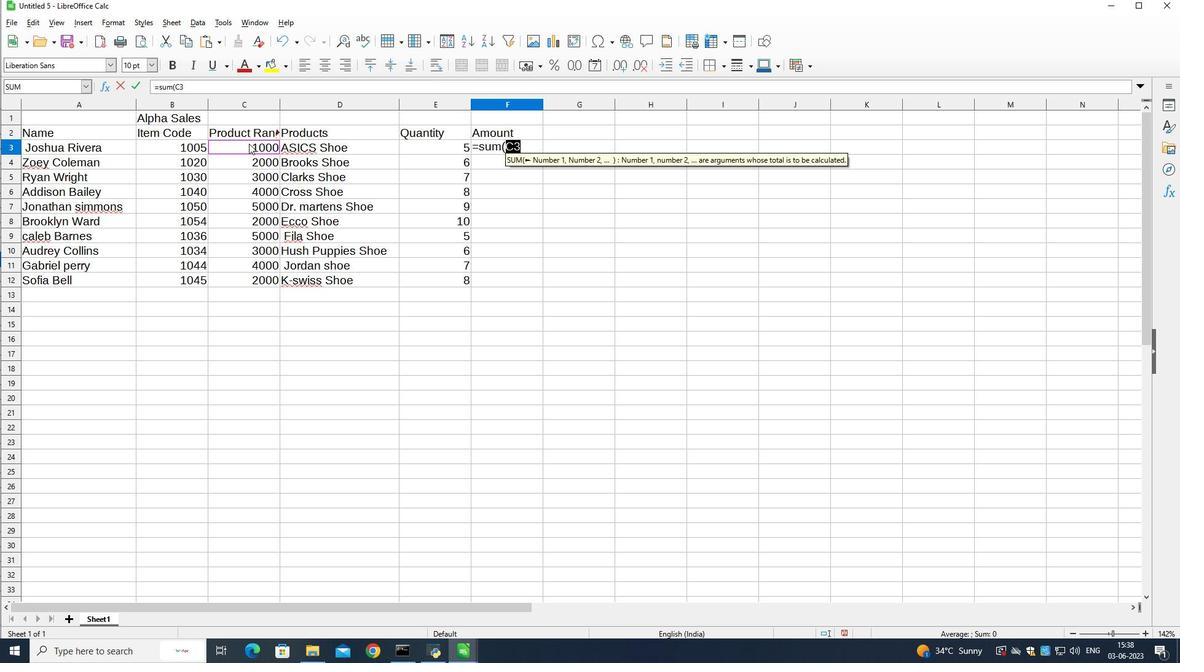 
Action: Key pressed *
Screenshot: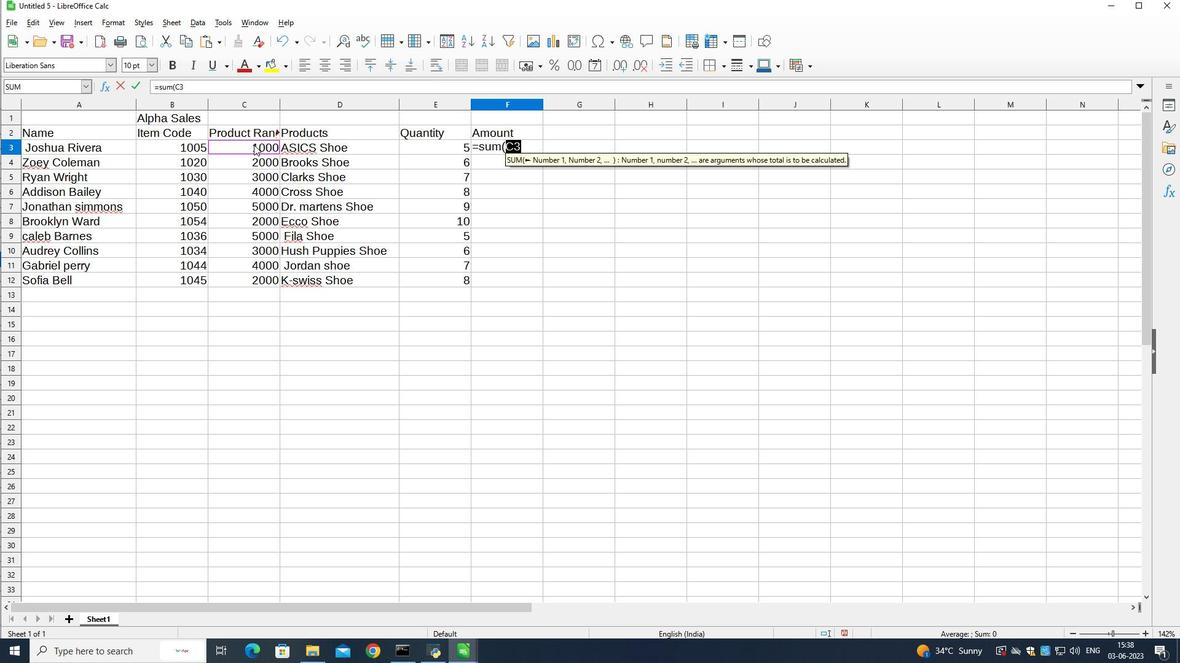 
Action: Mouse moved to (413, 148)
Screenshot: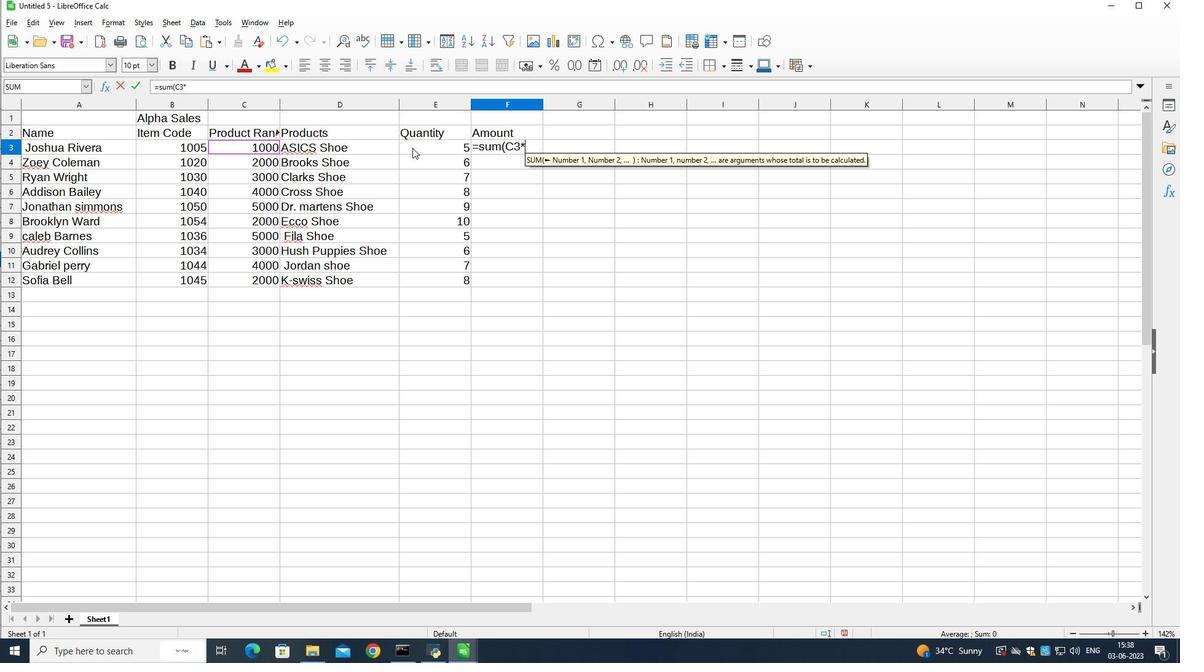 
Action: Mouse pressed left at (413, 148)
Screenshot: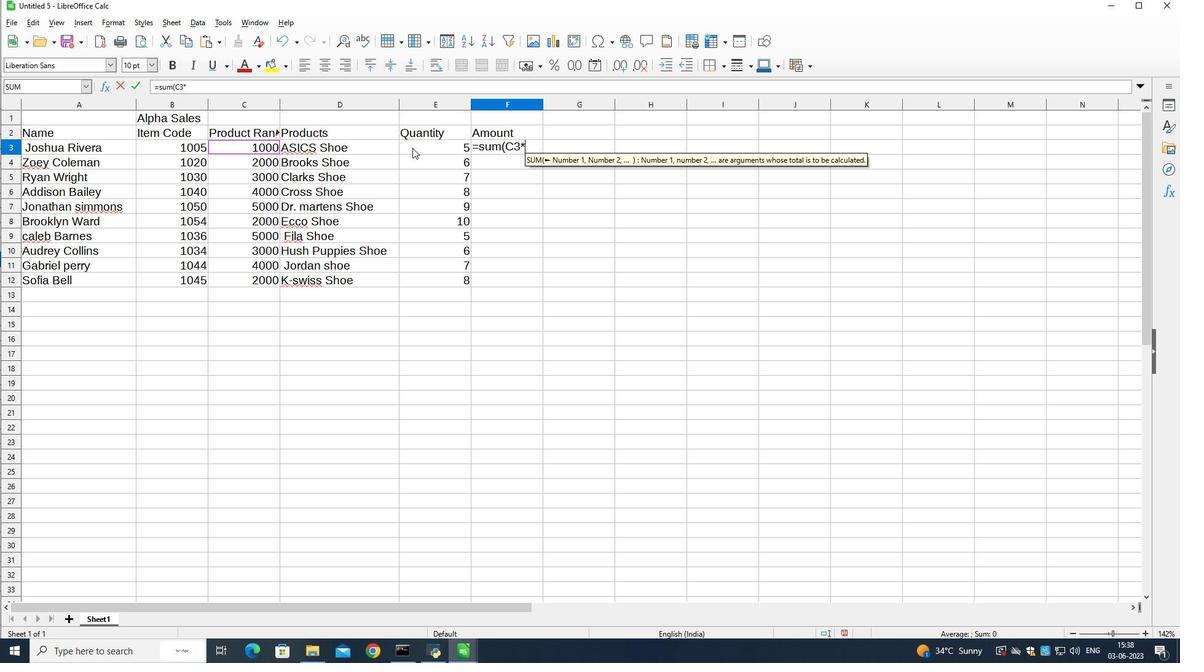 
Action: Mouse moved to (414, 148)
Screenshot: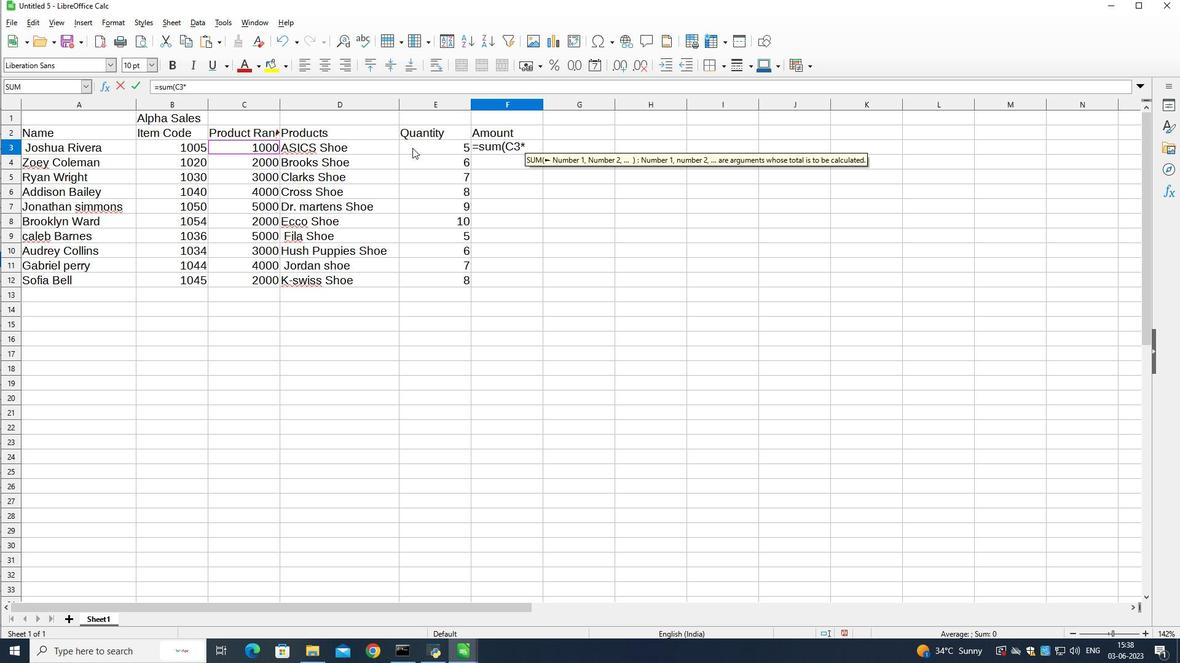
Action: Key pressed <Key.shift_r>)<Key.enter>
Screenshot: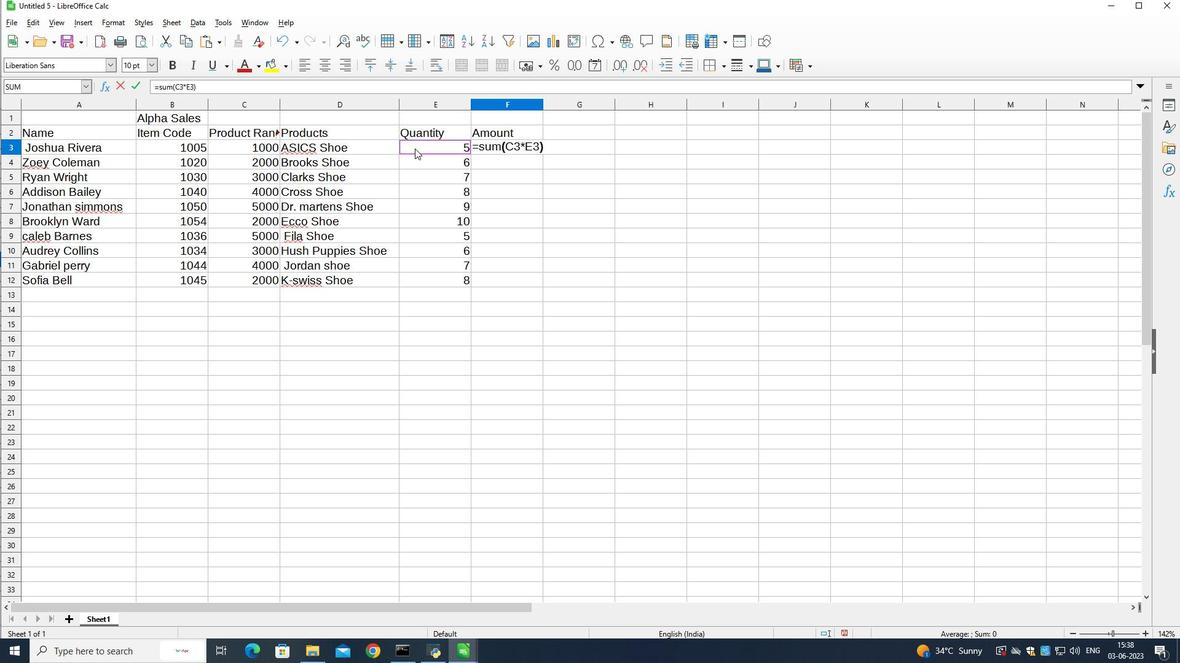 
Action: Mouse moved to (495, 147)
Screenshot: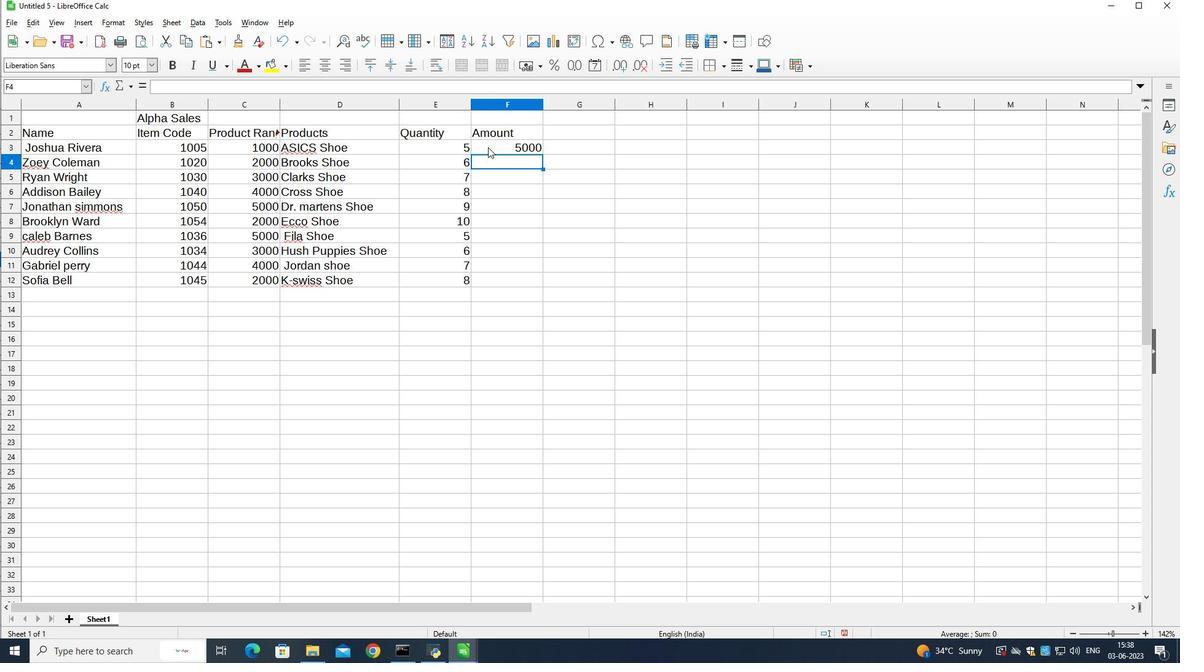 
Action: Mouse pressed left at (495, 147)
Screenshot: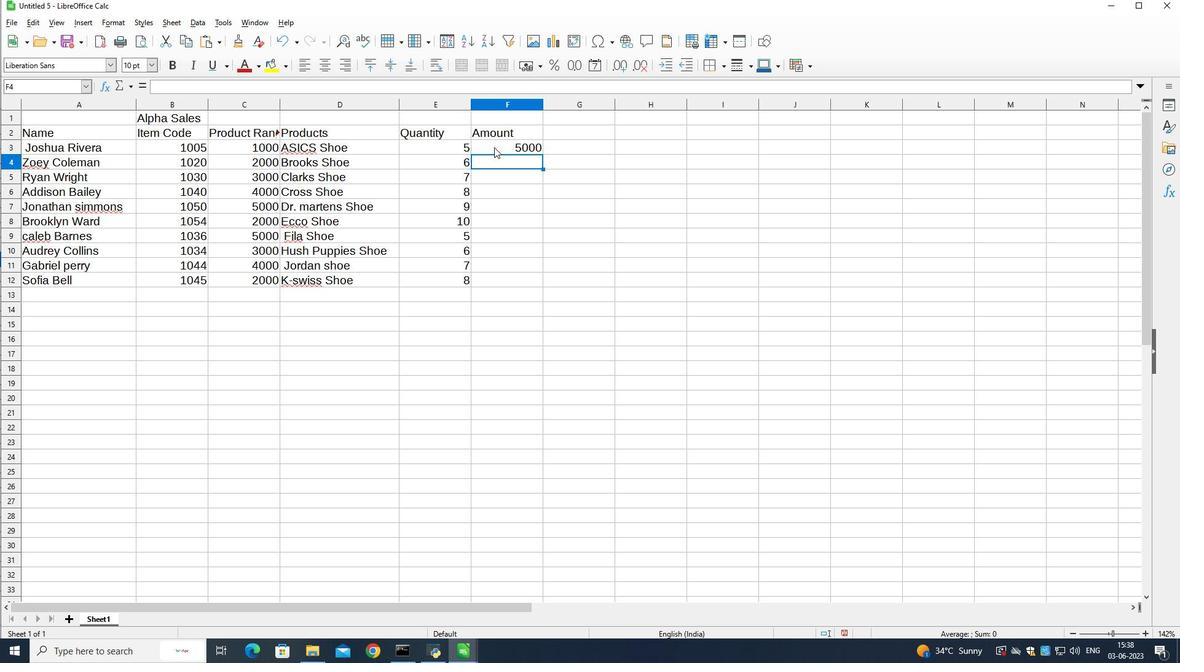 
Action: Mouse moved to (543, 153)
Screenshot: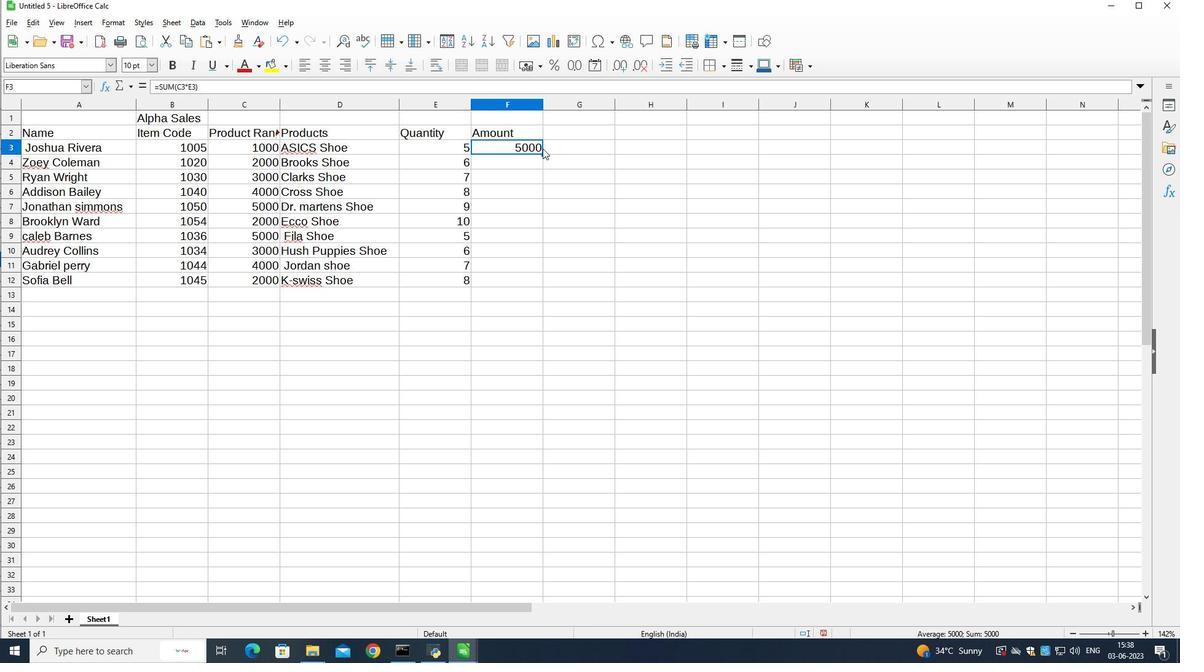 
Action: Mouse pressed left at (543, 153)
Screenshot: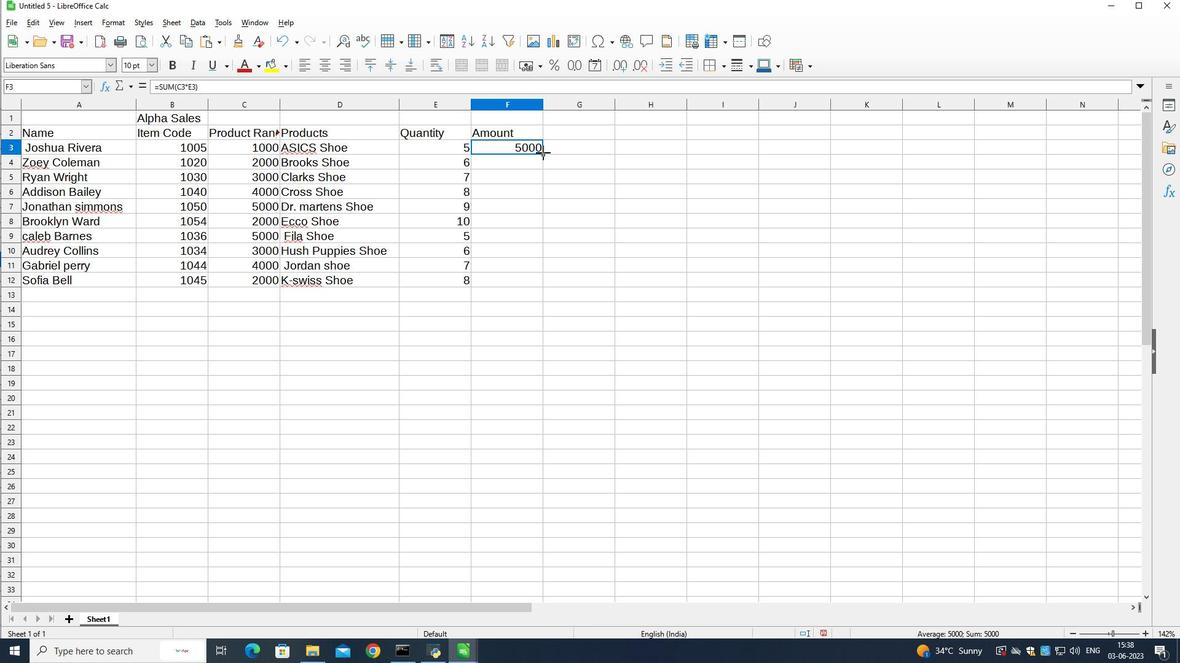 
Action: Mouse moved to (569, 131)
Screenshot: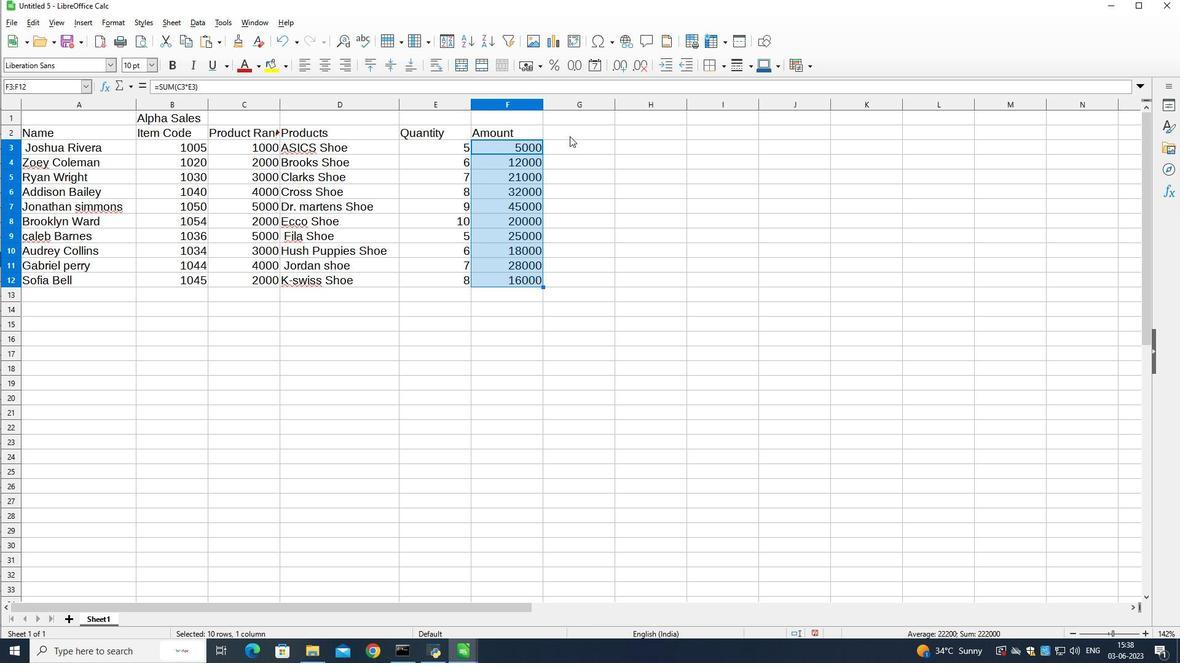 
Action: Mouse pressed left at (569, 131)
Screenshot: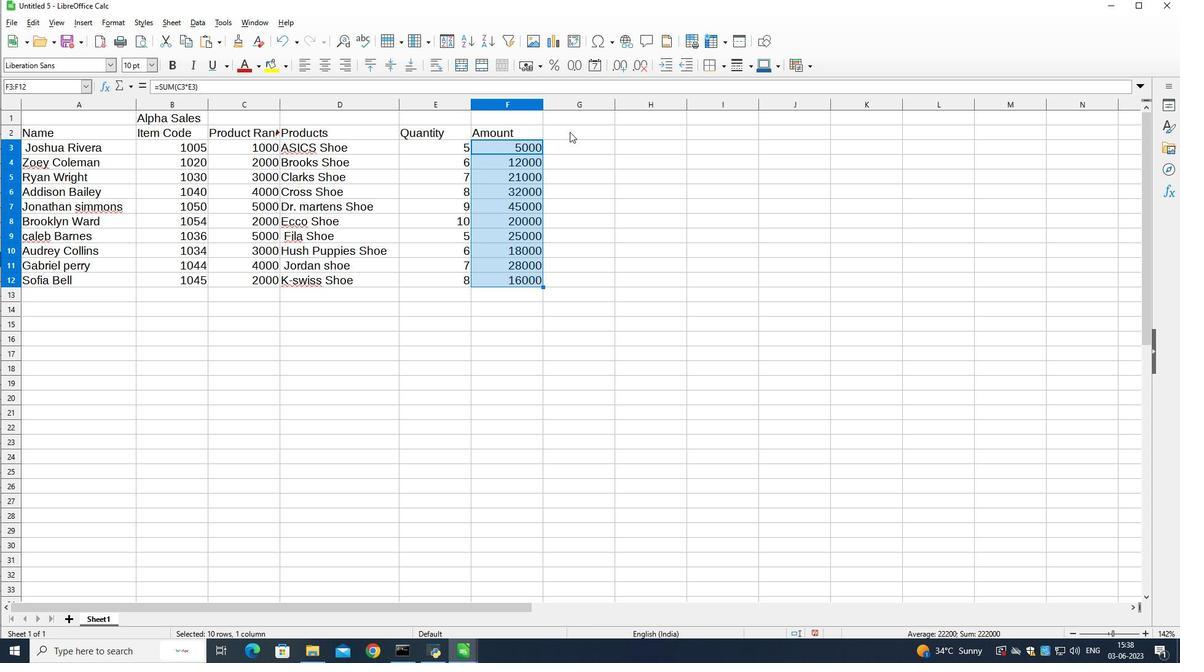 
Action: Key pressed <Key.shift>Tax<Key.down>
Screenshot: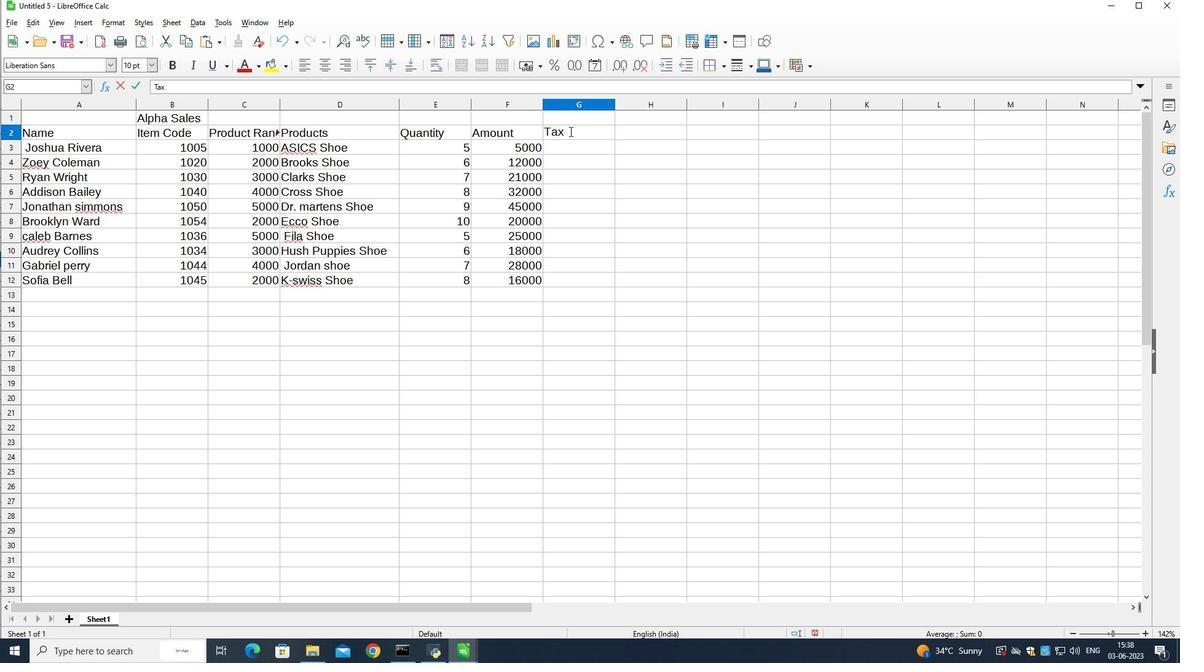 
Action: Mouse moved to (530, 146)
Screenshot: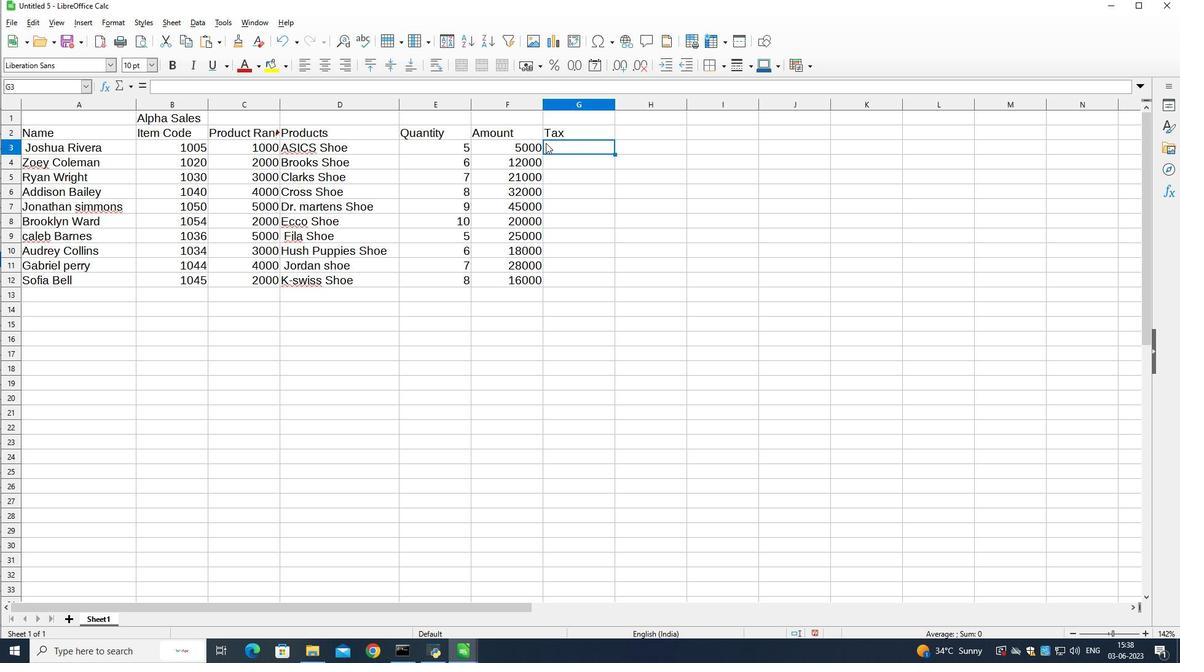
Action: Mouse pressed left at (530, 146)
Screenshot: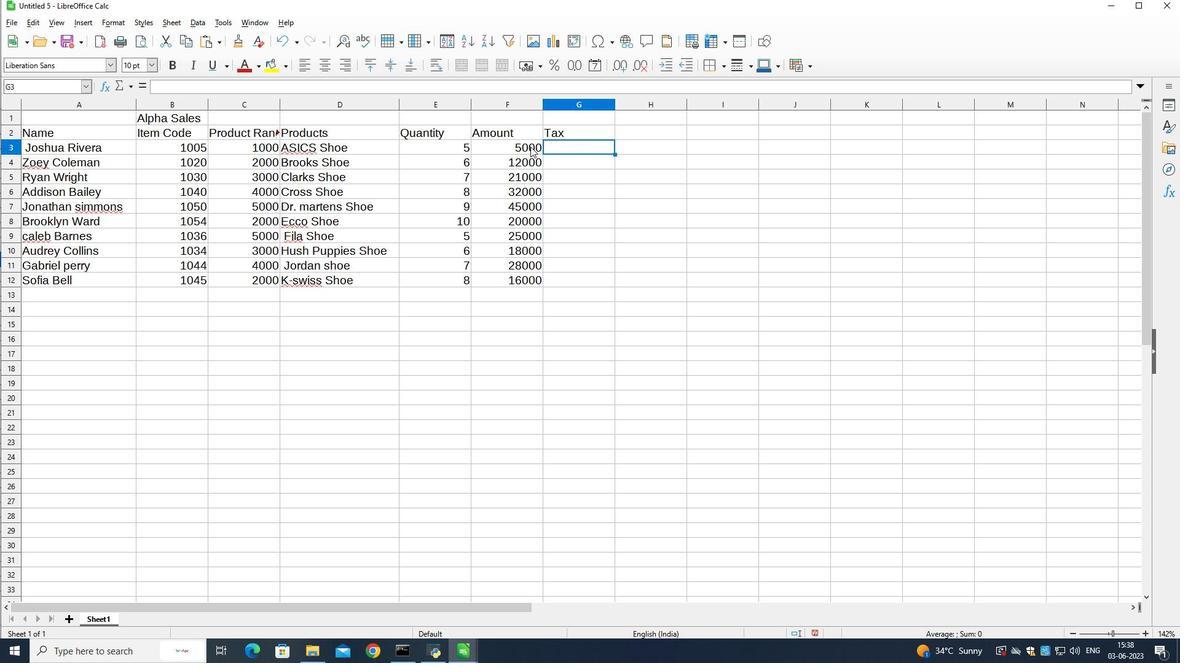 
Action: Mouse moved to (558, 147)
Screenshot: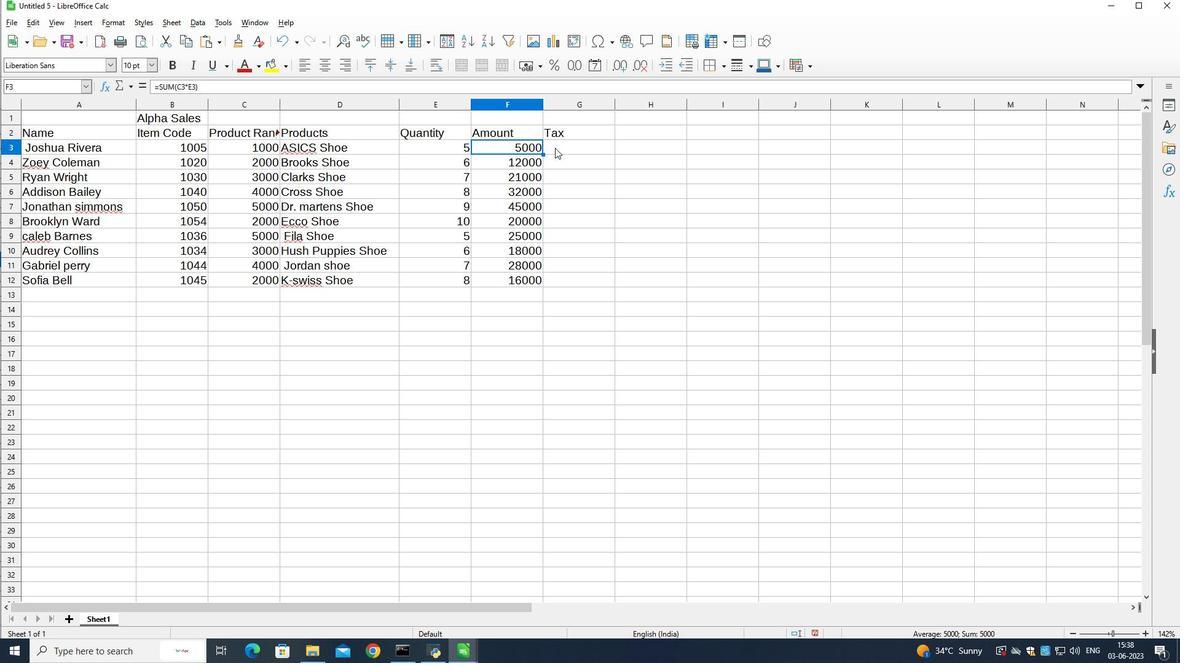 
Action: Mouse pressed left at (558, 147)
Screenshot: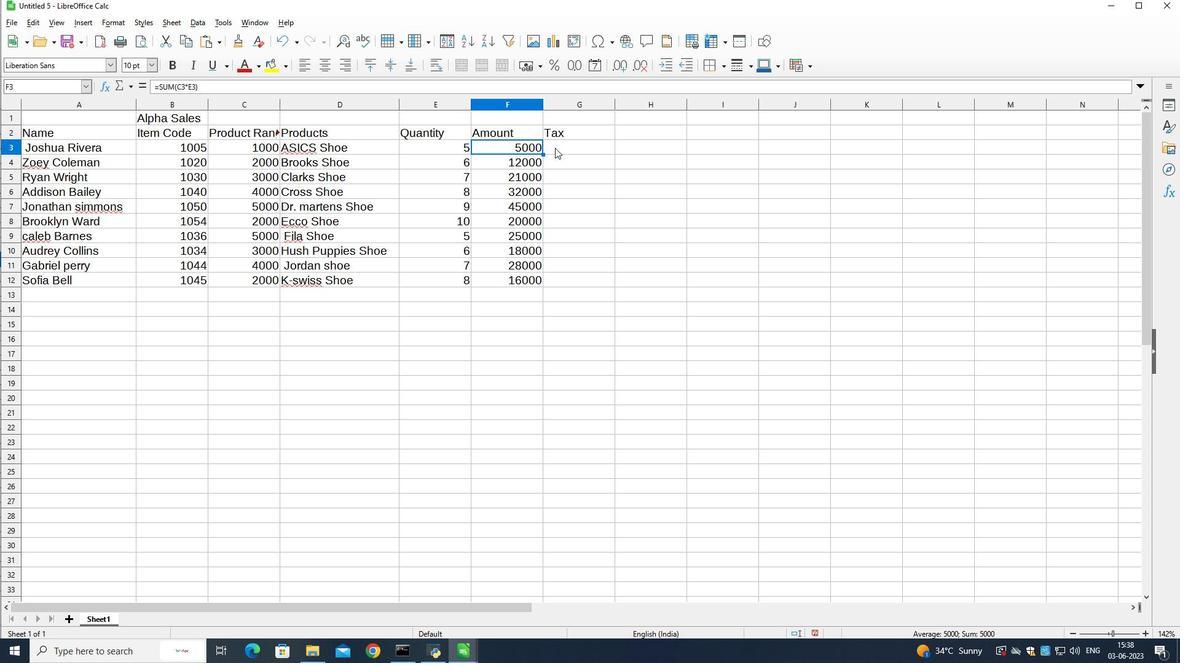 
Action: Mouse moved to (559, 148)
Screenshot: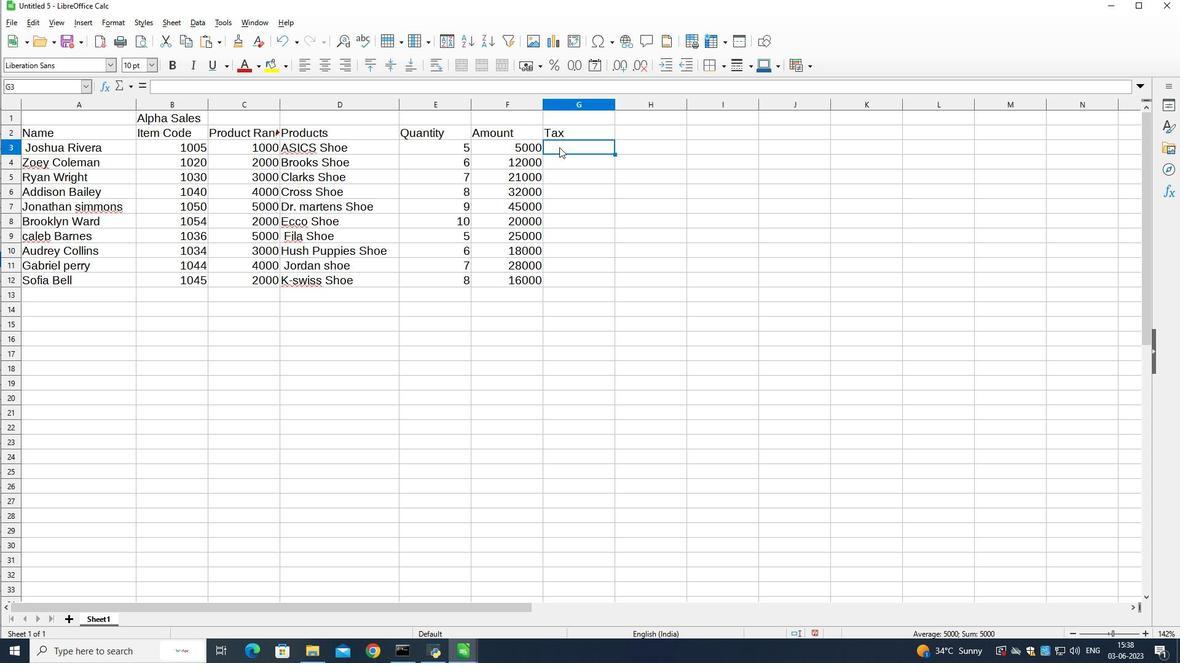 
Action: Key pressed =sum<Key.backspace><Key.backspace><Key.backspace><Key.shift_r>(
Screenshot: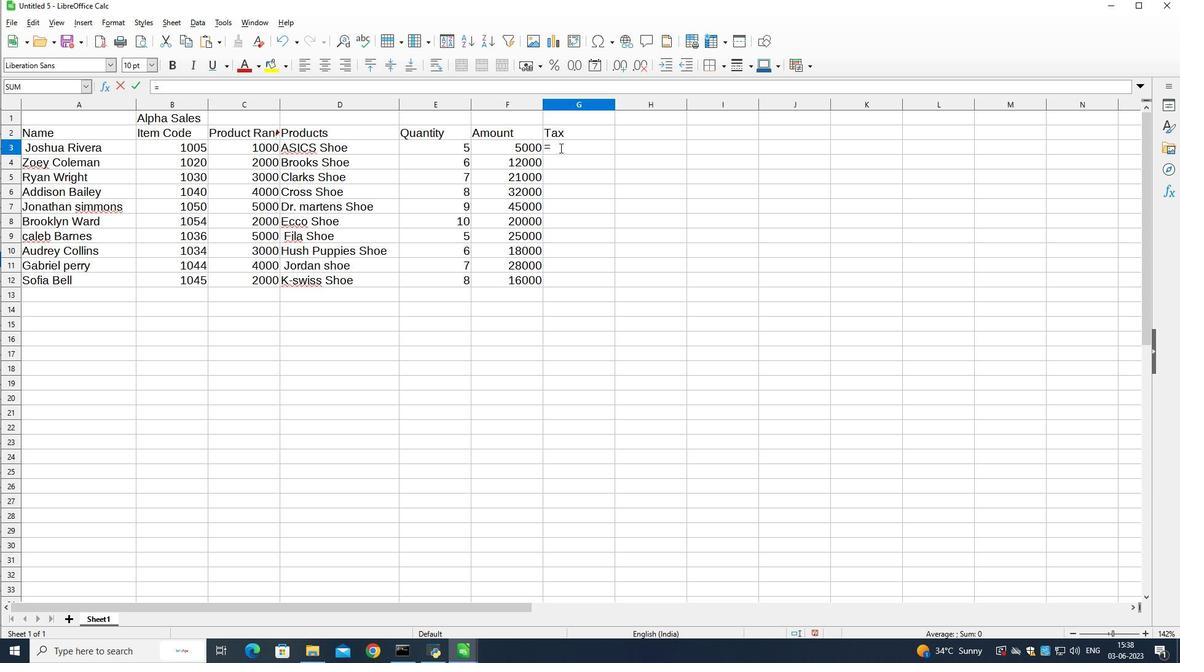 
Action: Mouse moved to (529, 142)
Screenshot: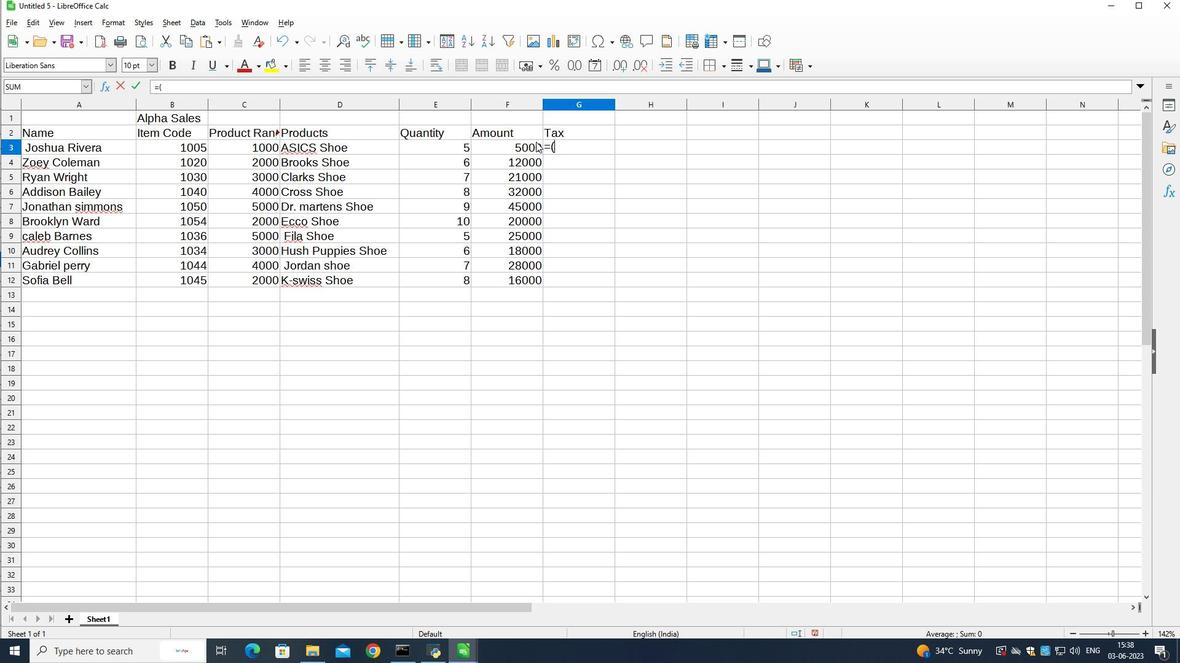 
Action: Mouse pressed left at (529, 142)
Screenshot: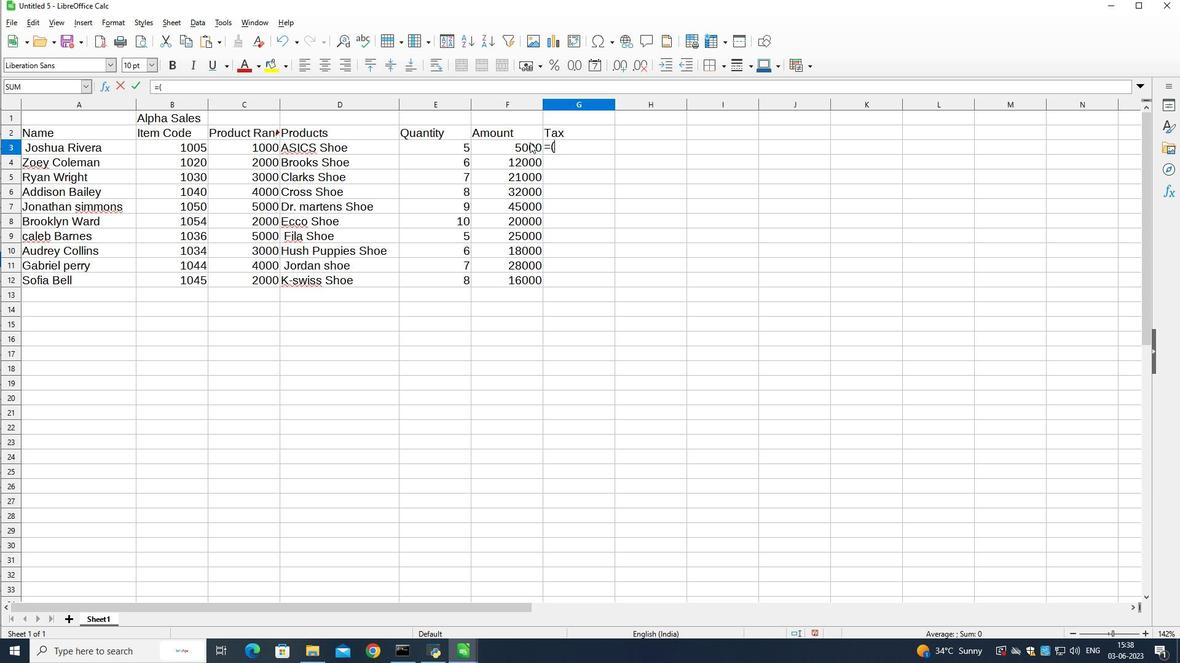 
Action: Key pressed *12<Key.shift>%<Key.shift_r>)<Key.enter>
Screenshot: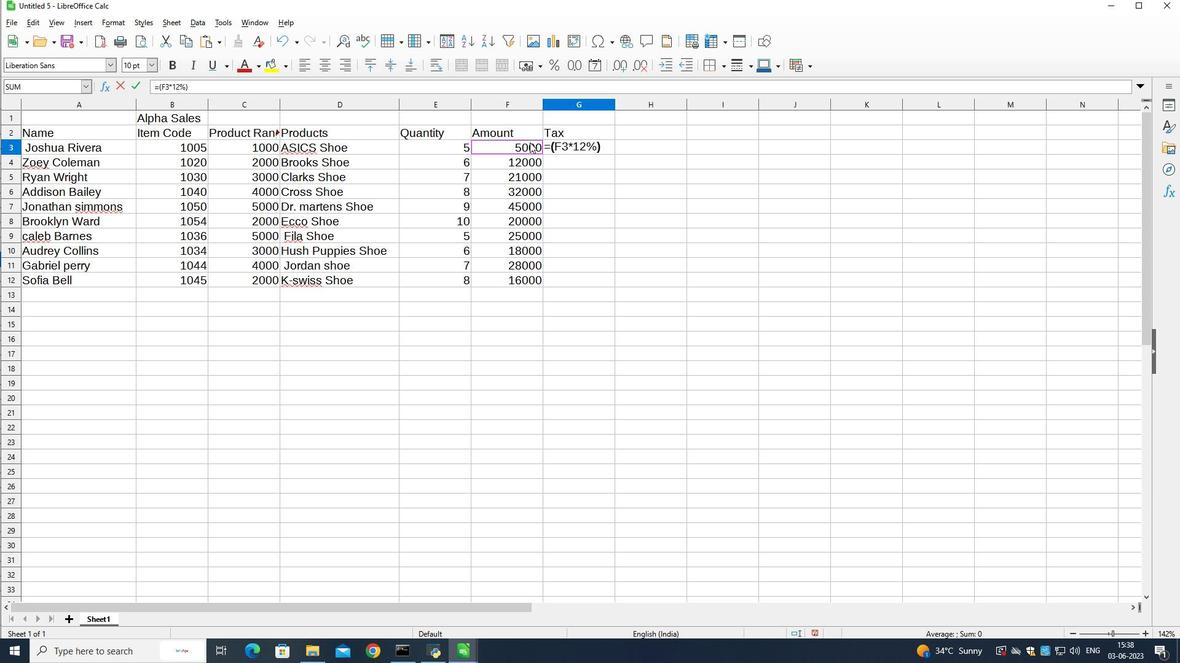 
Action: Mouse moved to (580, 143)
Screenshot: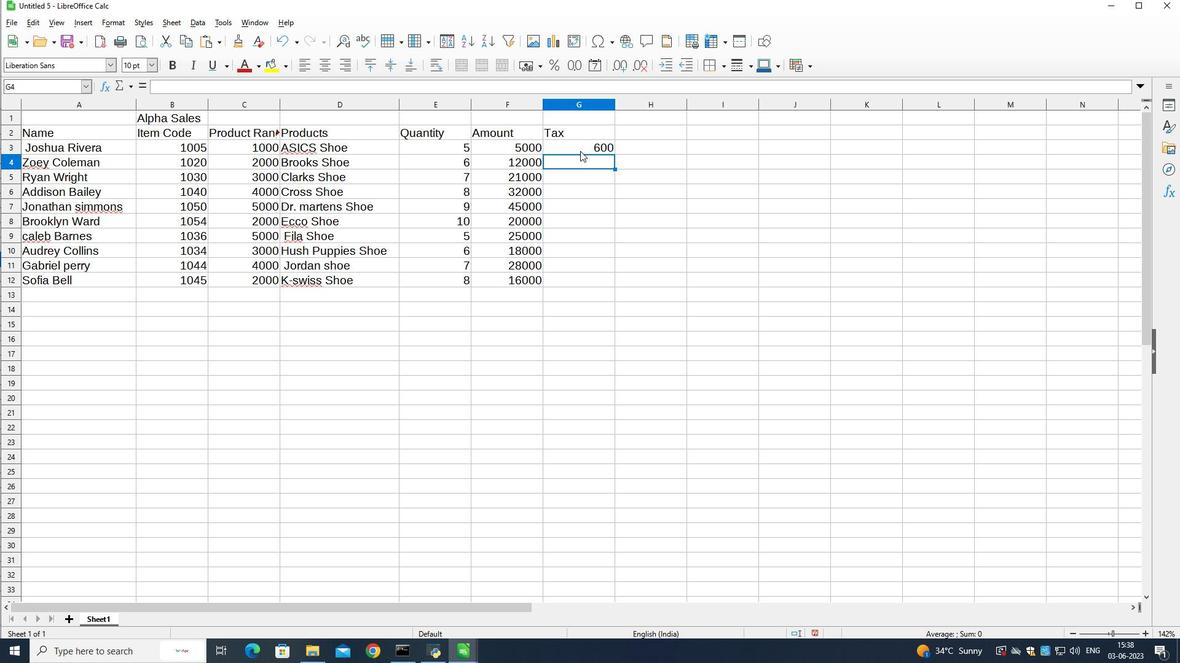 
Action: Mouse pressed left at (580, 143)
Screenshot: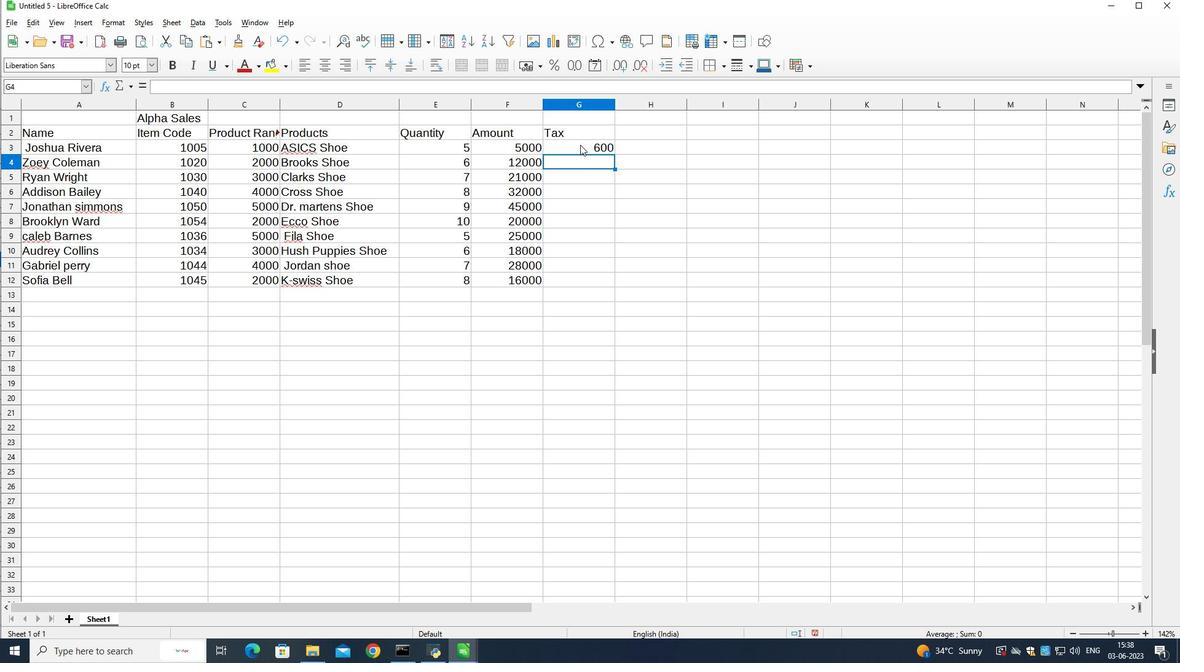 
Action: Mouse moved to (612, 151)
Screenshot: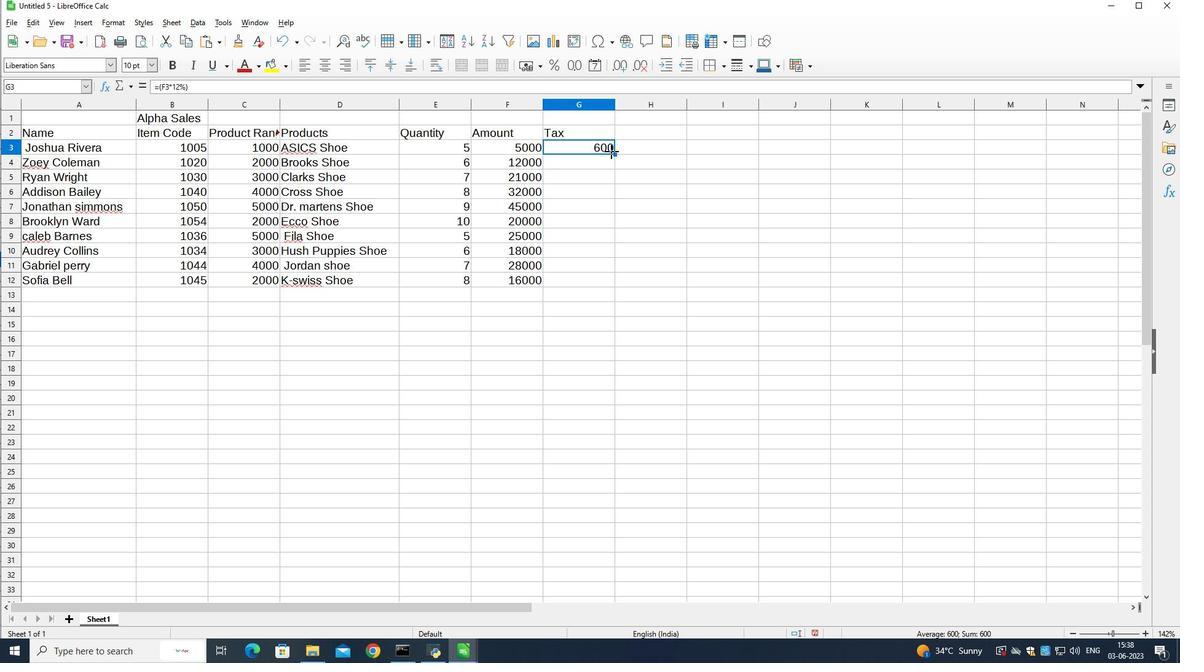 
Action: Mouse pressed left at (612, 151)
Screenshot: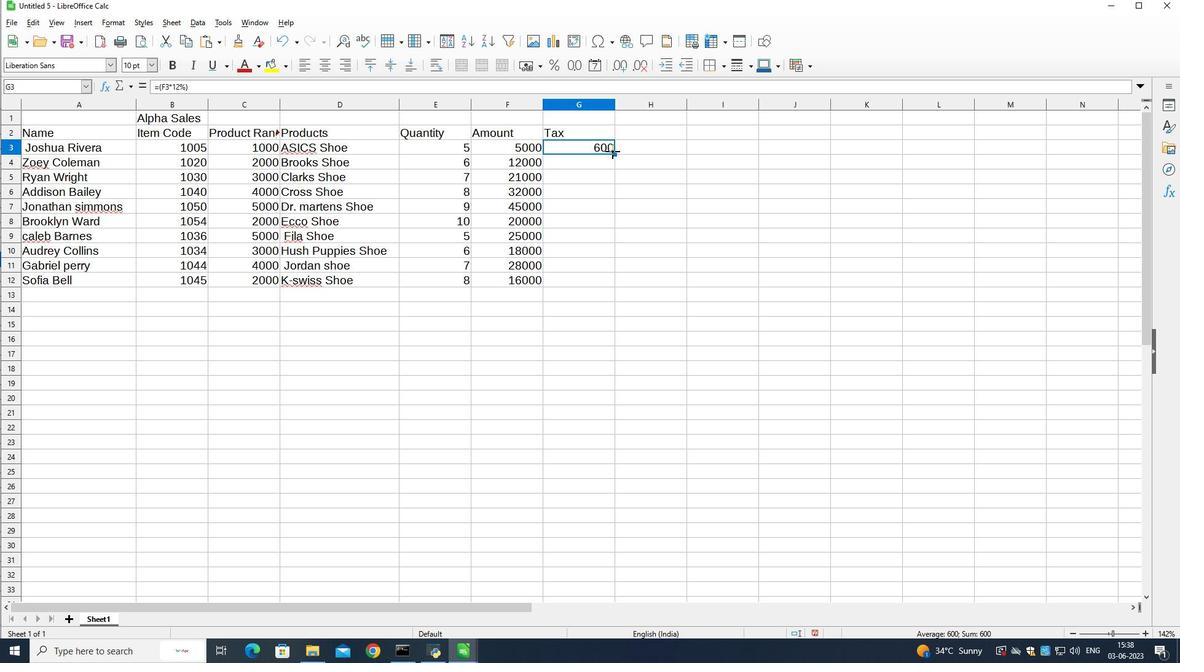 
Action: Mouse moved to (645, 131)
Screenshot: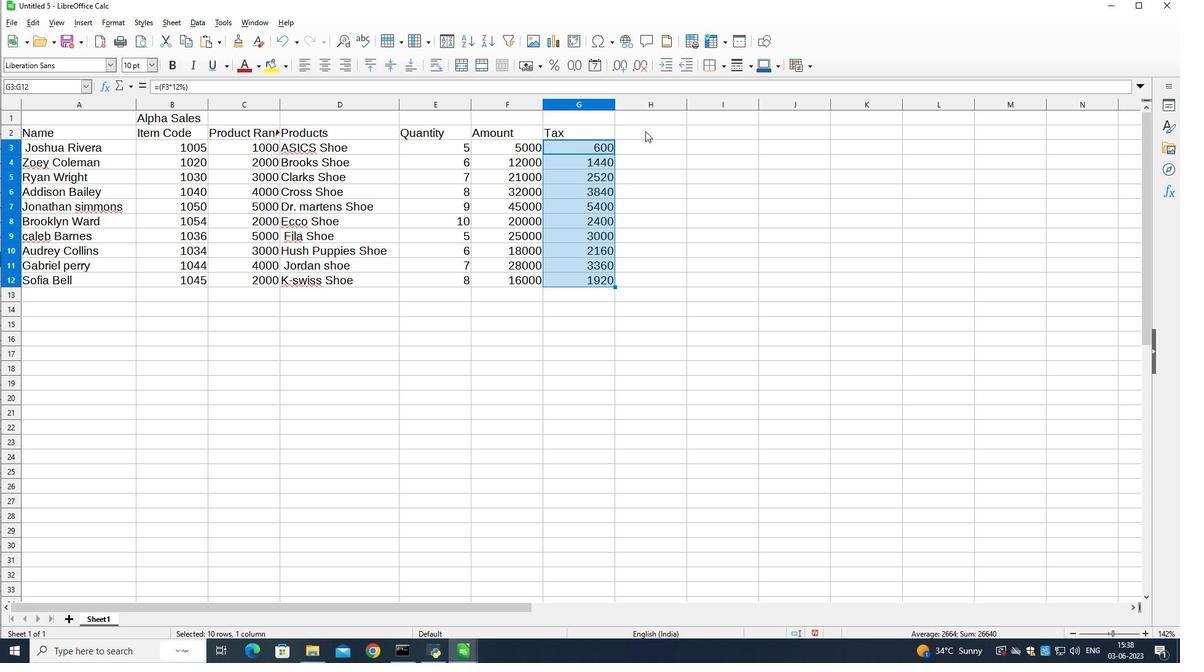 
Action: Mouse pressed left at (645, 131)
Screenshot: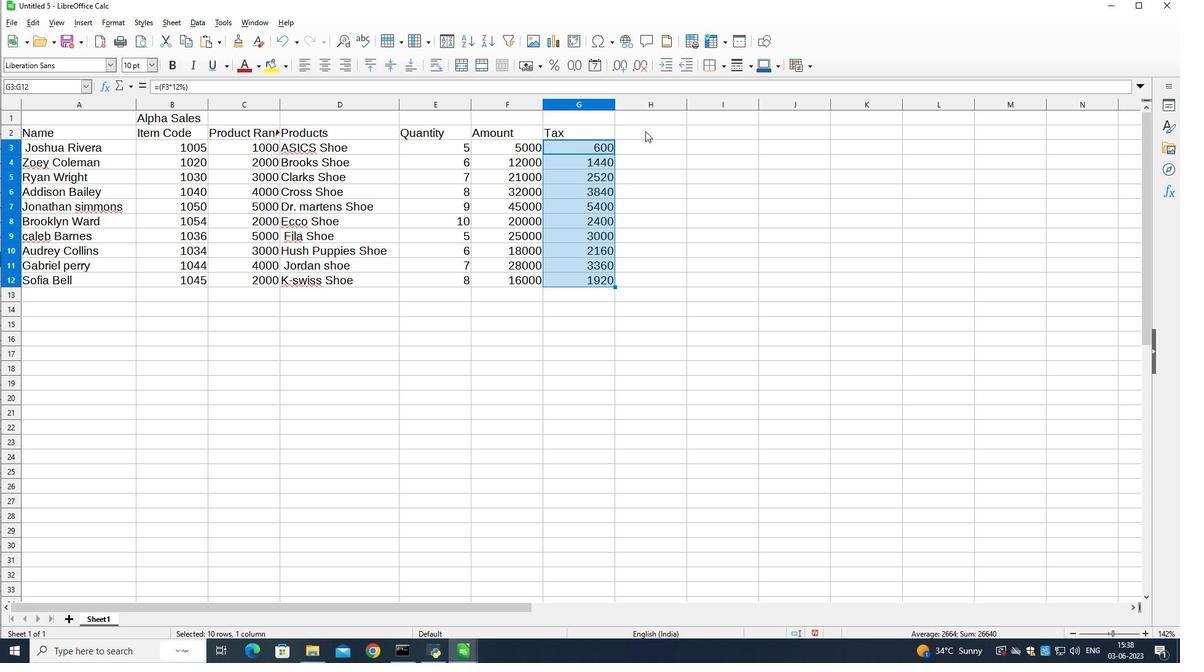
Action: Mouse moved to (647, 136)
Screenshot: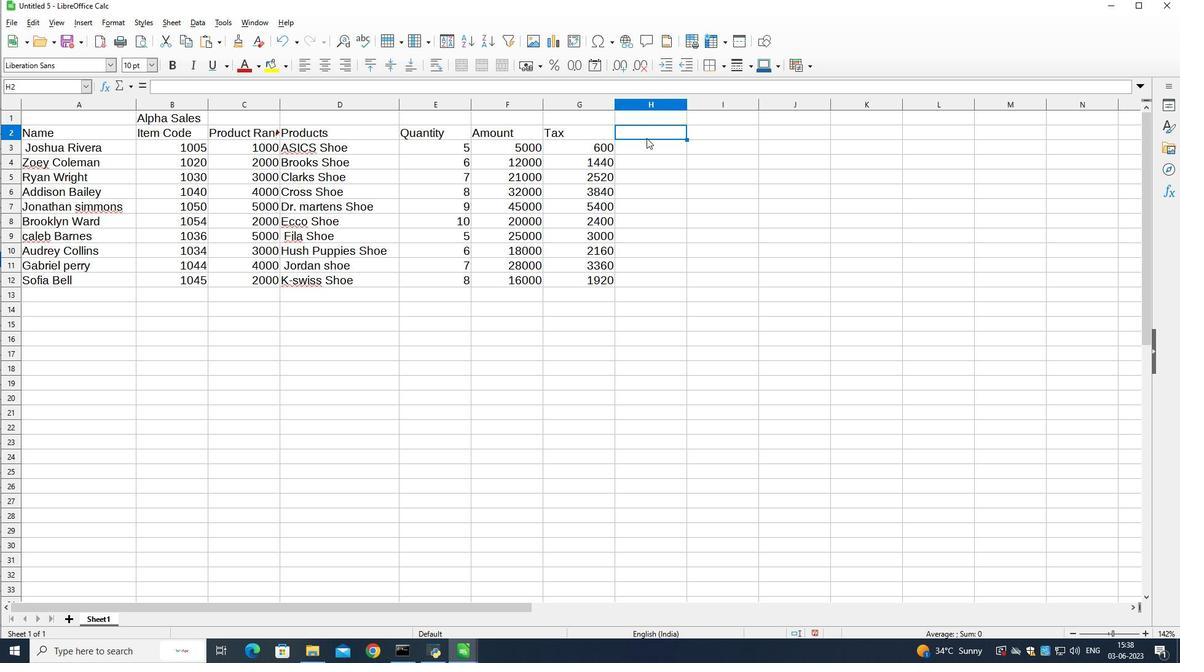 
Action: Key pressed <Key.shift><Key.shift><Key.shift><Key.shift><Key.shift><Key.shift><Key.shift><Key.shift><Key.shift><Key.shift><Key.shift><Key.shift><Key.shift><Key.shift><Key.shift><Key.shift><Key.shift><Key.shift><Key.shift><Key.shift><Key.shift><Key.shift><Key.shift><Key.shift><Key.shift><Key.shift><Key.shift><Key.shift><Key.shift><Key.shift><Key.shift><Key.shift><Key.shift><Key.shift><Key.shift><Key.shift><Key.shift><Key.shift><Key.shift><Key.shift><Key.shift><Key.shift><Key.shift><Key.shift><Key.shift><Key.shift><Key.shift><Key.shift><Key.shift><Key.shift><Key.shift><Key.shift><Key.shift><Key.shift><Key.shift><Key.shift><Key.shift><Key.shift><Key.shift><Key.shift><Key.shift><Key.shift>Total<Key.down>
Screenshot: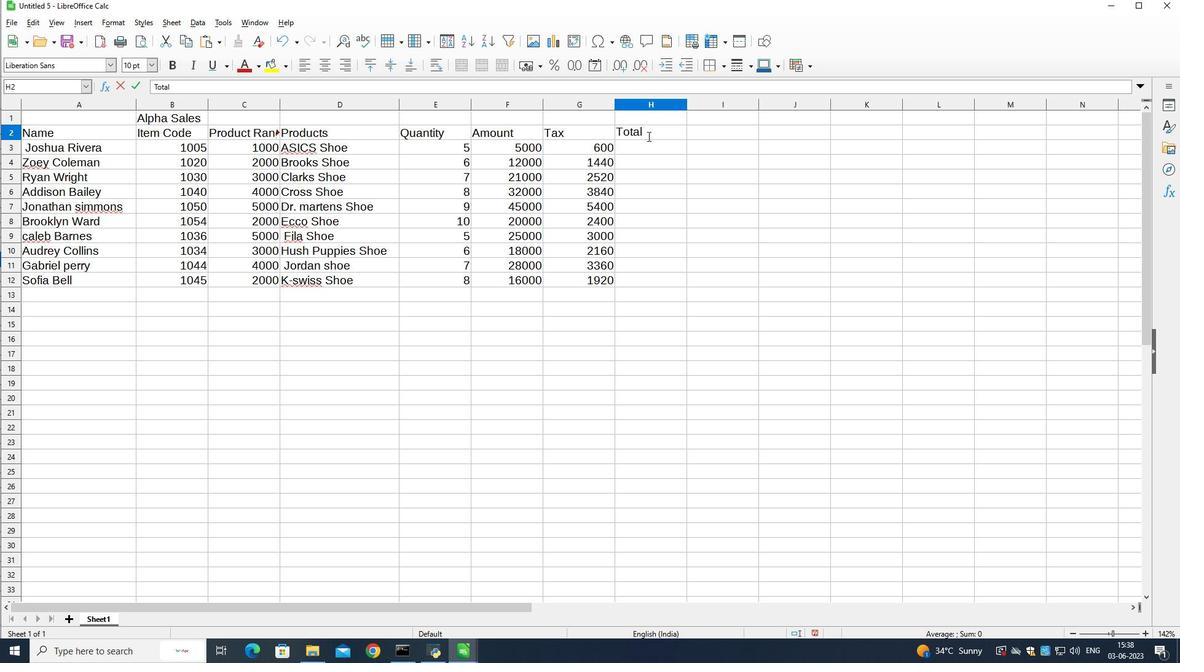 
Action: Mouse moved to (647, 141)
Screenshot: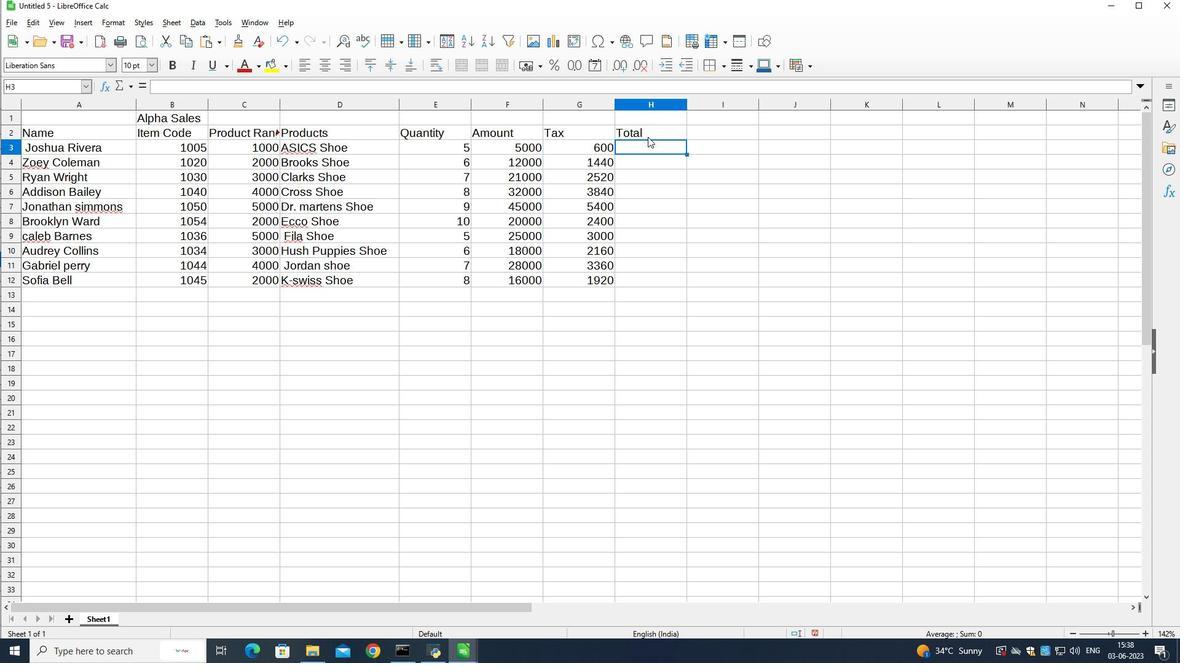
Action: Key pressed =sum<Key.shift_r>(
Screenshot: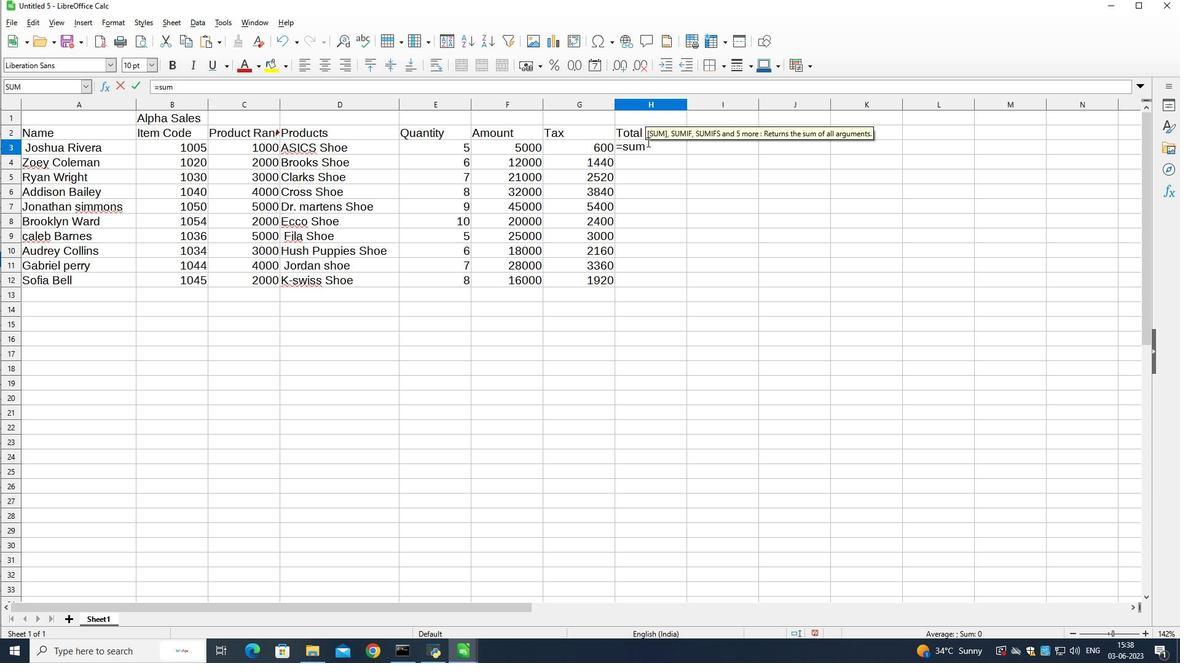 
Action: Mouse moved to (522, 144)
Screenshot: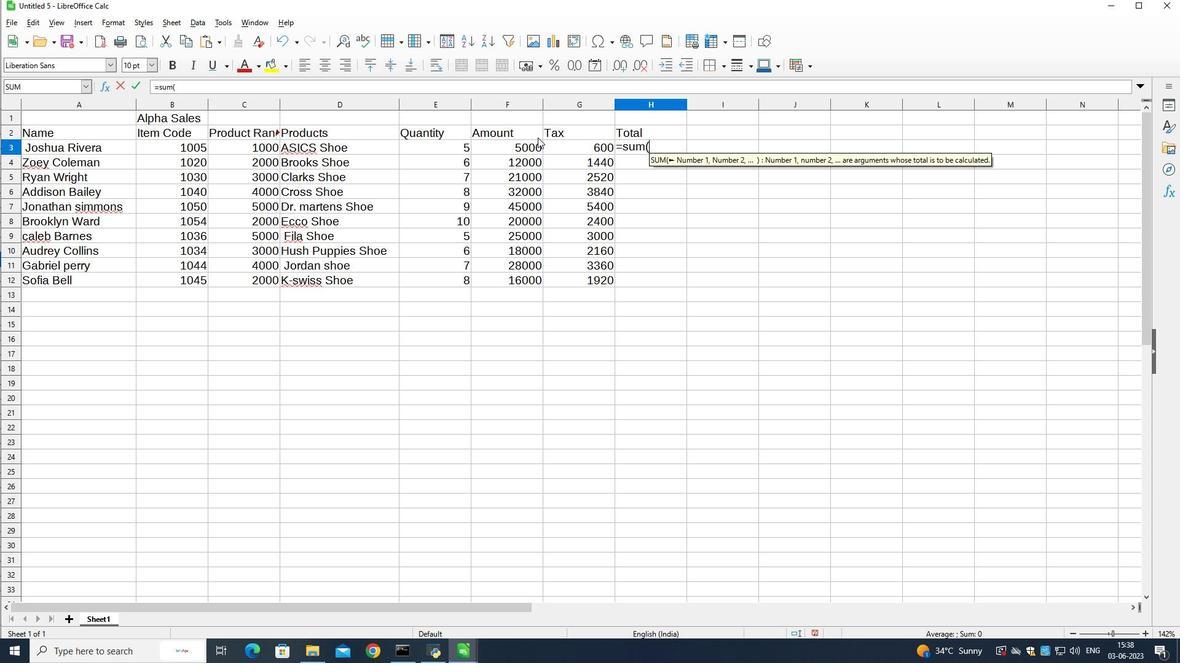 
Action: Mouse pressed left at (522, 144)
Screenshot: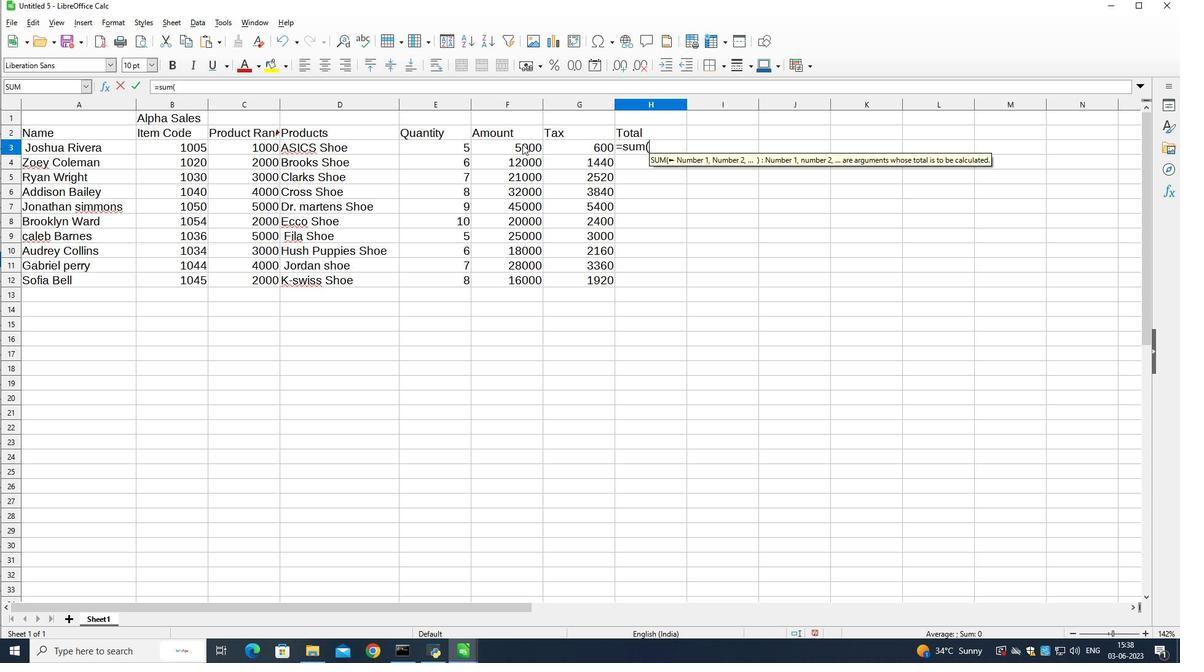 
Action: Mouse moved to (512, 33)
Screenshot: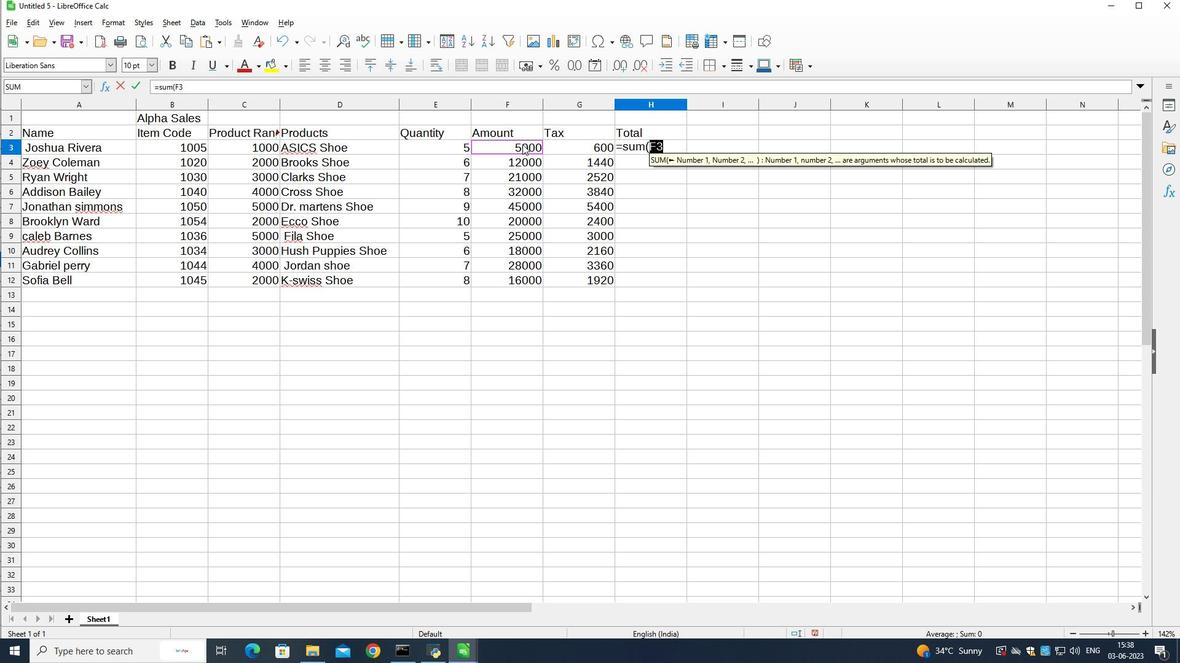 
Action: Key pressed +
Screenshot: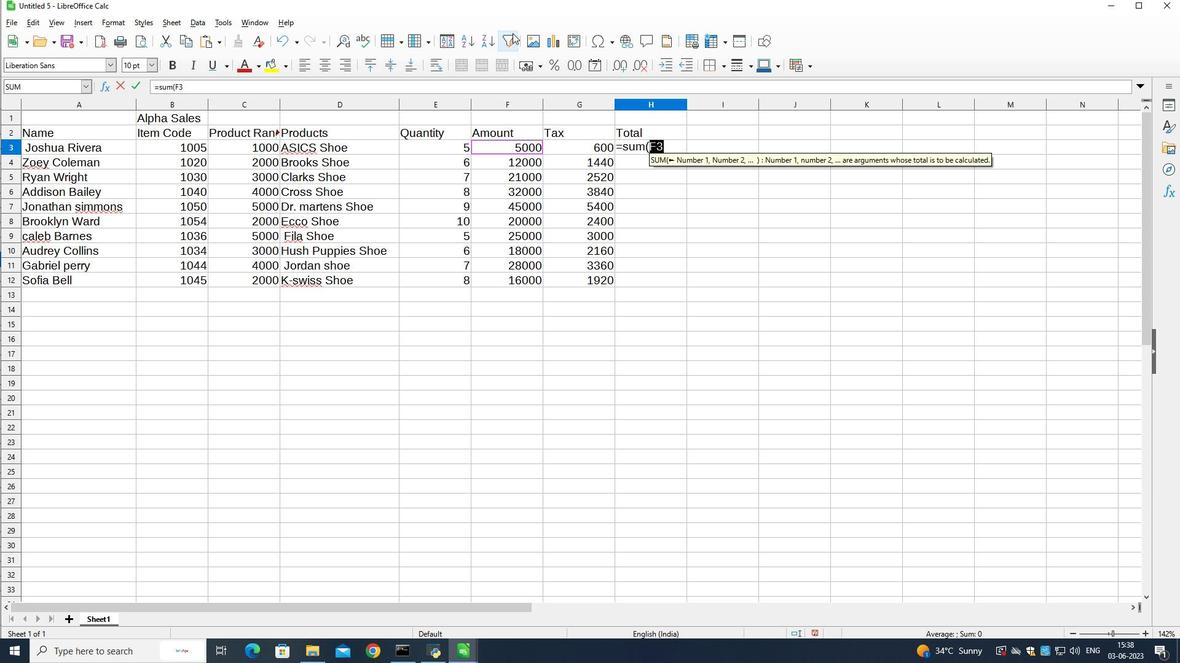 
Action: Mouse moved to (566, 143)
Screenshot: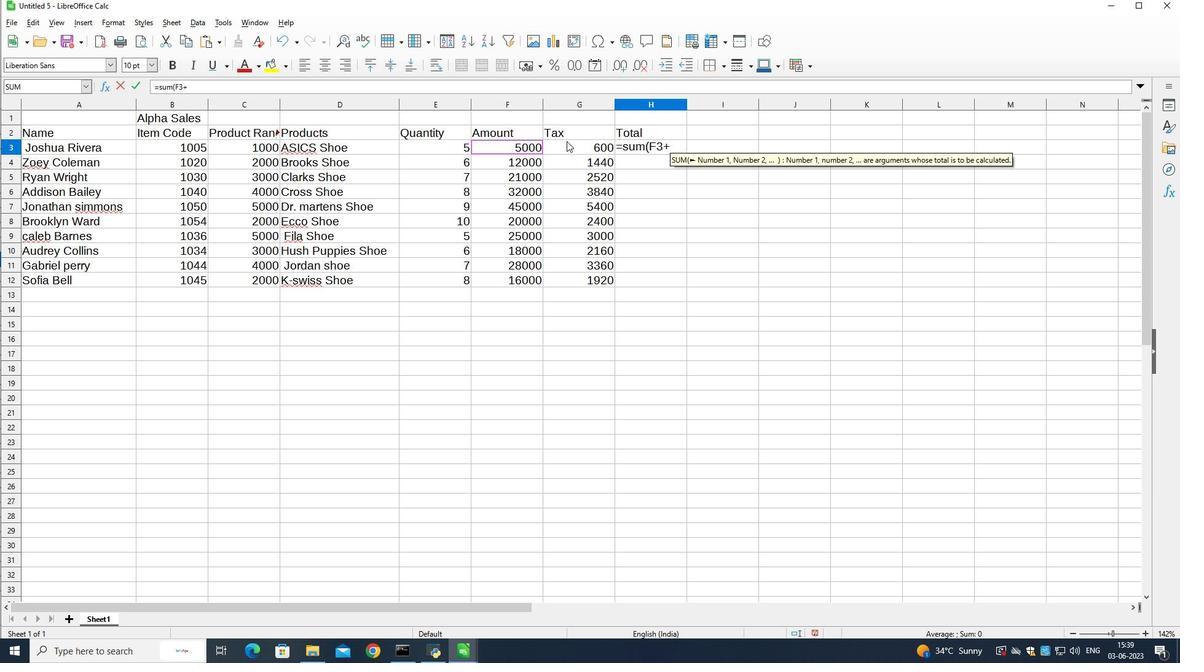 
Action: Mouse pressed left at (566, 143)
Screenshot: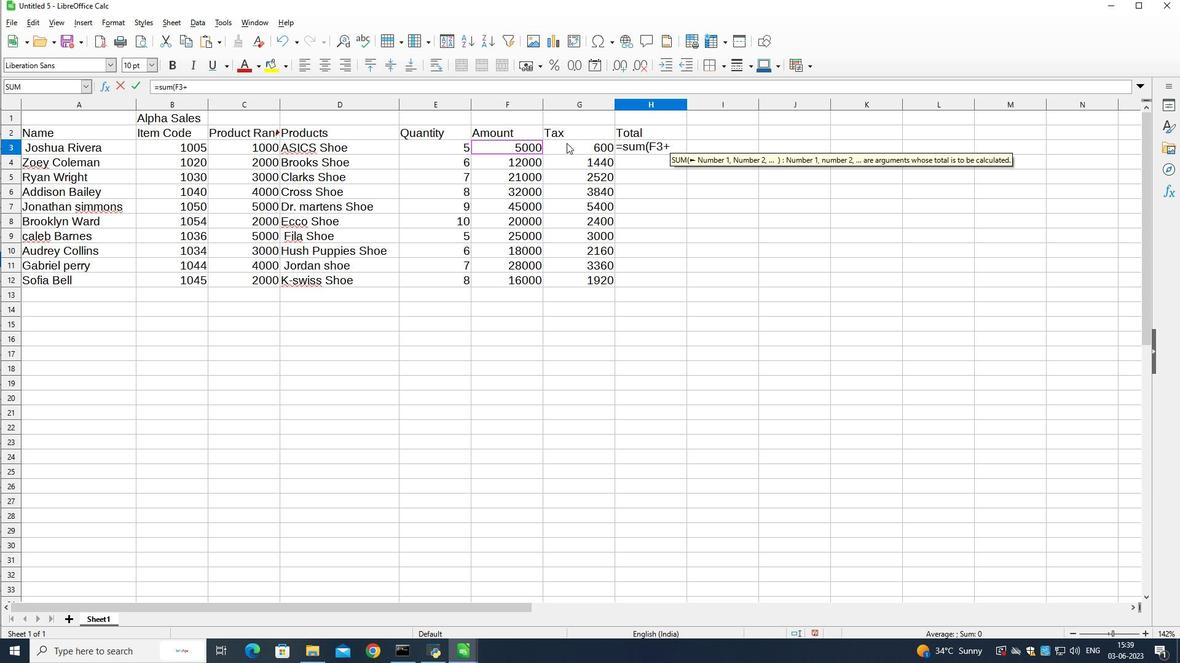 
Action: Mouse moved to (568, 145)
Screenshot: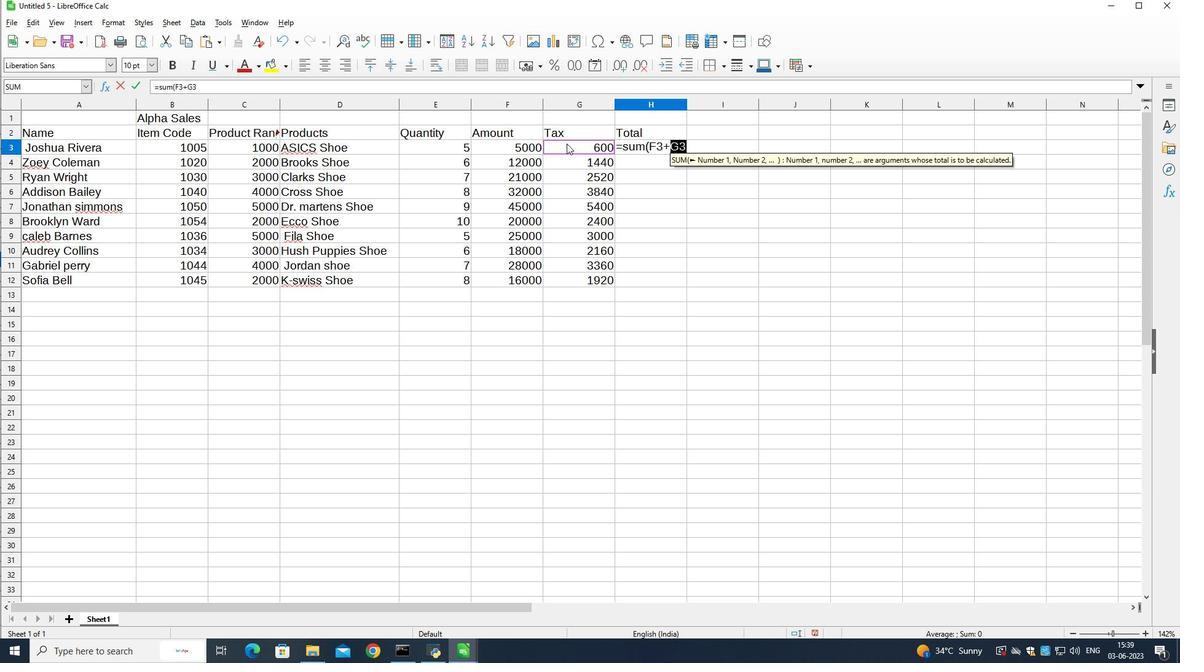 
Action: Key pressed <Key.shift_r>)<Key.enter>
Screenshot: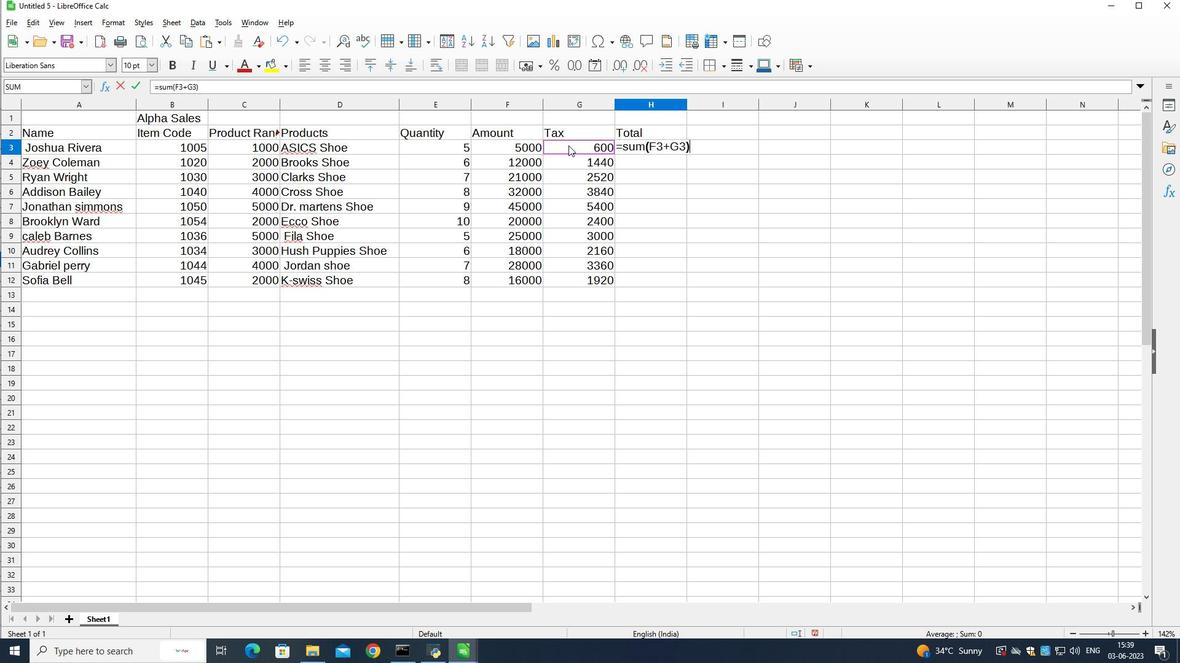 
Action: Mouse moved to (658, 145)
Screenshot: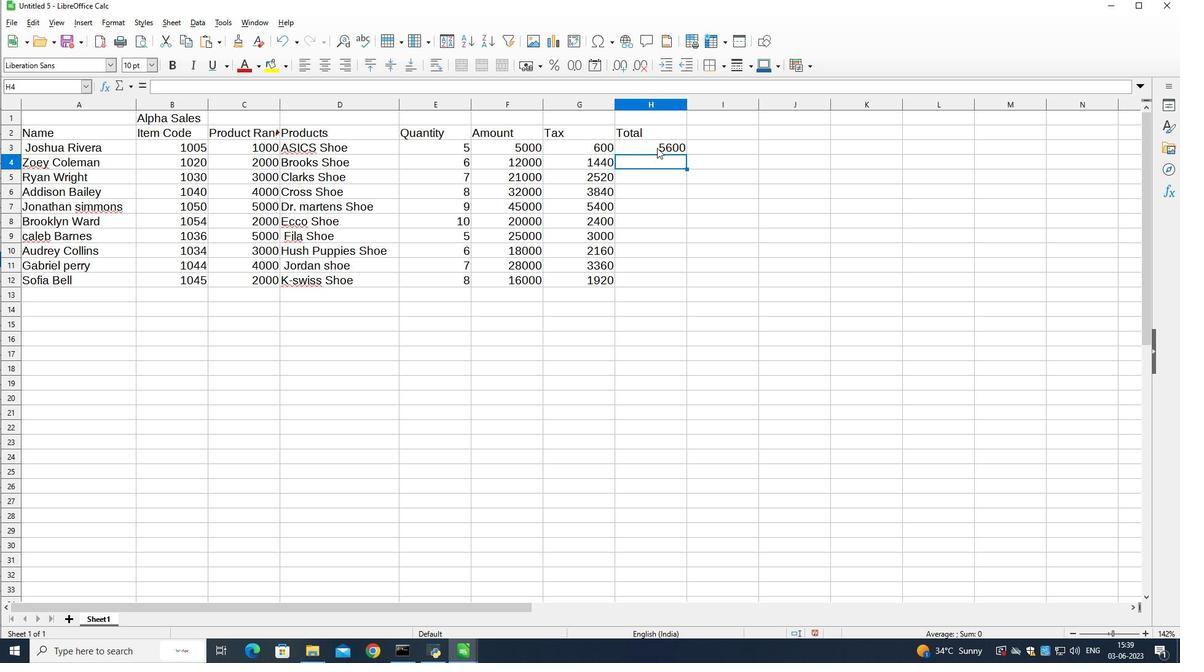 
Action: Mouse pressed left at (658, 145)
Screenshot: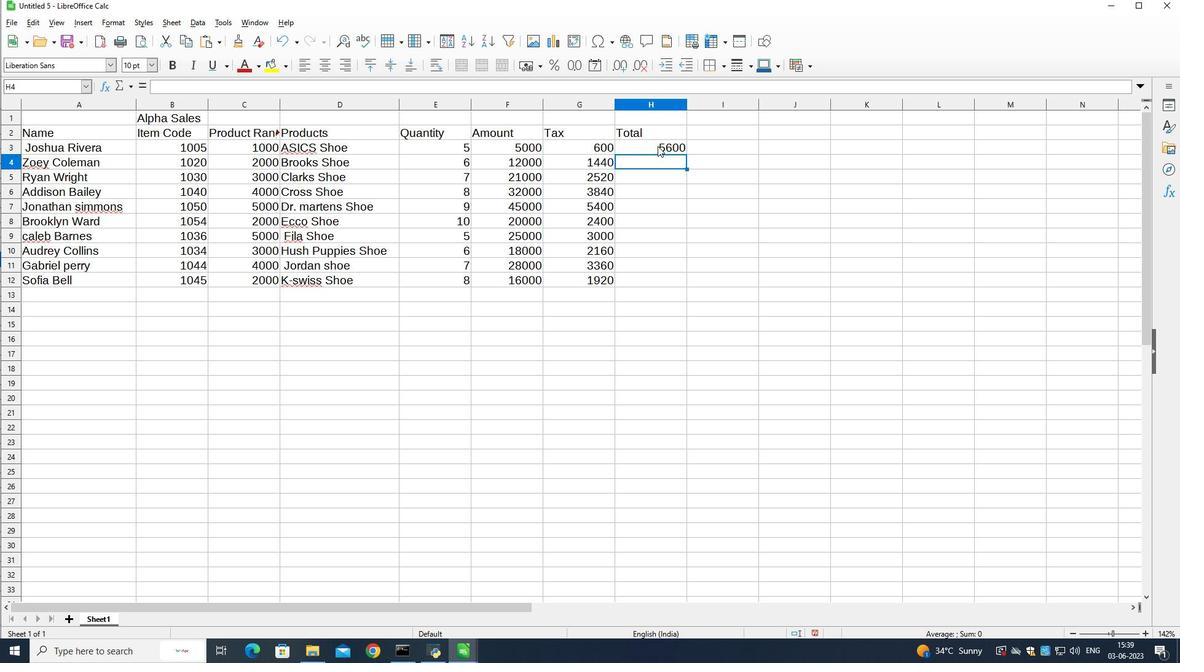 
Action: Mouse moved to (685, 154)
Screenshot: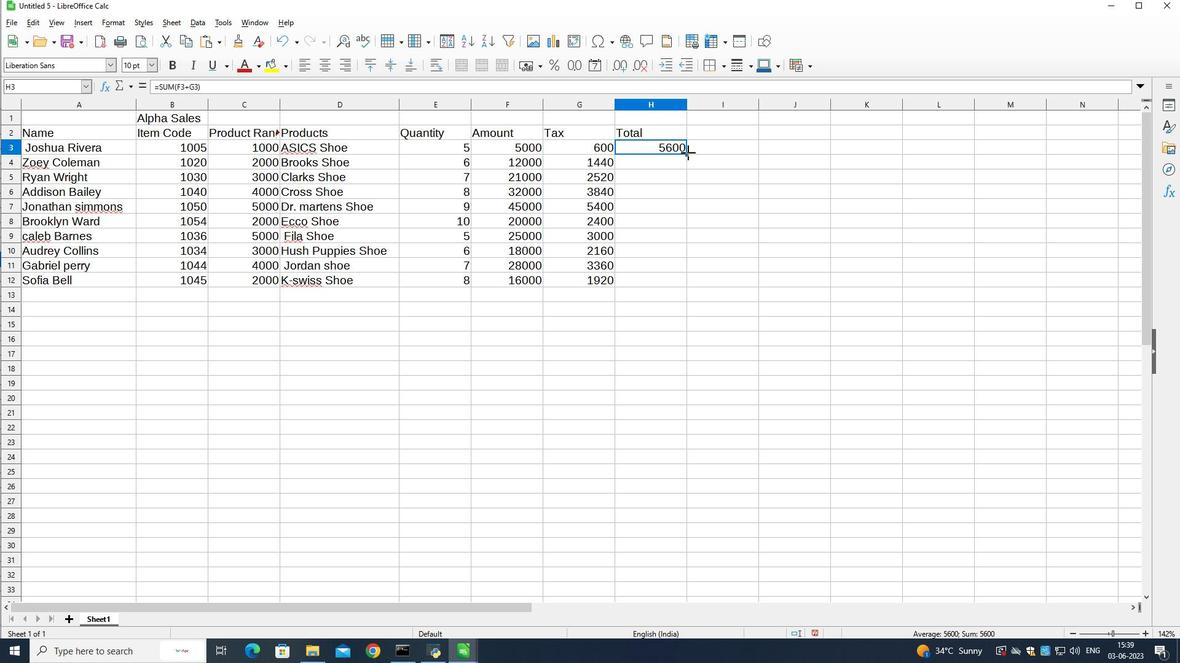 
Action: Mouse pressed left at (685, 154)
Screenshot: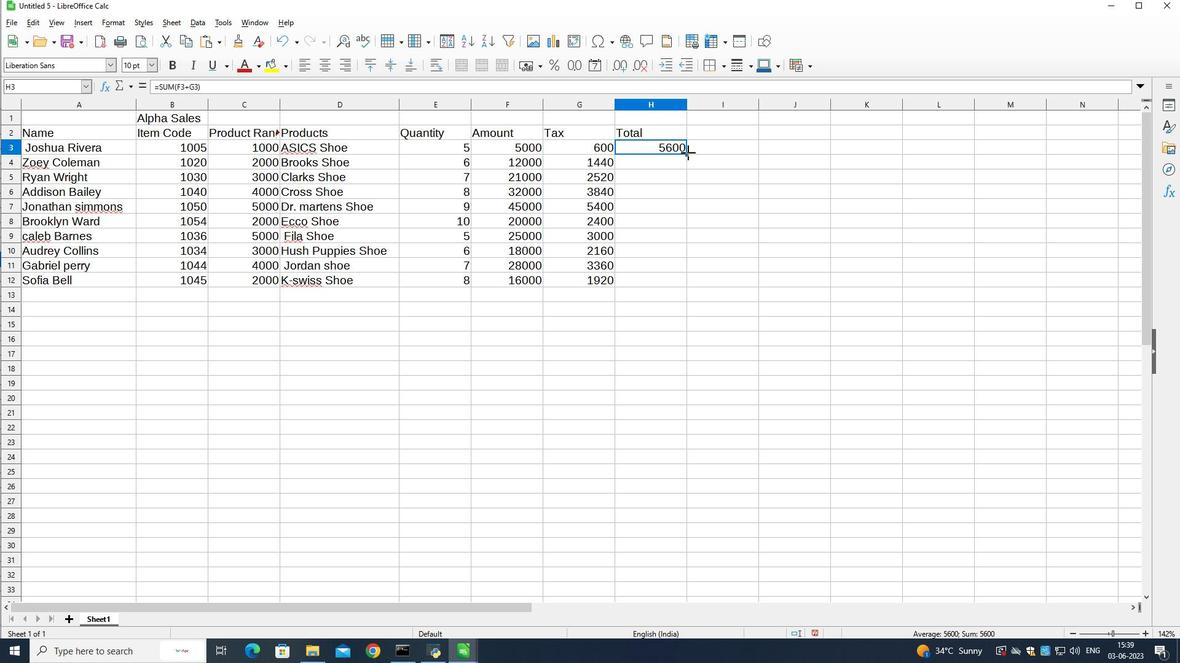 
Action: Mouse moved to (730, 253)
Screenshot: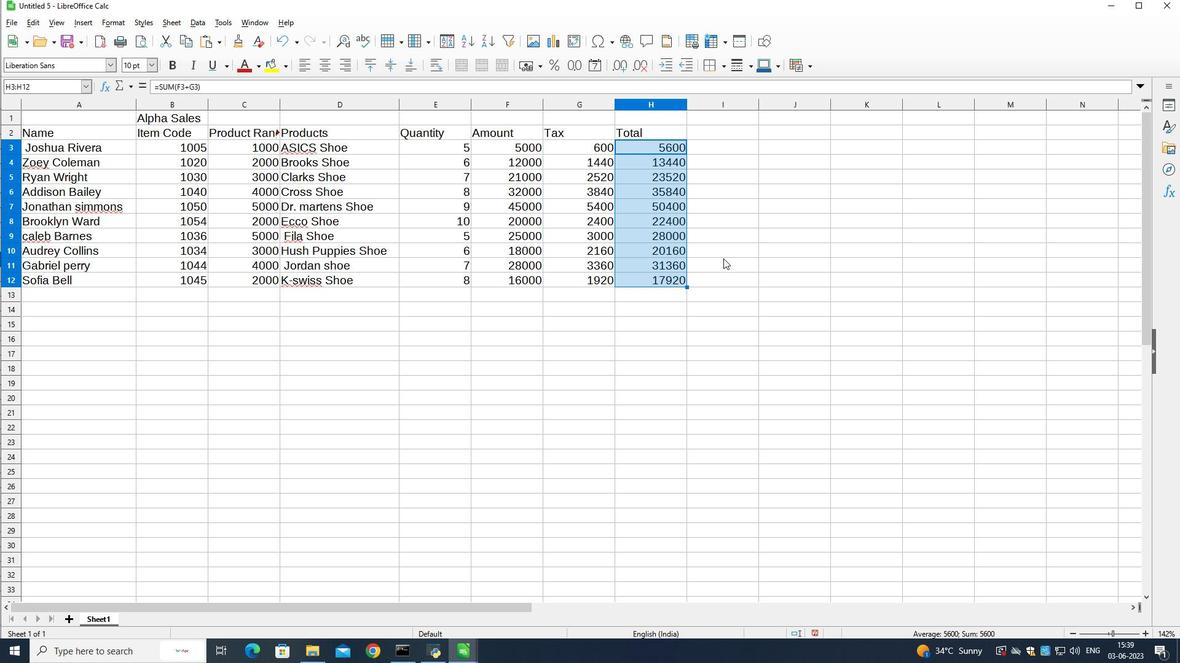 
Action: Mouse pressed left at (730, 253)
Screenshot: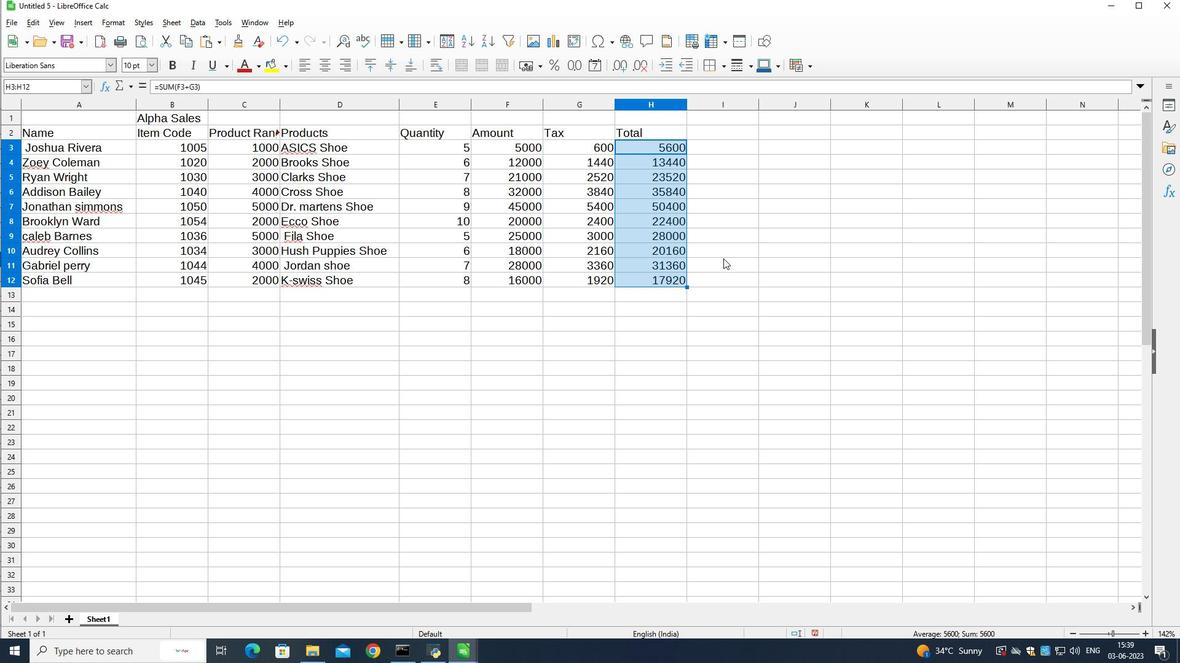 
Action: Mouse moved to (726, 287)
Screenshot: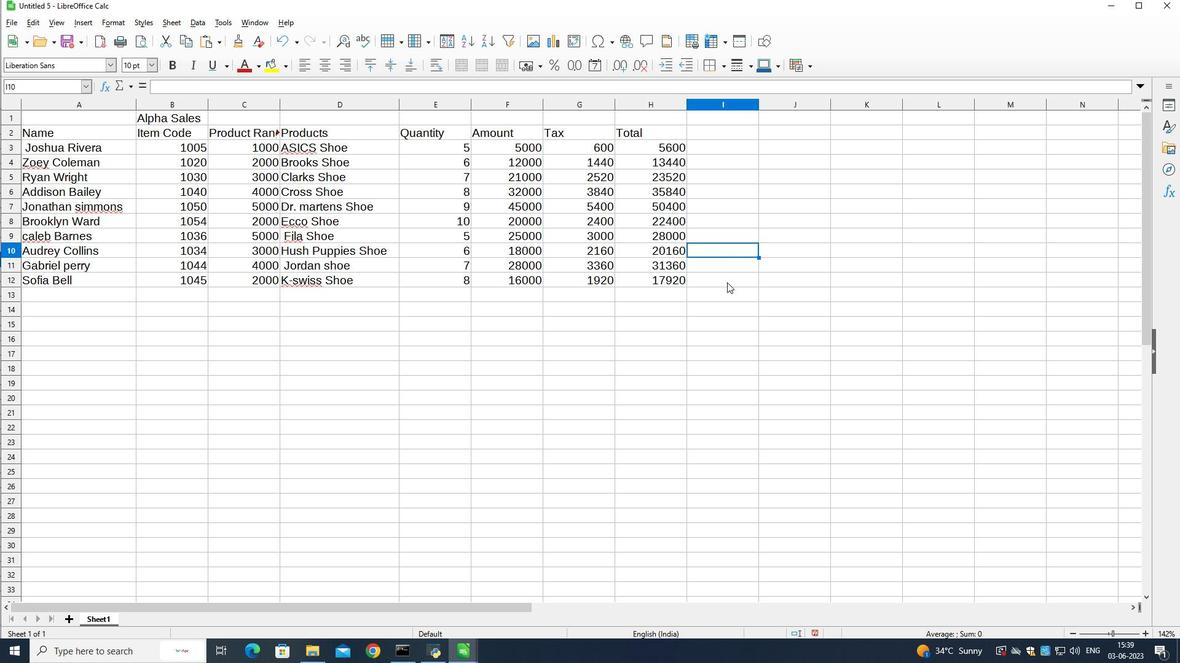 
Action: Mouse pressed left at (726, 287)
Screenshot: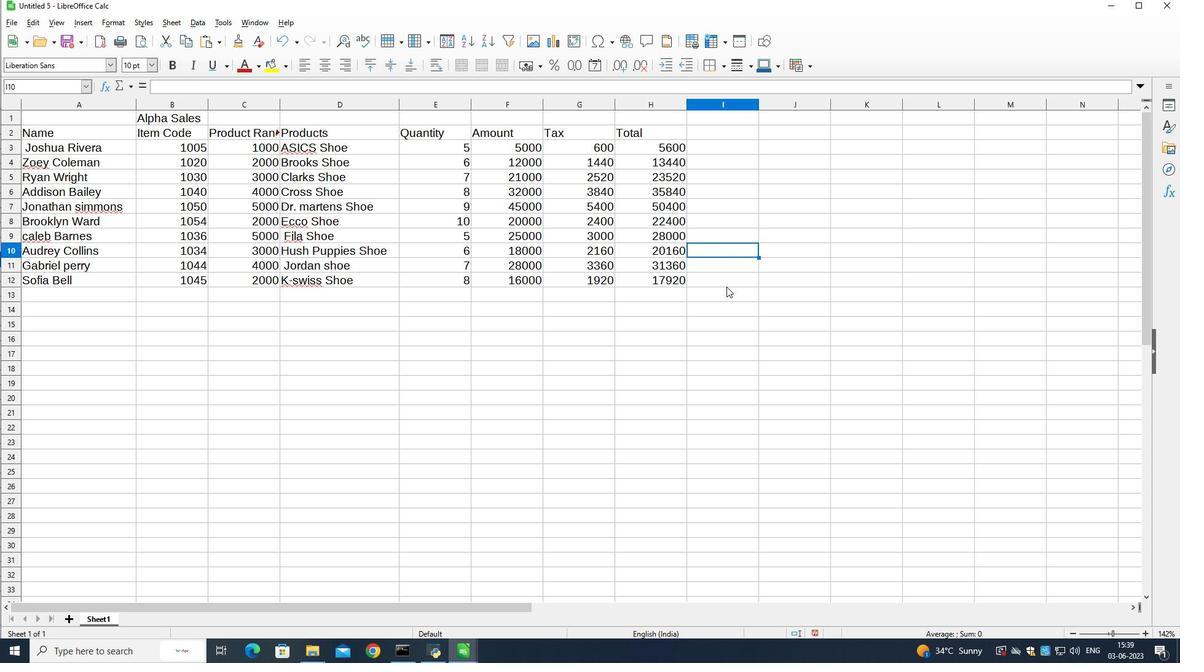 
Action: Mouse moved to (502, 333)
Screenshot: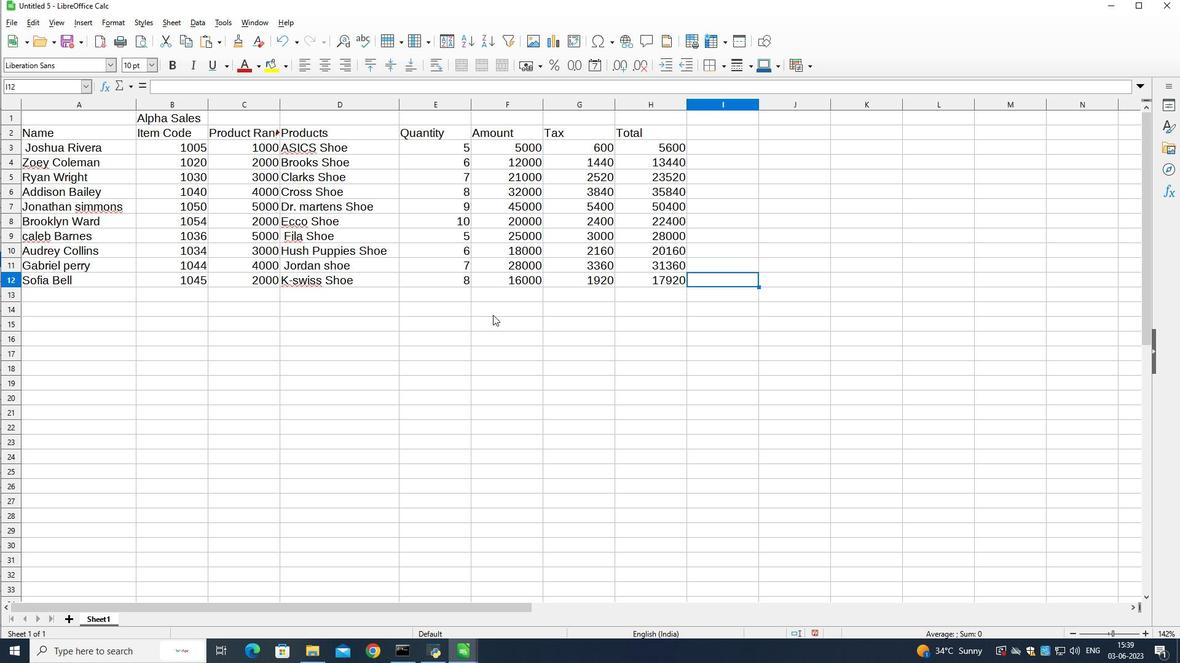 
Action: Mouse pressed left at (502, 333)
Screenshot: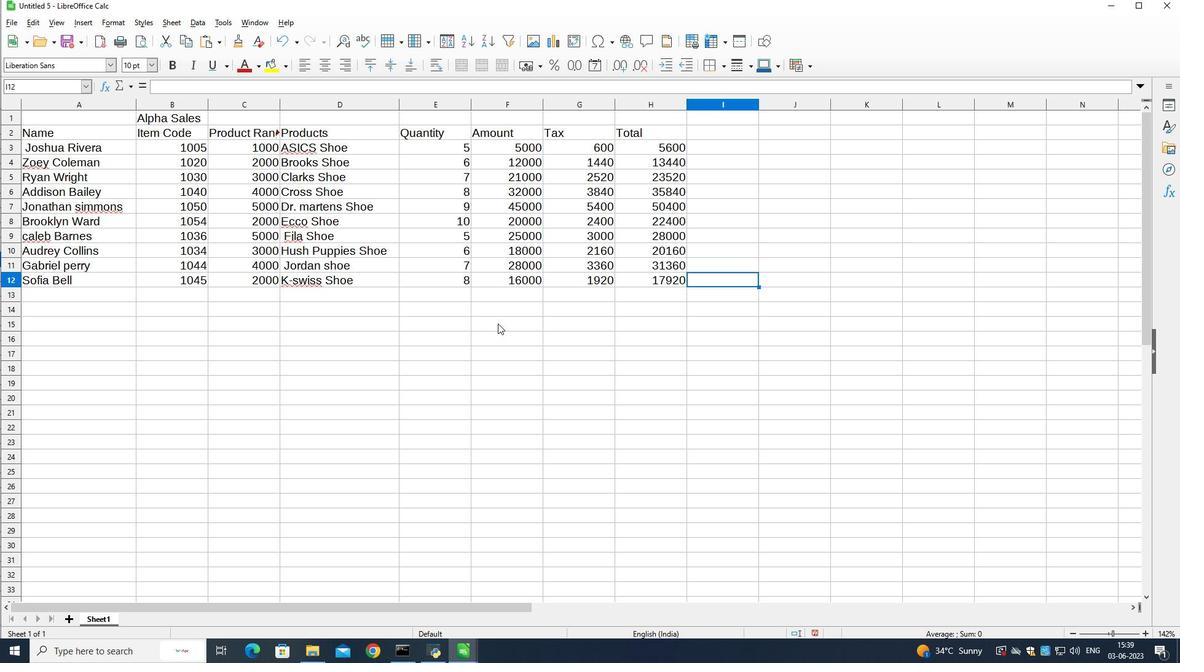 
Action: Mouse moved to (502, 335)
Screenshot: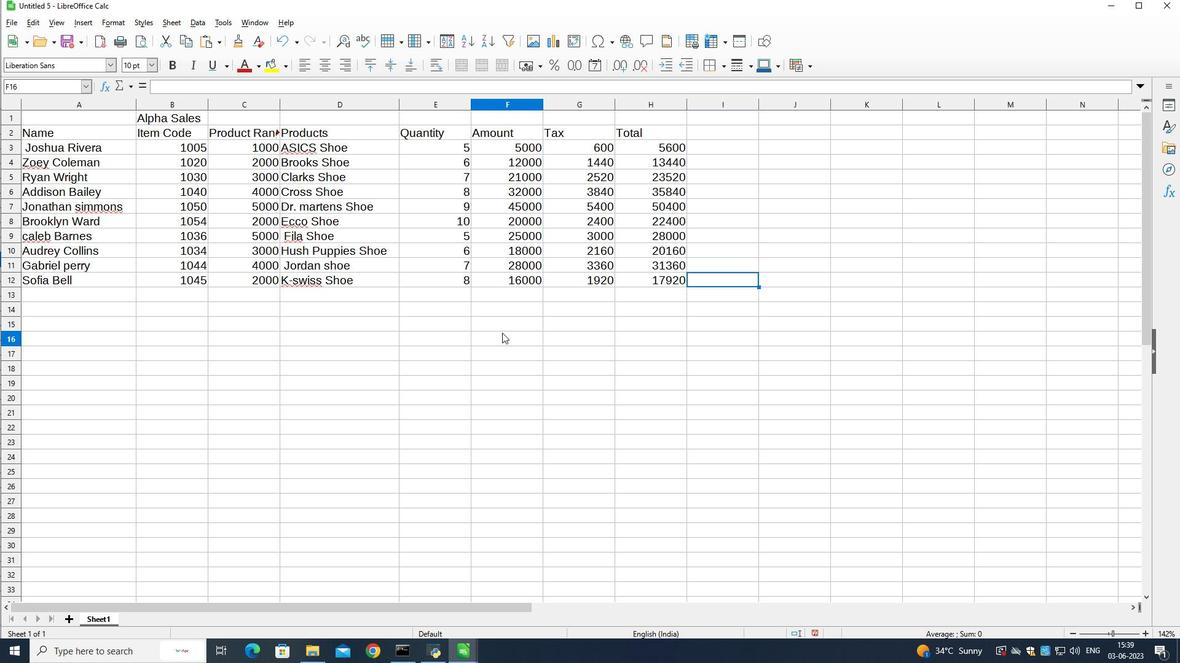 
Action: Key pressed ctrl+S
Screenshot: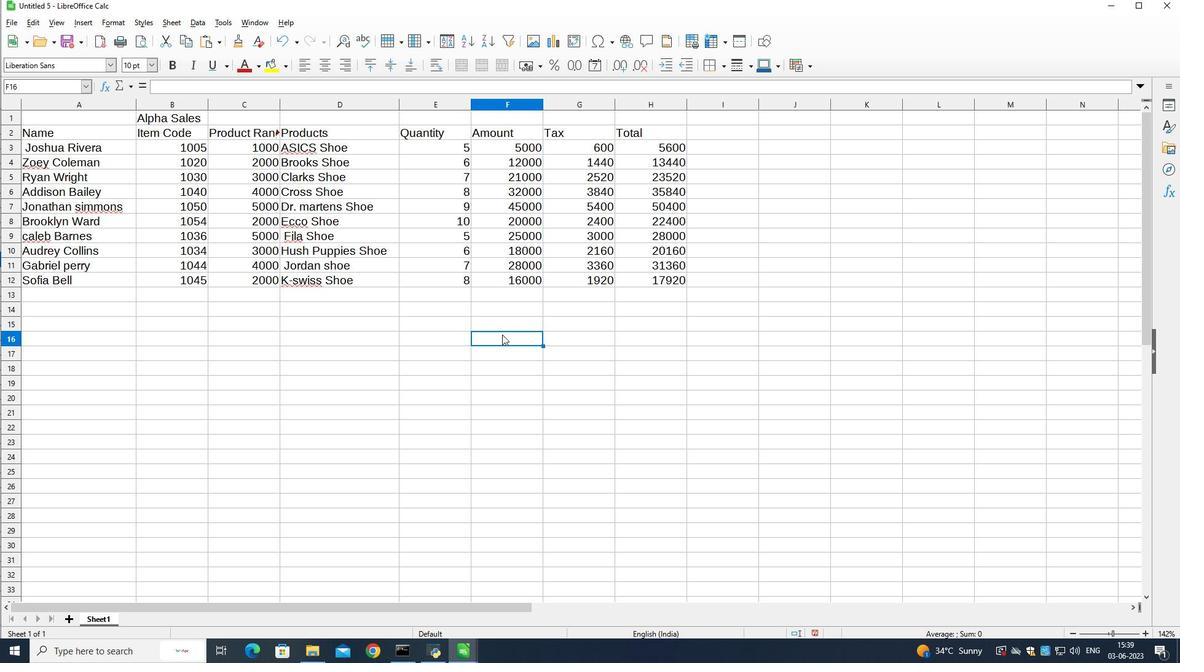 
Action: Mouse moved to (287, 301)
Screenshot: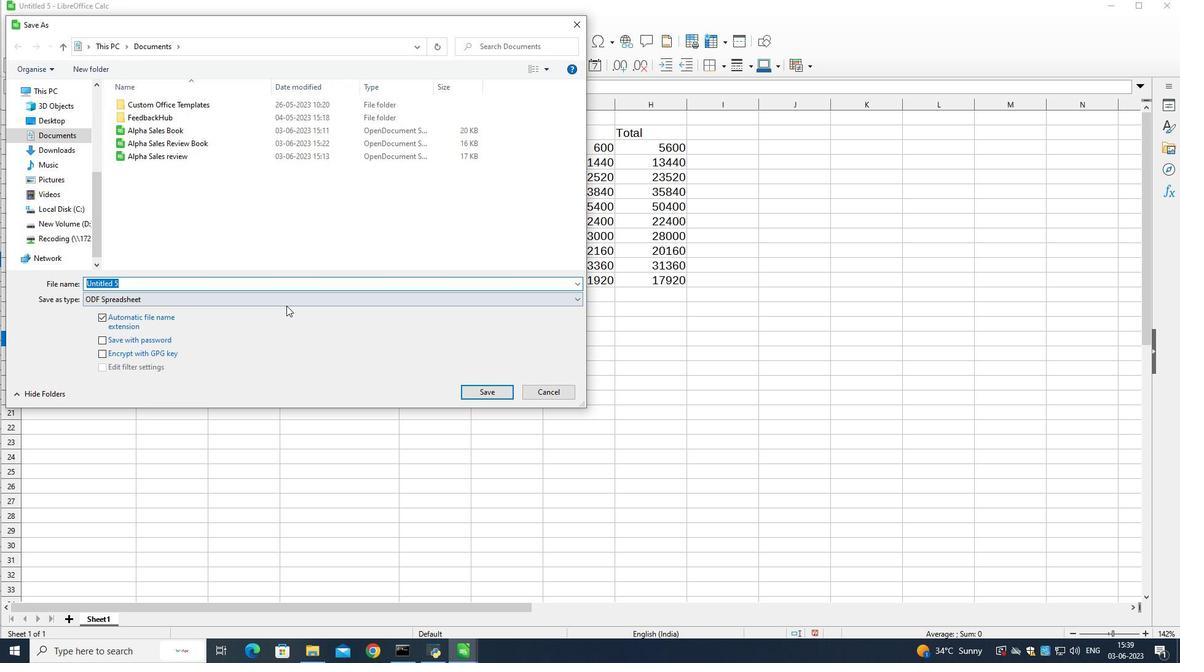 
Action: Key pressed <Key.shift>Alpha<Key.space><Key.shift>Sales<Key.space><Key.shift>templetes<Key.space><Key.shift>book<Key.enter>
Screenshot: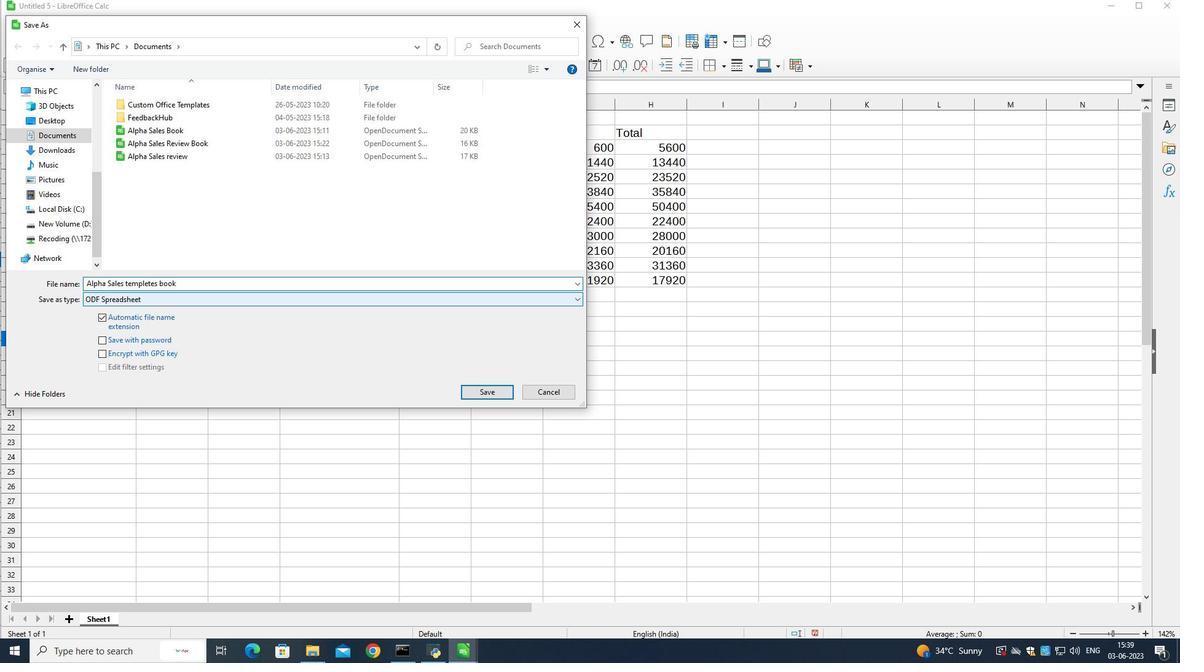 
Action: Mouse moved to (781, 261)
Screenshot: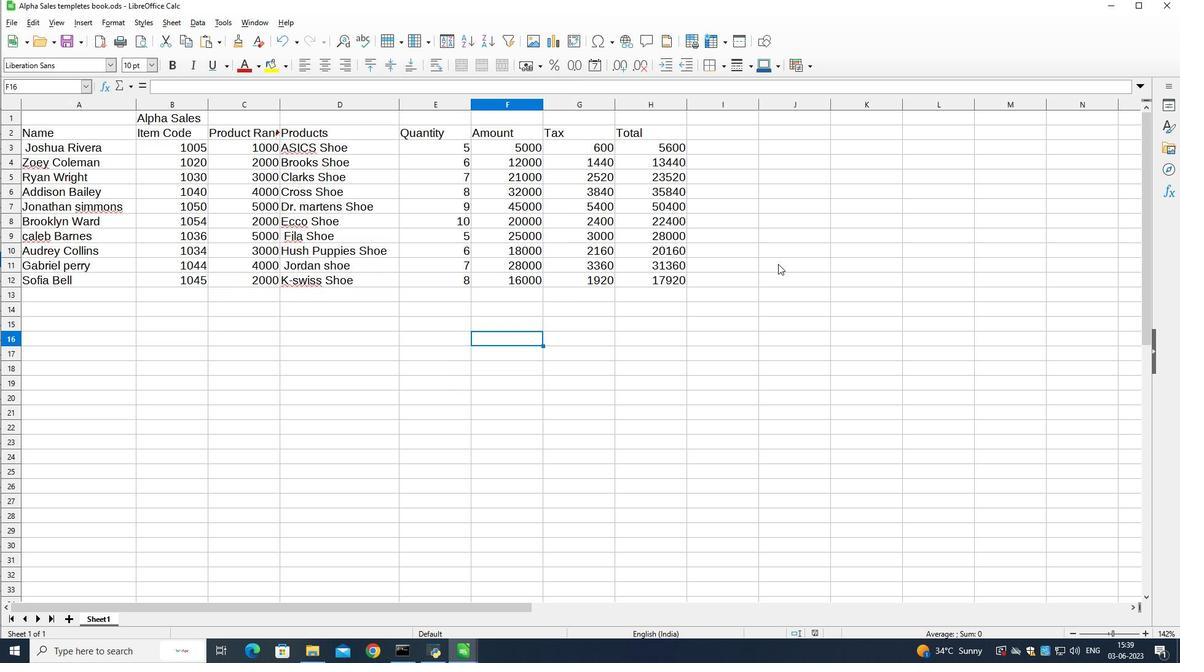 
Action: Mouse pressed left at (781, 261)
Screenshot: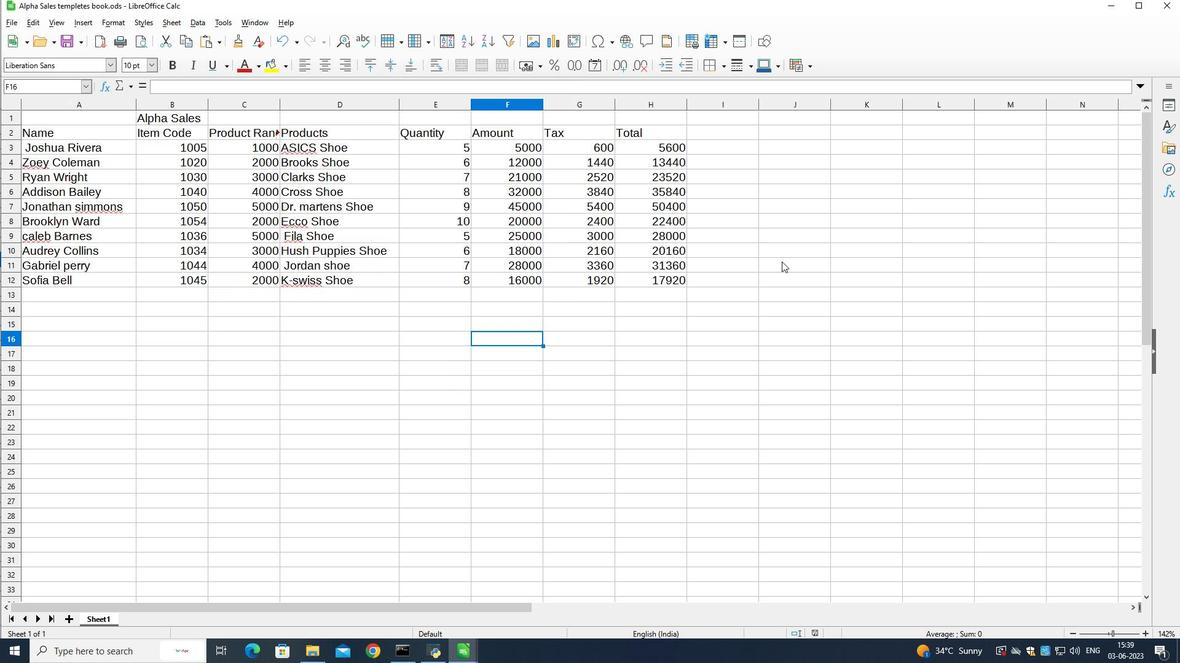 
Action: Mouse moved to (780, 264)
Screenshot: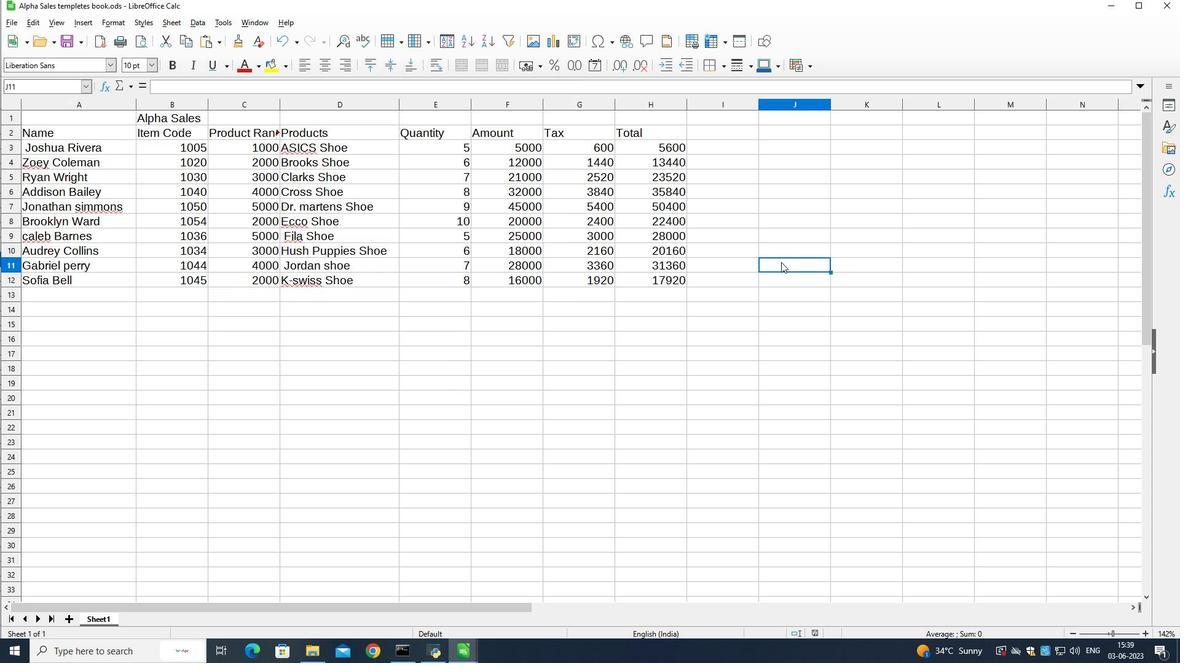 
